 Task: Look for space in La Breita, Peru from 2nd June, 2023 to 15th June, 2023 for 2 adults in price range Rs.10000 to Rs.15000. Place can be entire place with 1 bedroom having 1 bed and 1 bathroom. Property type can be house, flat, guest house, hotel. Booking option can be shelf check-in. Required host language is English.
Action: Mouse moved to (481, 94)
Screenshot: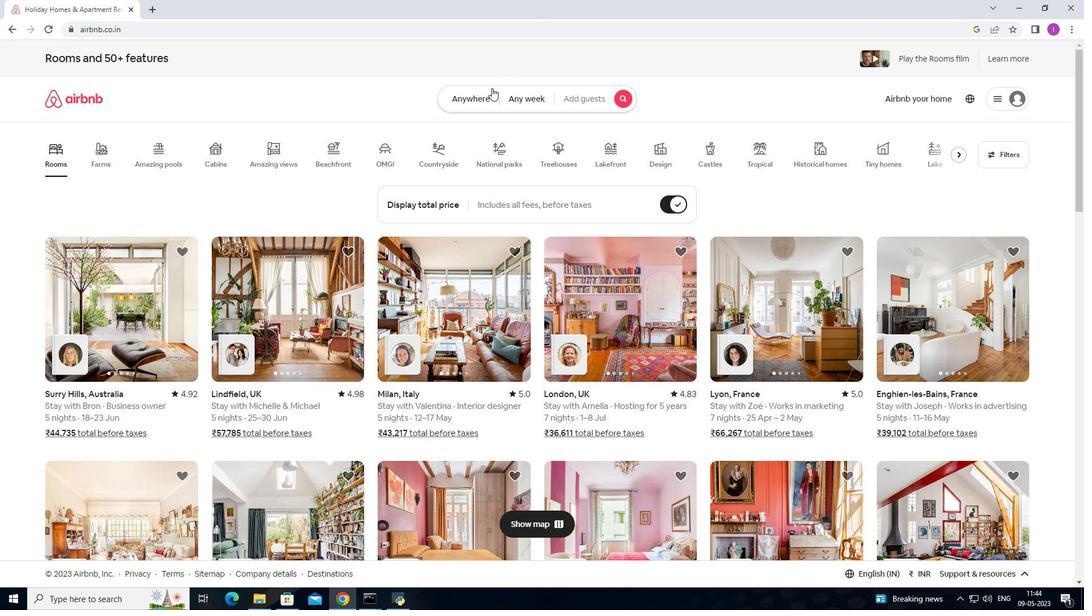 
Action: Mouse pressed left at (481, 94)
Screenshot: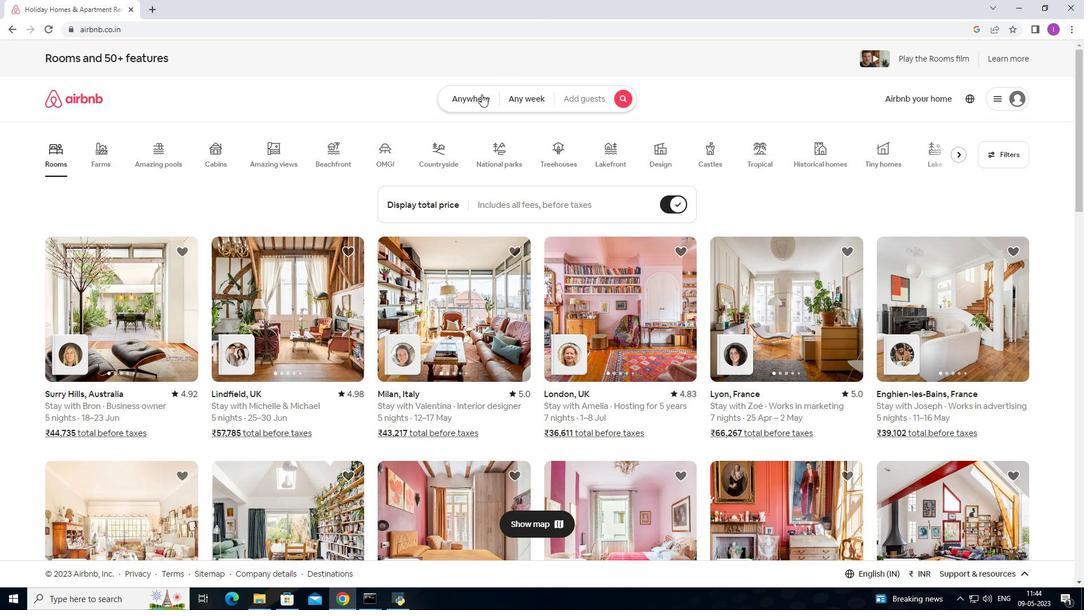 
Action: Mouse moved to (359, 141)
Screenshot: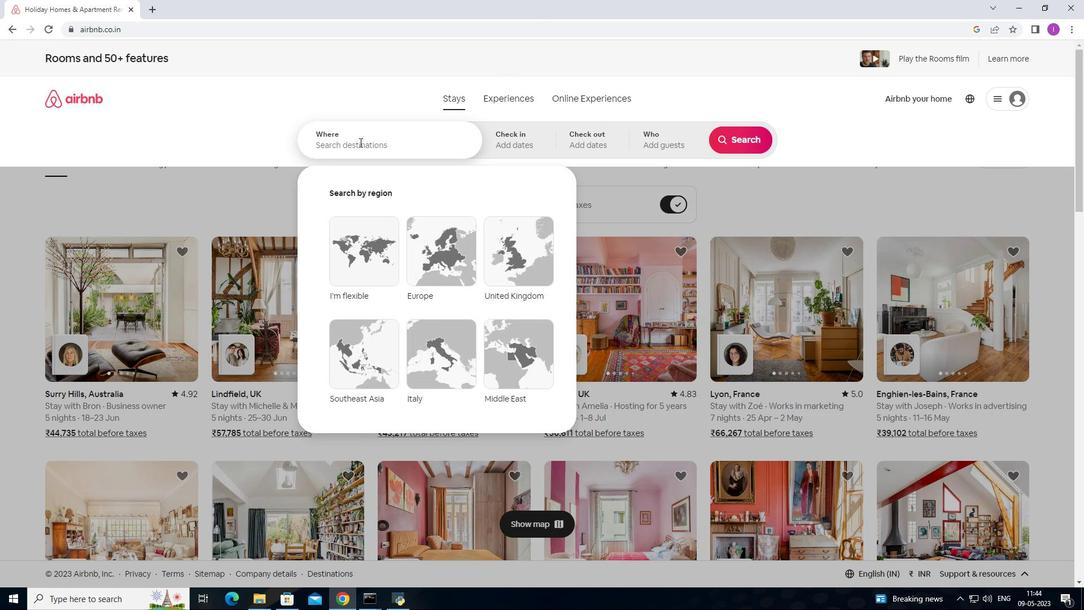
Action: Mouse pressed left at (359, 141)
Screenshot: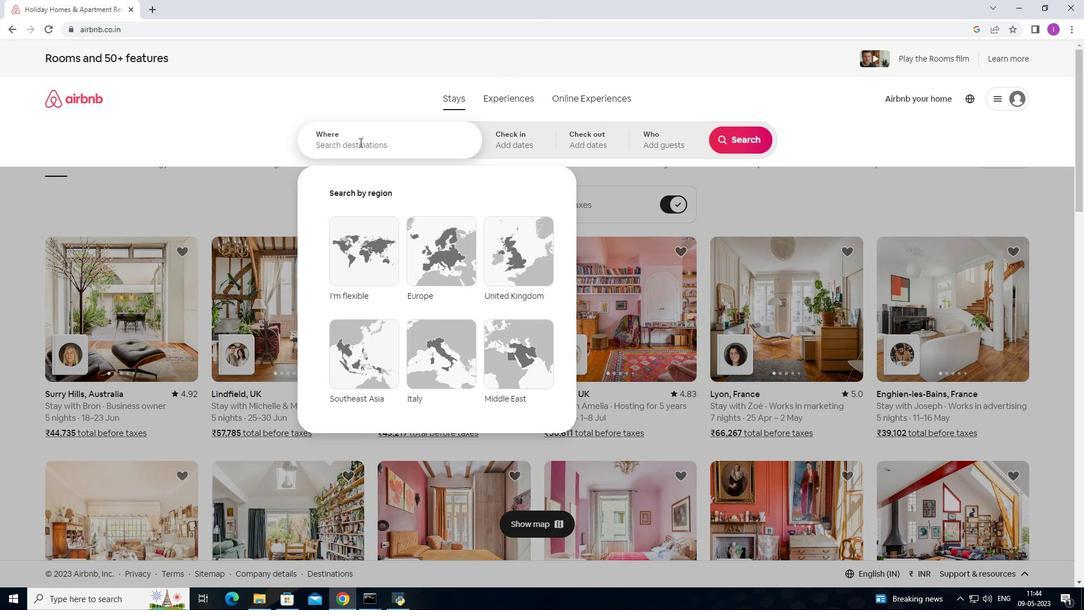 
Action: Mouse moved to (306, 194)
Screenshot: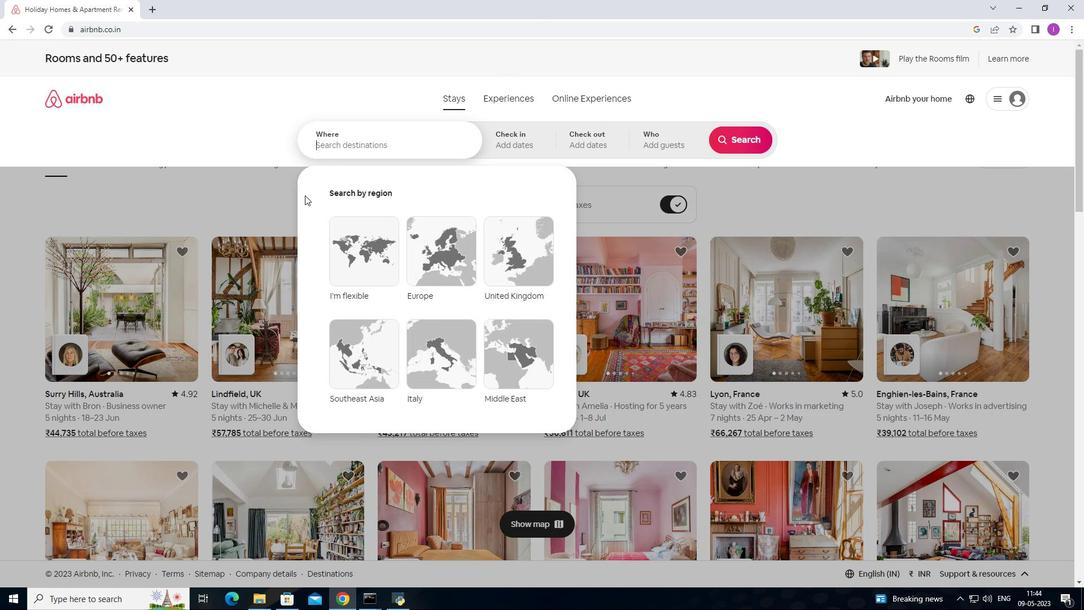 
Action: Key pressed <Key.shift>La<Key.space><Key.shift>Breita,<Key.shift><Key.shift><Key.shift><Key.shift><Key.shift><Key.shift><Key.shift><Key.shift><Key.shift><Key.shift><Key.shift><Key.shift><Key.shift>Peru
Screenshot: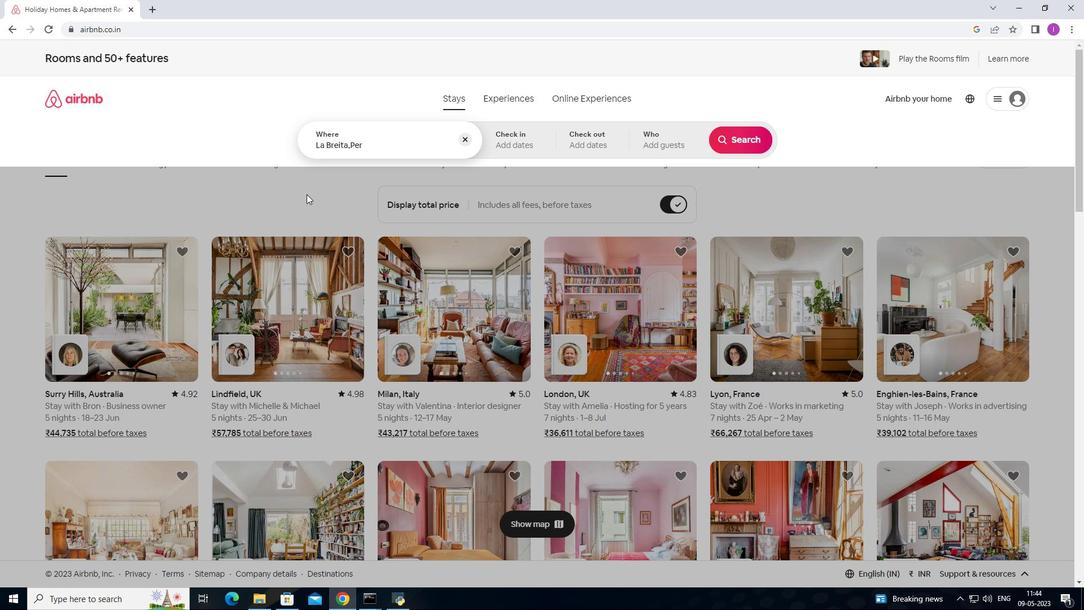 
Action: Mouse moved to (525, 135)
Screenshot: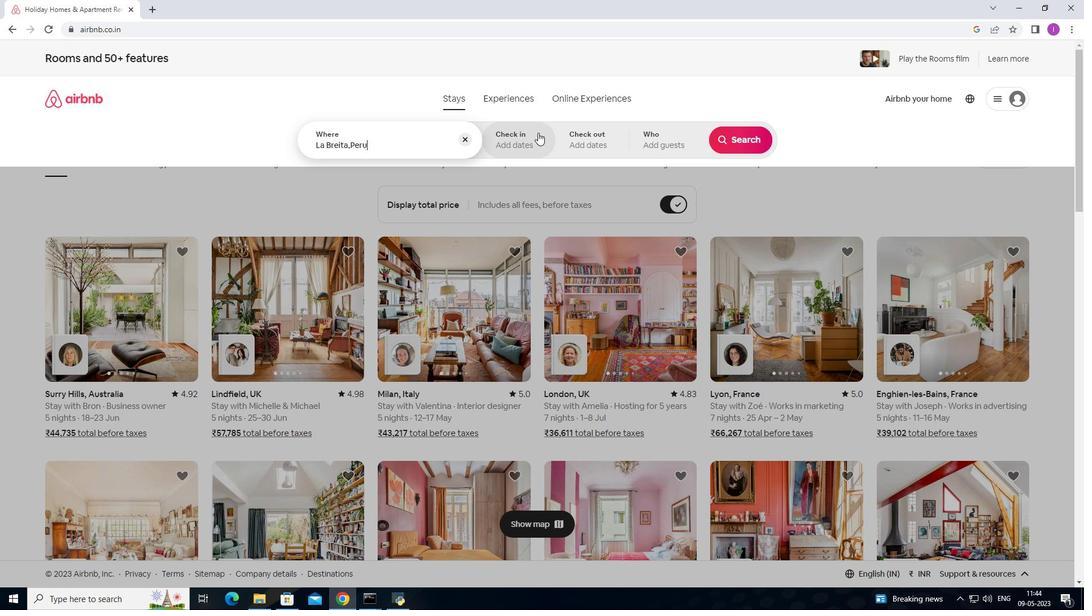 
Action: Mouse pressed left at (525, 135)
Screenshot: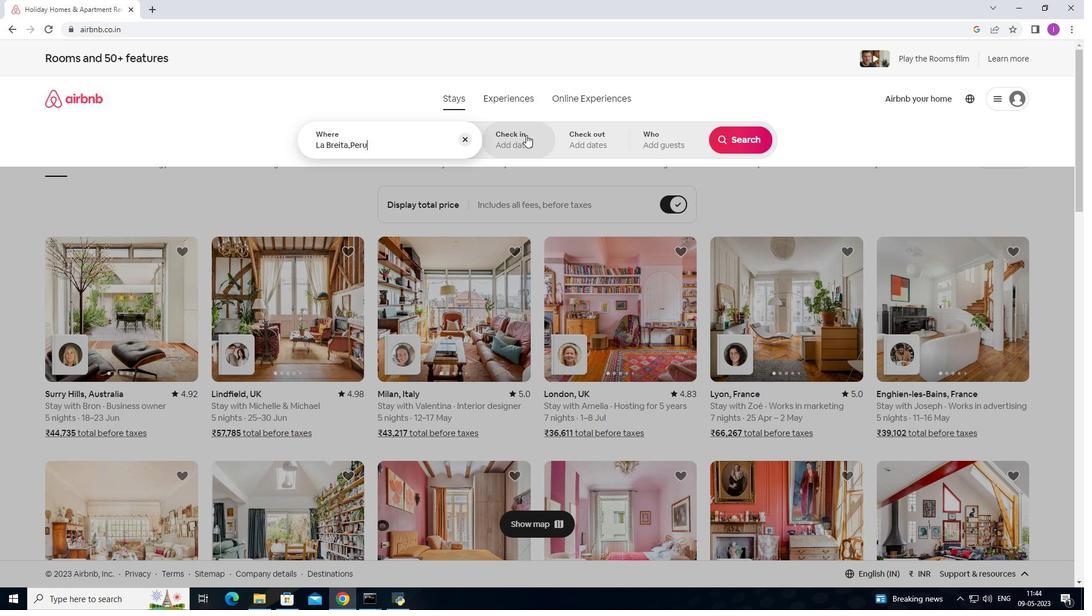 
Action: Mouse moved to (699, 281)
Screenshot: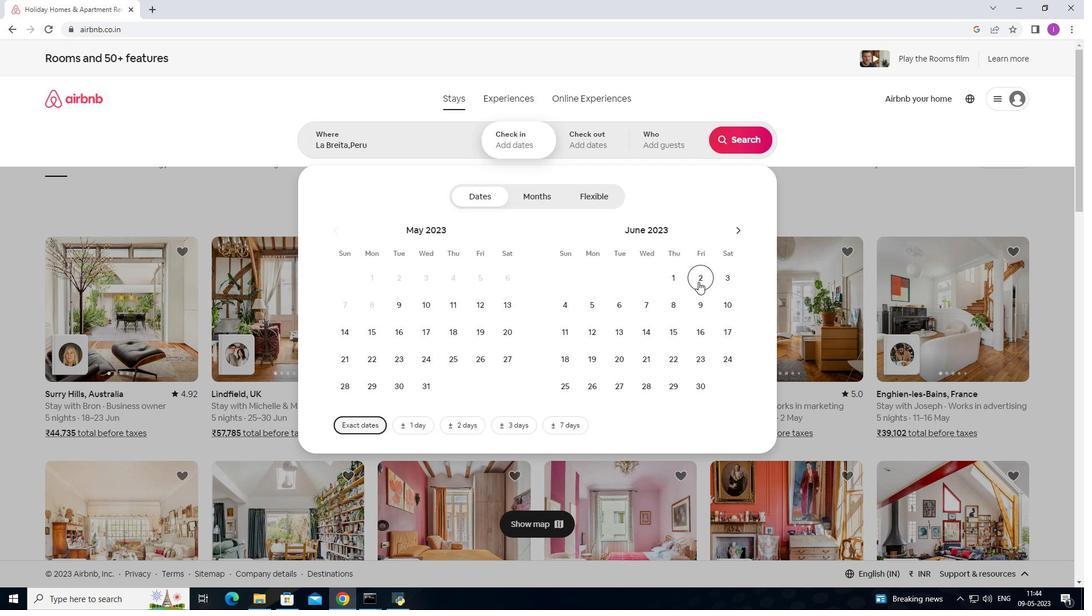
Action: Mouse pressed left at (699, 281)
Screenshot: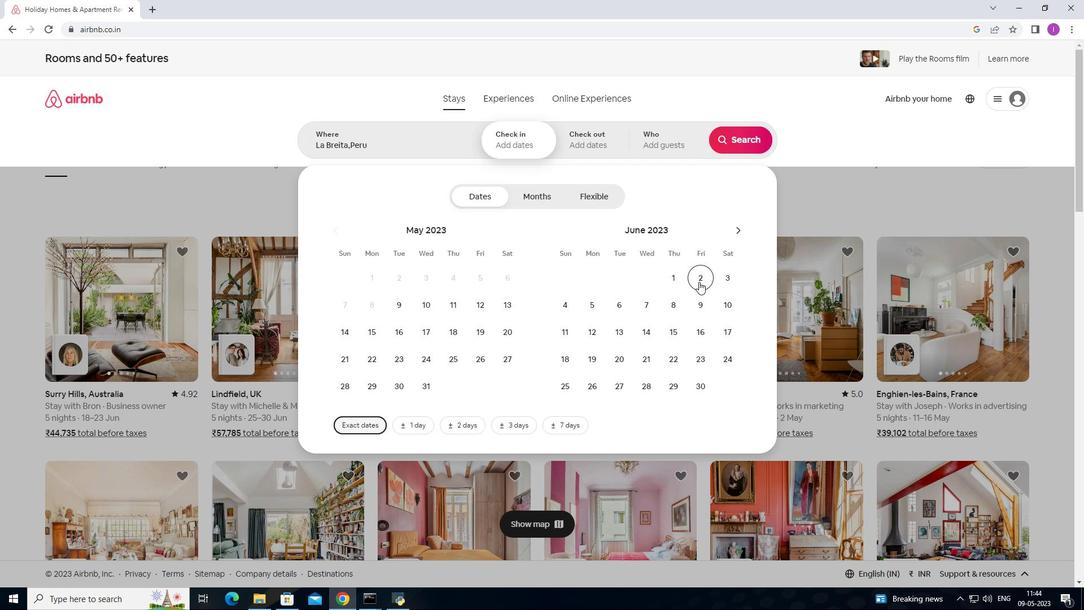 
Action: Mouse moved to (667, 333)
Screenshot: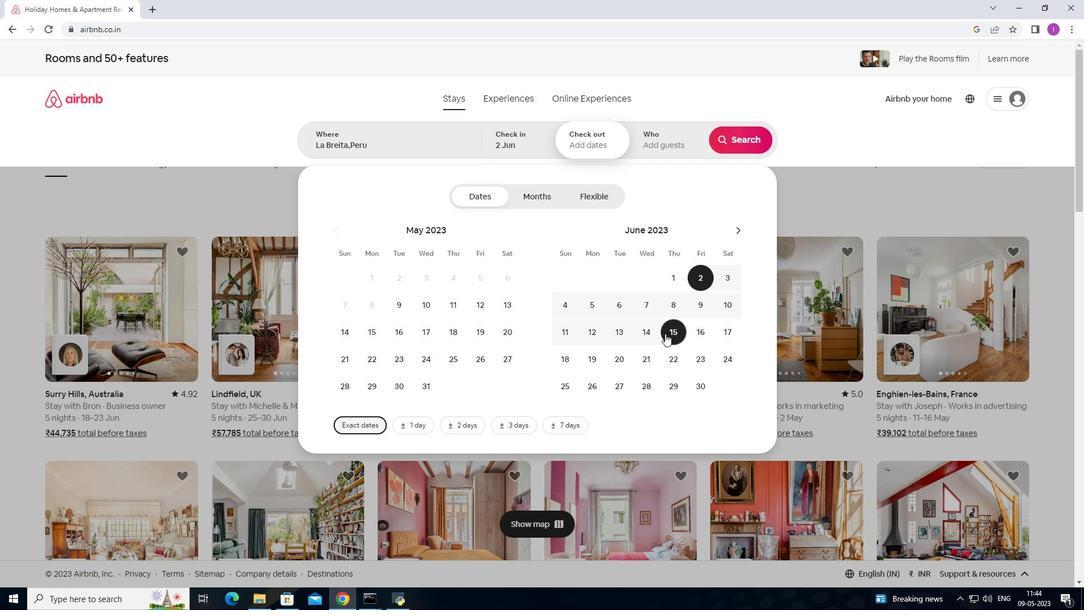 
Action: Mouse pressed left at (667, 333)
Screenshot: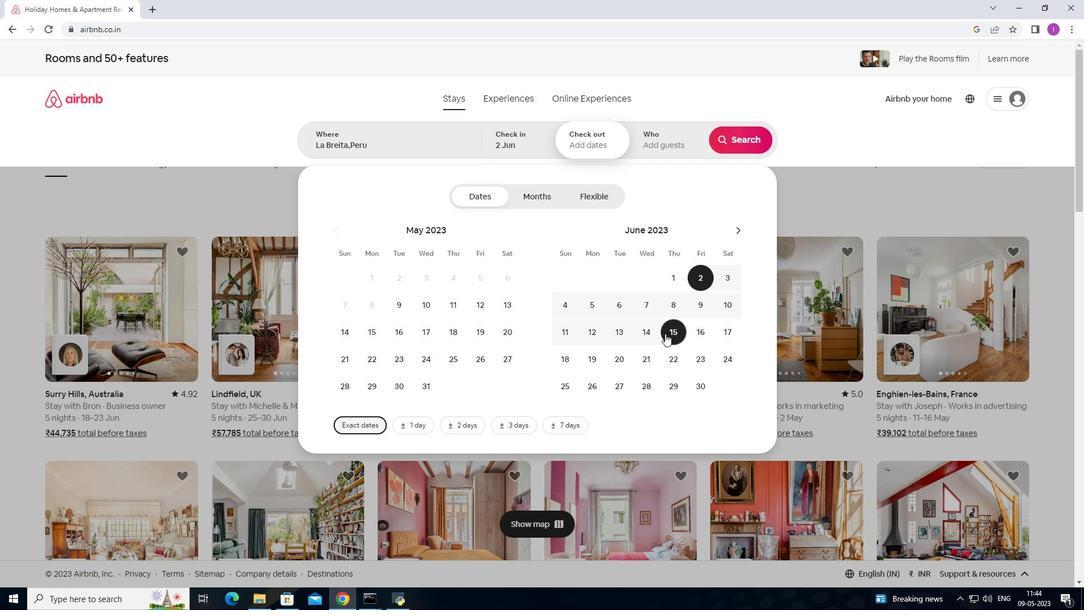 
Action: Mouse moved to (673, 140)
Screenshot: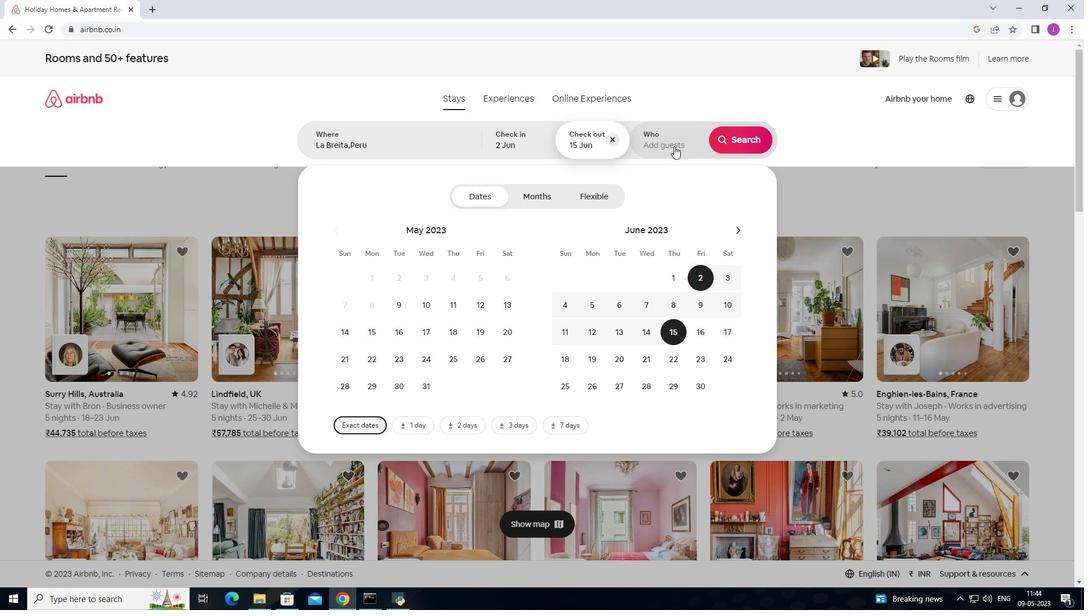 
Action: Mouse pressed left at (673, 140)
Screenshot: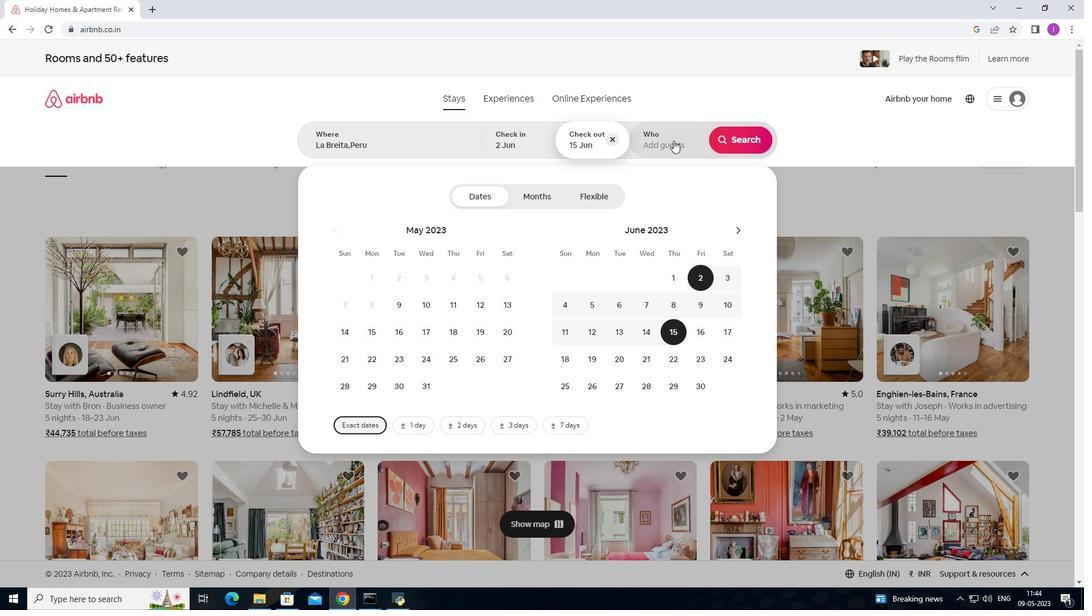 
Action: Mouse moved to (744, 196)
Screenshot: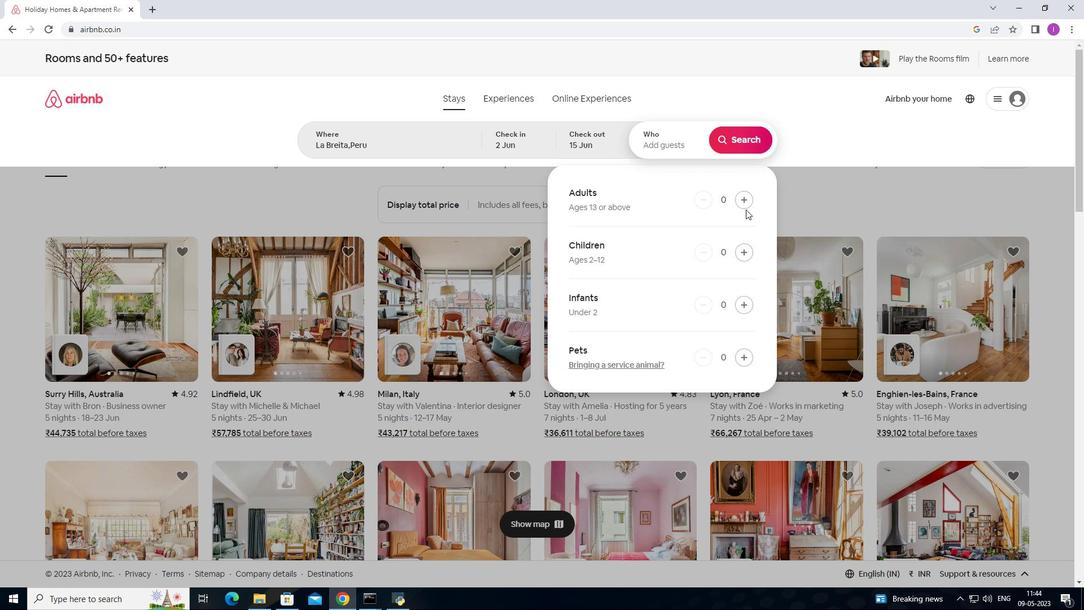 
Action: Mouse pressed left at (744, 196)
Screenshot: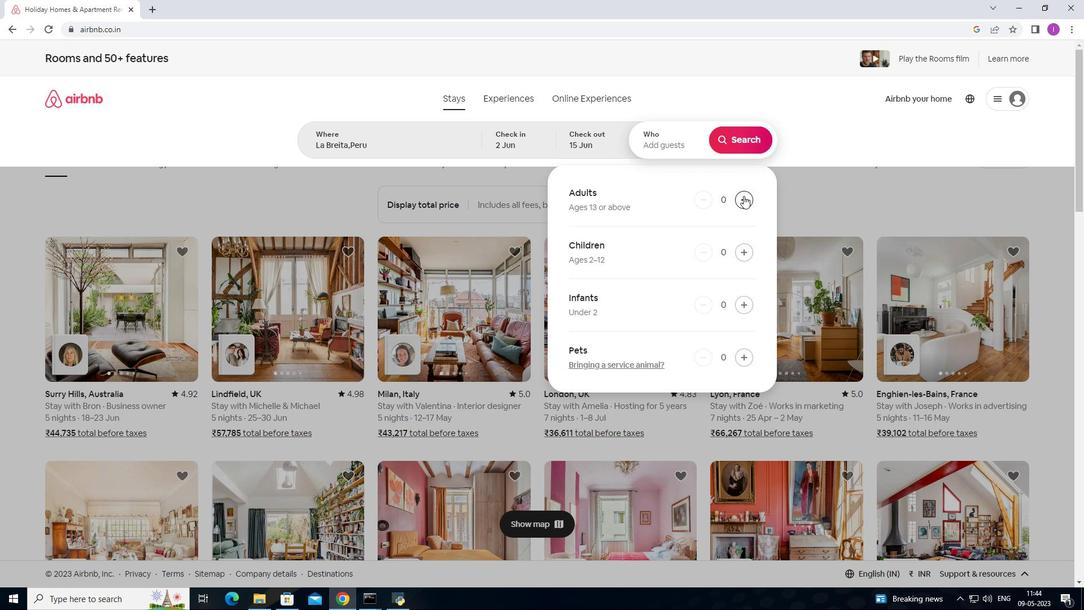
Action: Mouse moved to (746, 201)
Screenshot: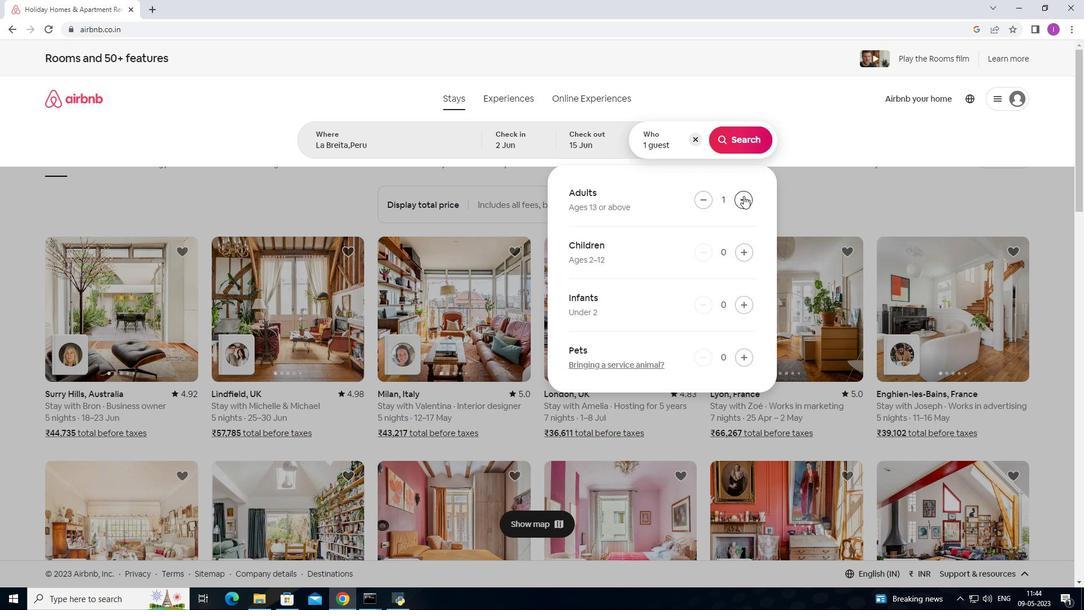 
Action: Mouse pressed left at (746, 201)
Screenshot: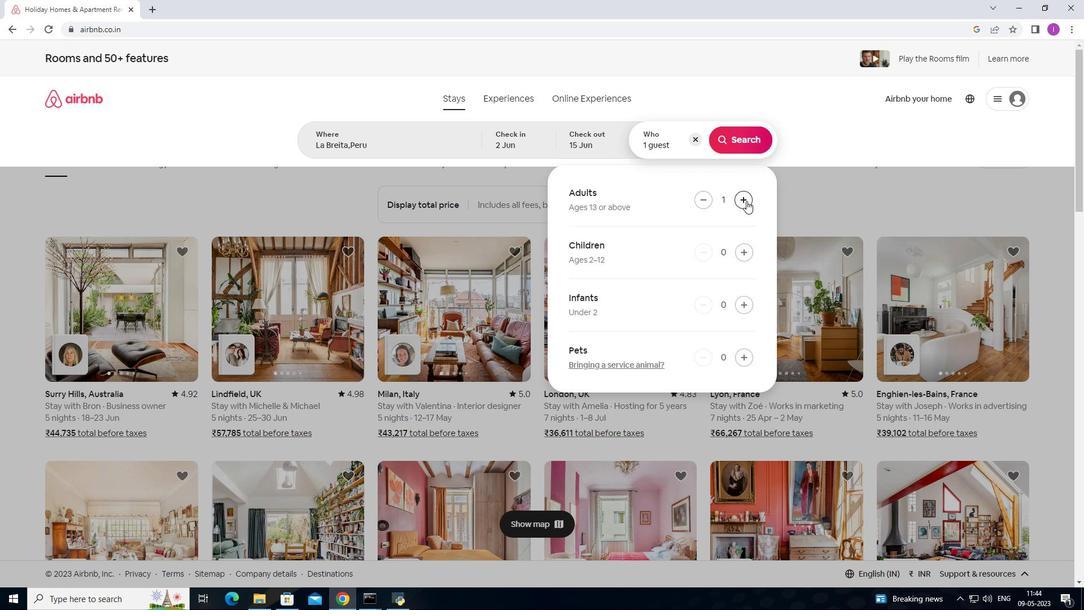 
Action: Mouse moved to (740, 142)
Screenshot: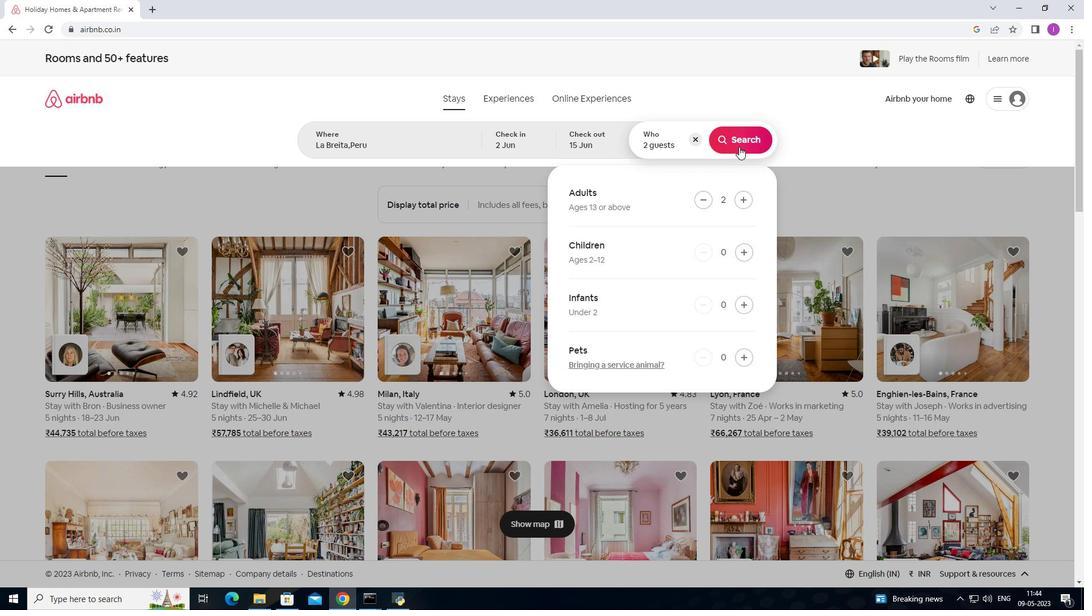 
Action: Mouse pressed left at (740, 142)
Screenshot: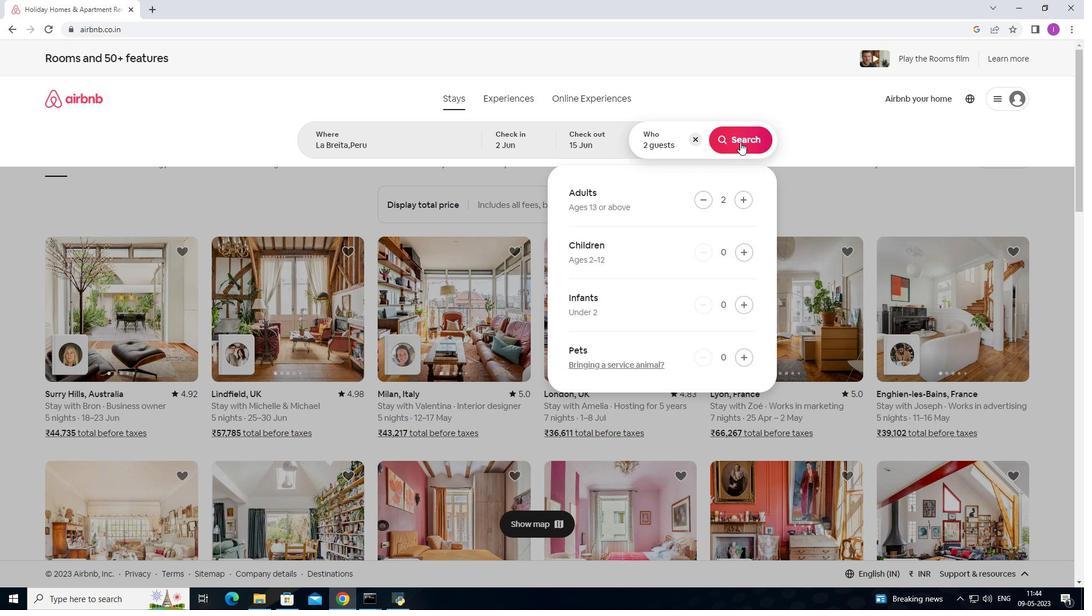 
Action: Mouse moved to (1038, 110)
Screenshot: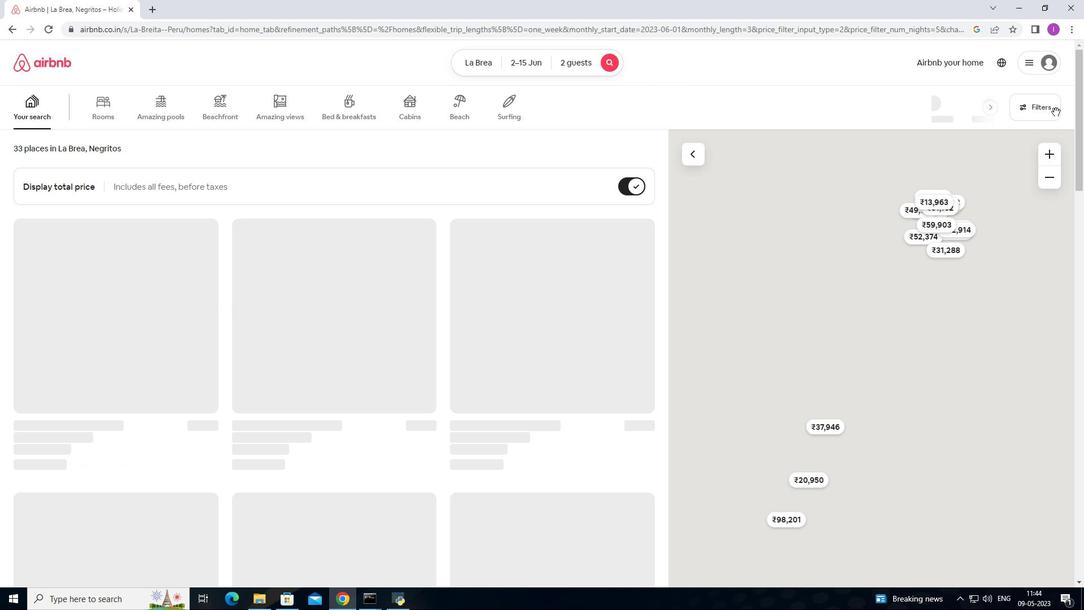 
Action: Mouse pressed left at (1038, 110)
Screenshot: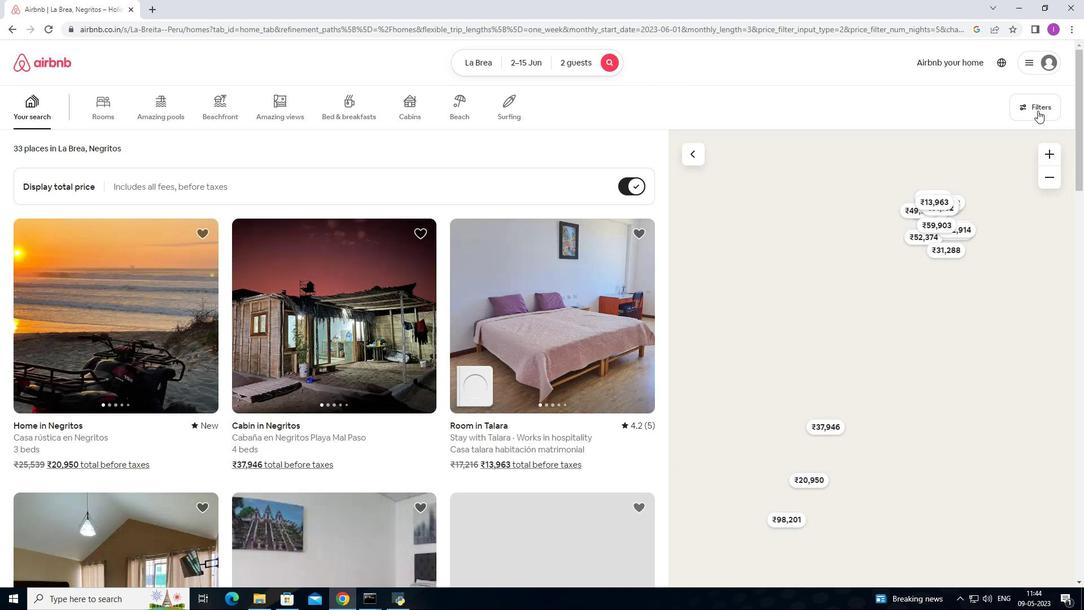 
Action: Mouse moved to (411, 381)
Screenshot: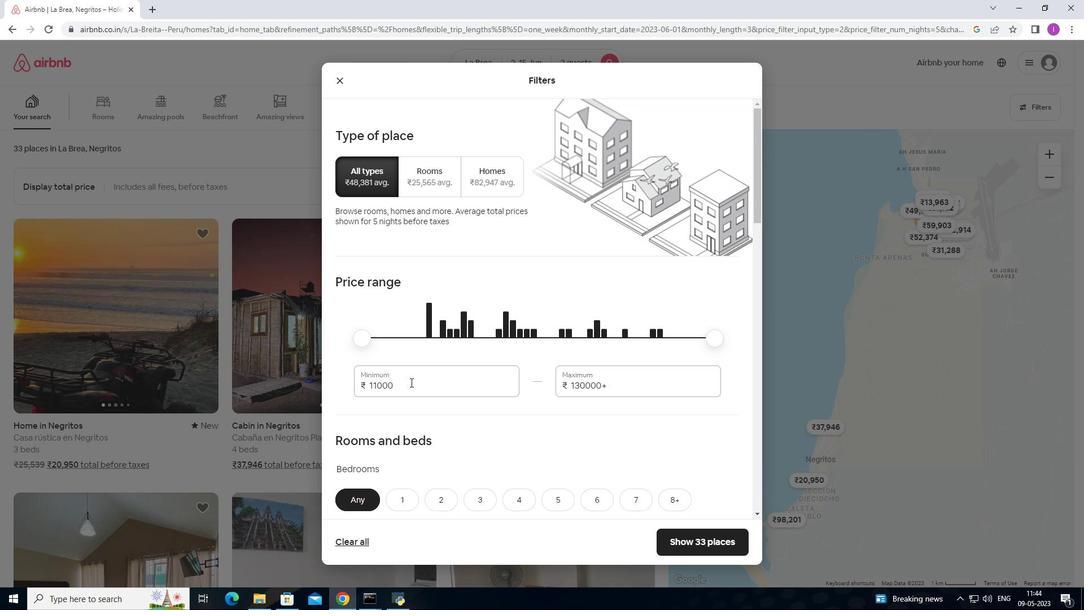 
Action: Mouse pressed left at (411, 381)
Screenshot: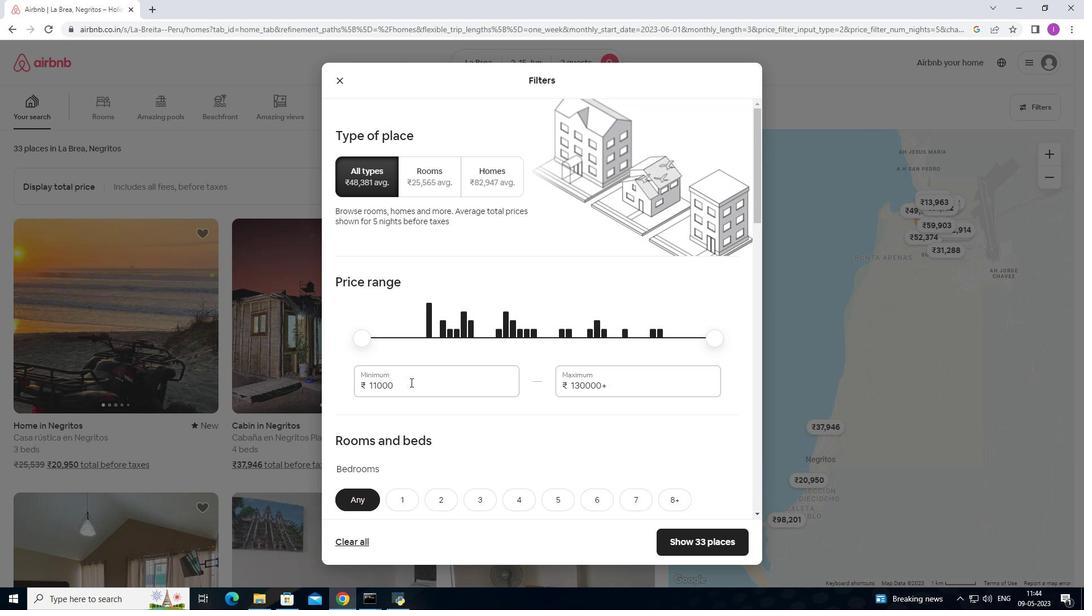 
Action: Mouse moved to (369, 372)
Screenshot: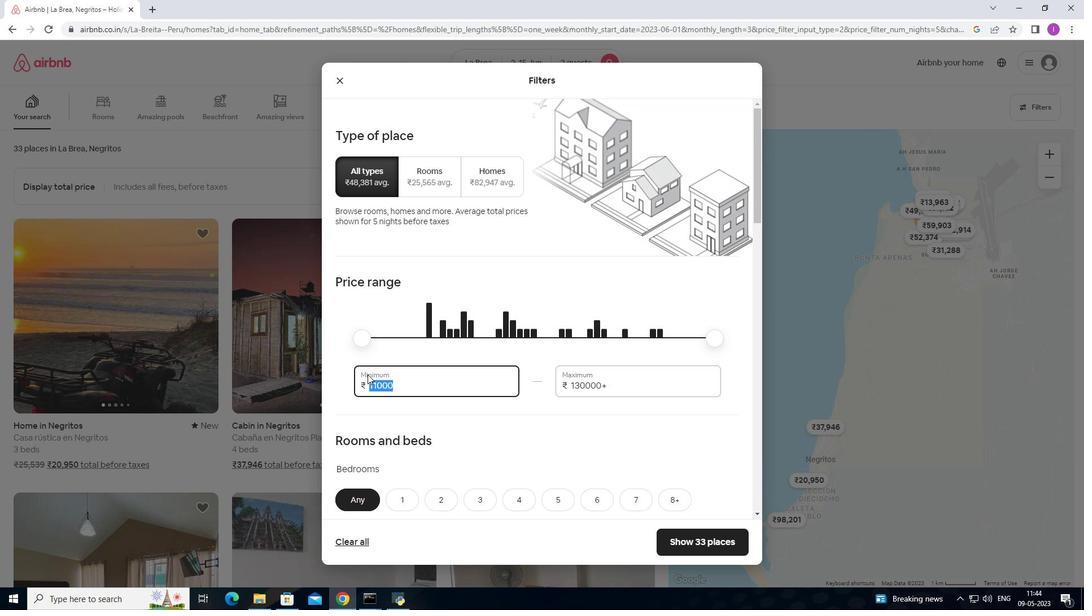 
Action: Key pressed 1
Screenshot: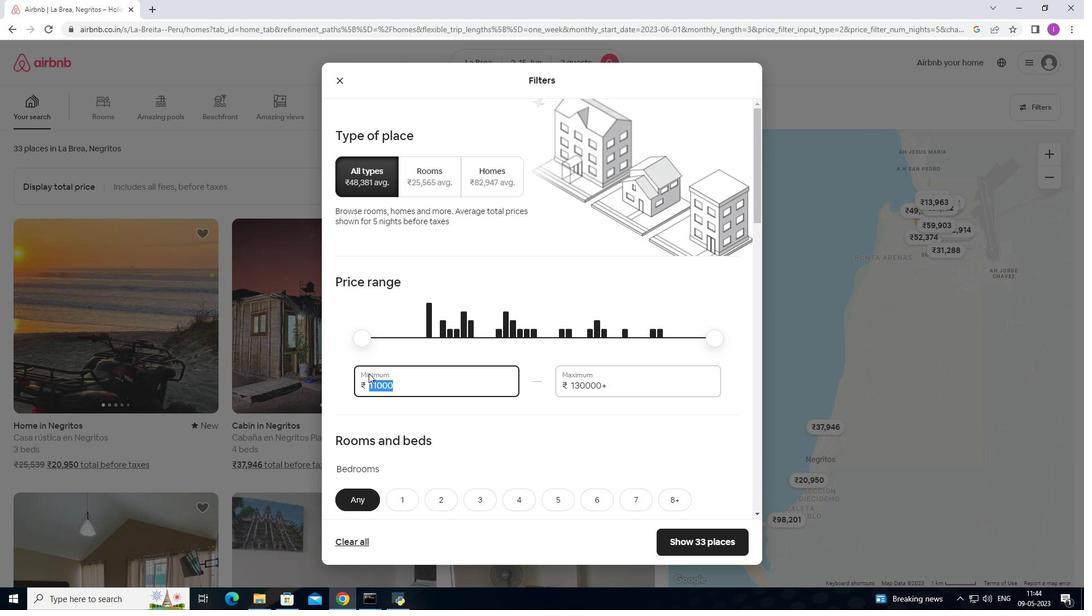 
Action: Mouse moved to (372, 368)
Screenshot: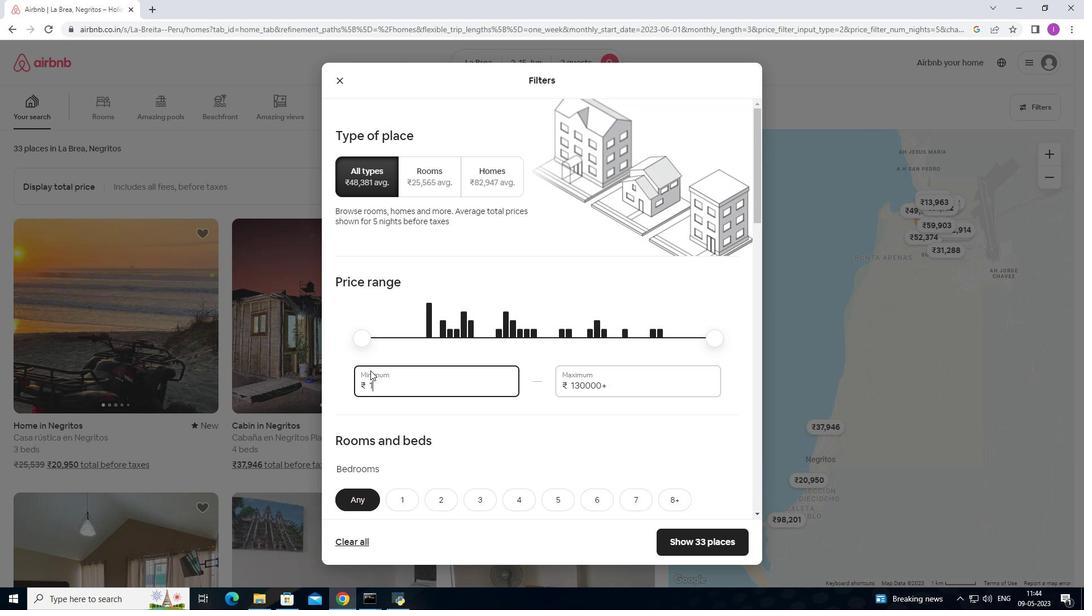 
Action: Key pressed 00
Screenshot: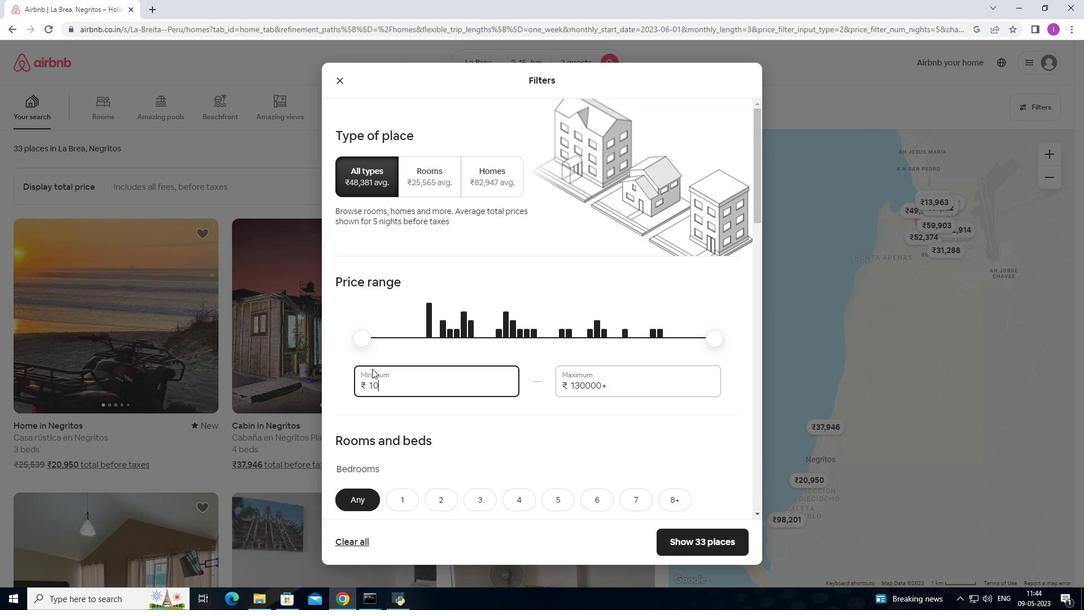 
Action: Mouse moved to (372, 368)
Screenshot: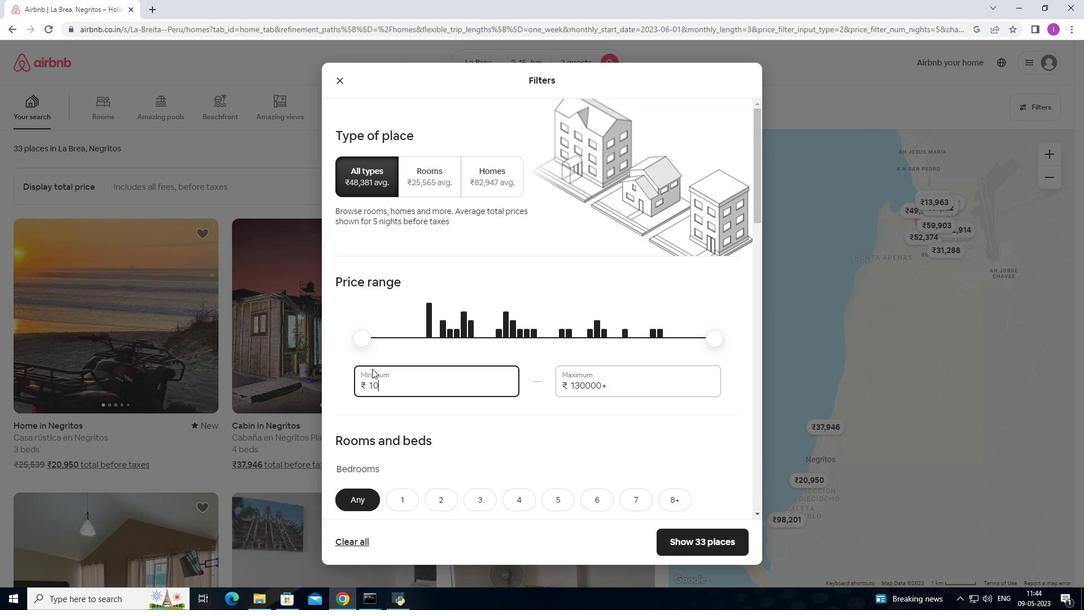 
Action: Key pressed 00
Screenshot: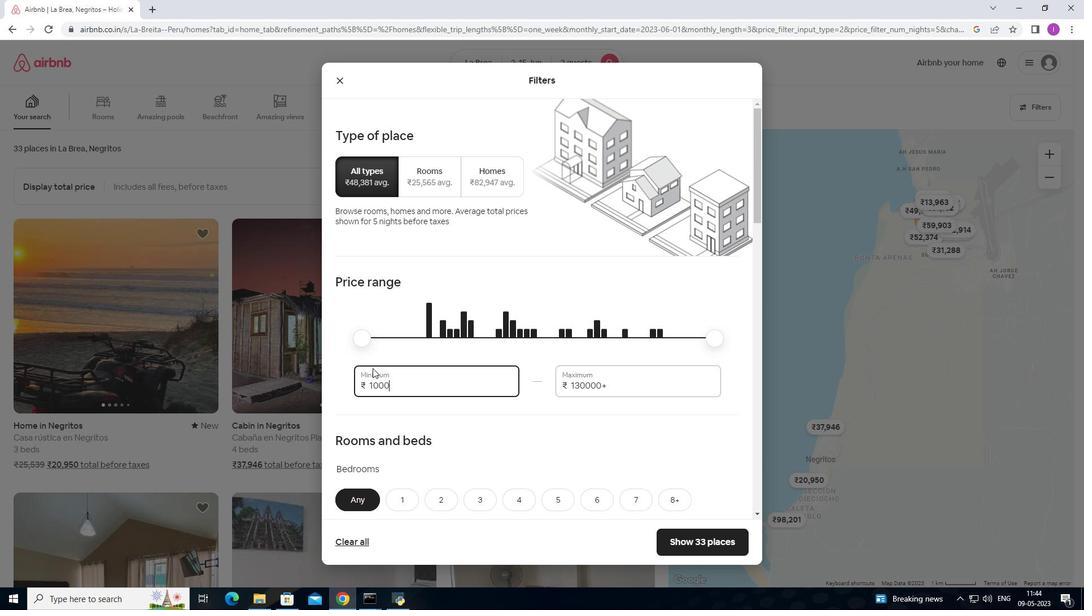 
Action: Mouse moved to (619, 379)
Screenshot: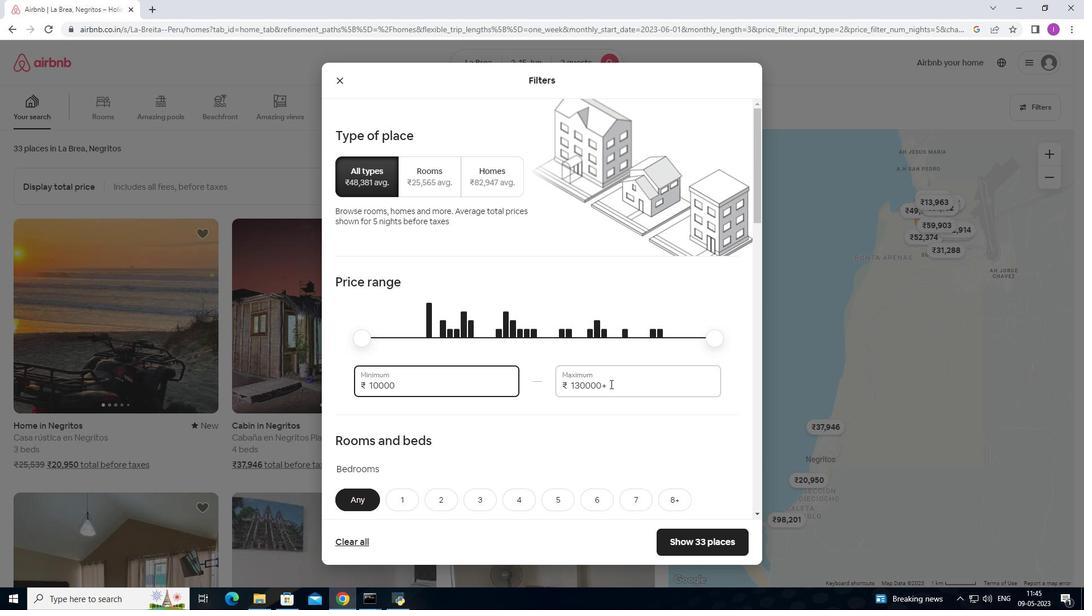 
Action: Mouse pressed left at (619, 379)
Screenshot: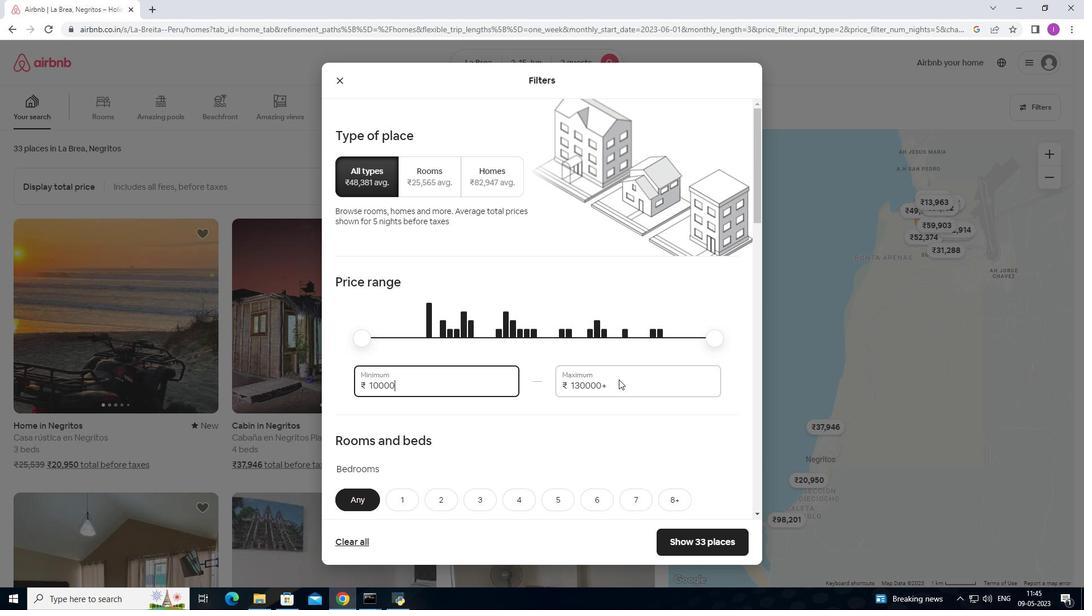 
Action: Mouse moved to (622, 386)
Screenshot: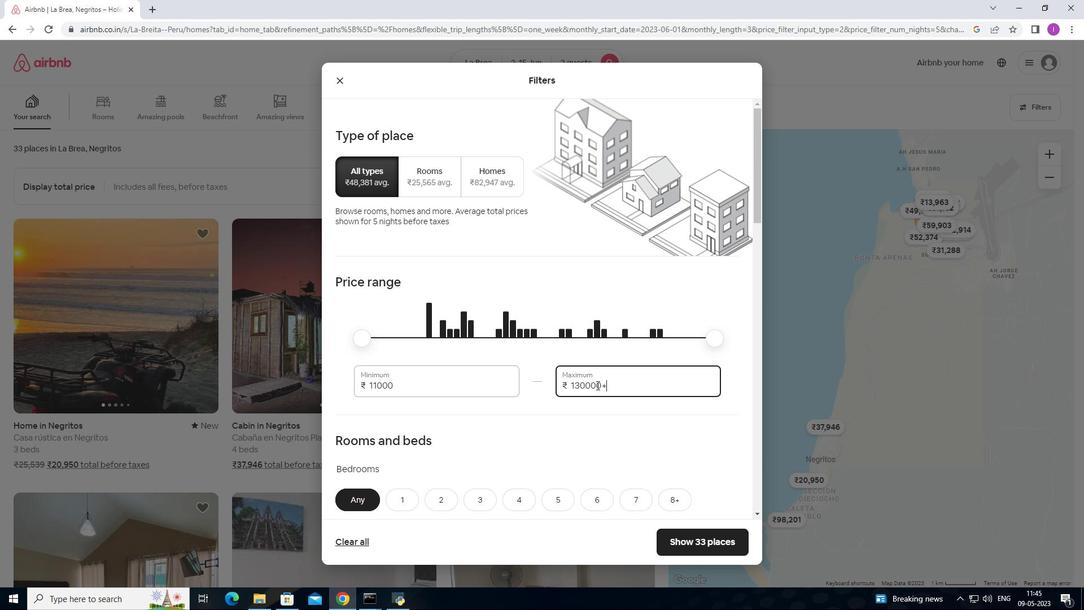 
Action: Mouse pressed left at (622, 386)
Screenshot: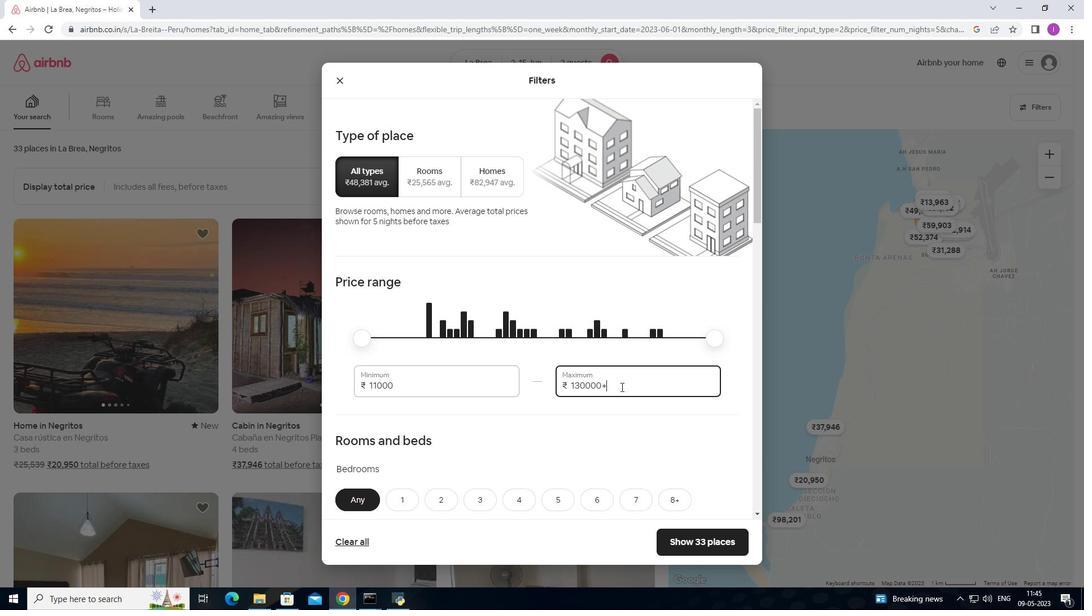 
Action: Mouse moved to (557, 388)
Screenshot: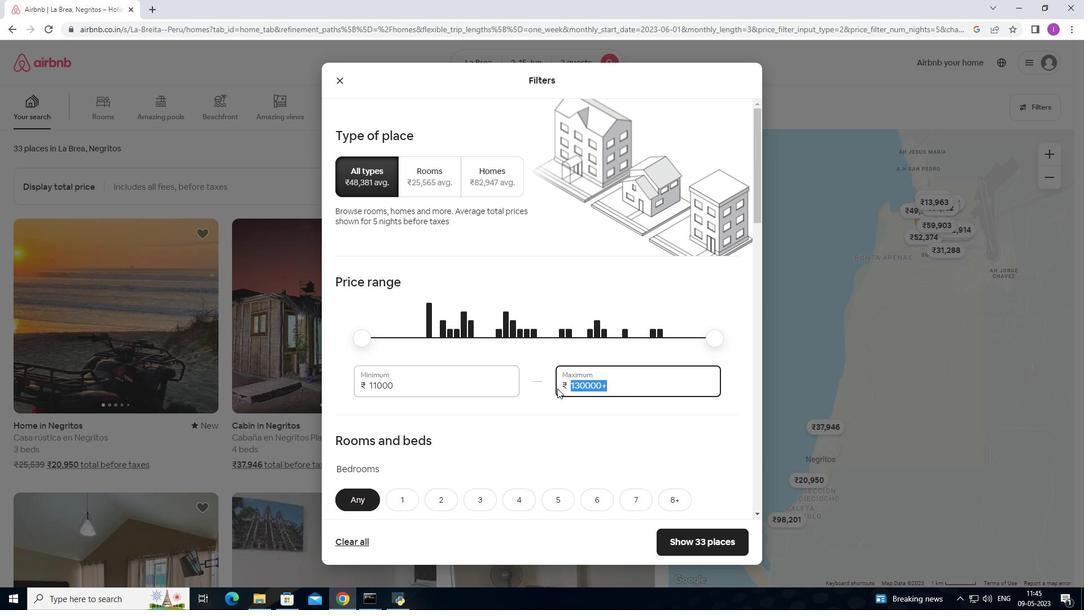
Action: Key pressed 1
Screenshot: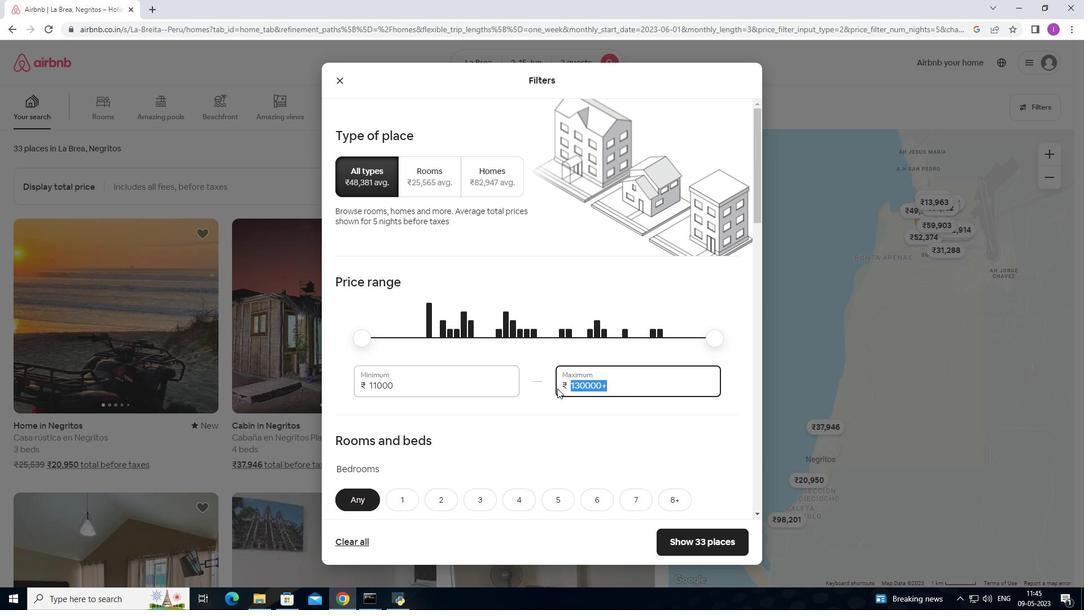 
Action: Mouse moved to (557, 386)
Screenshot: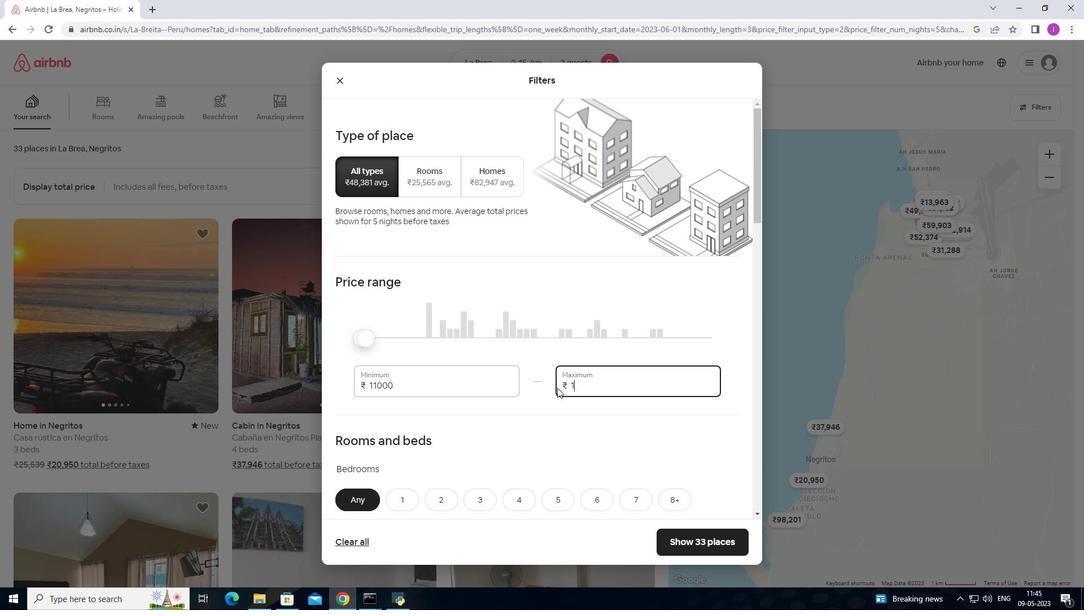 
Action: Key pressed 5000
Screenshot: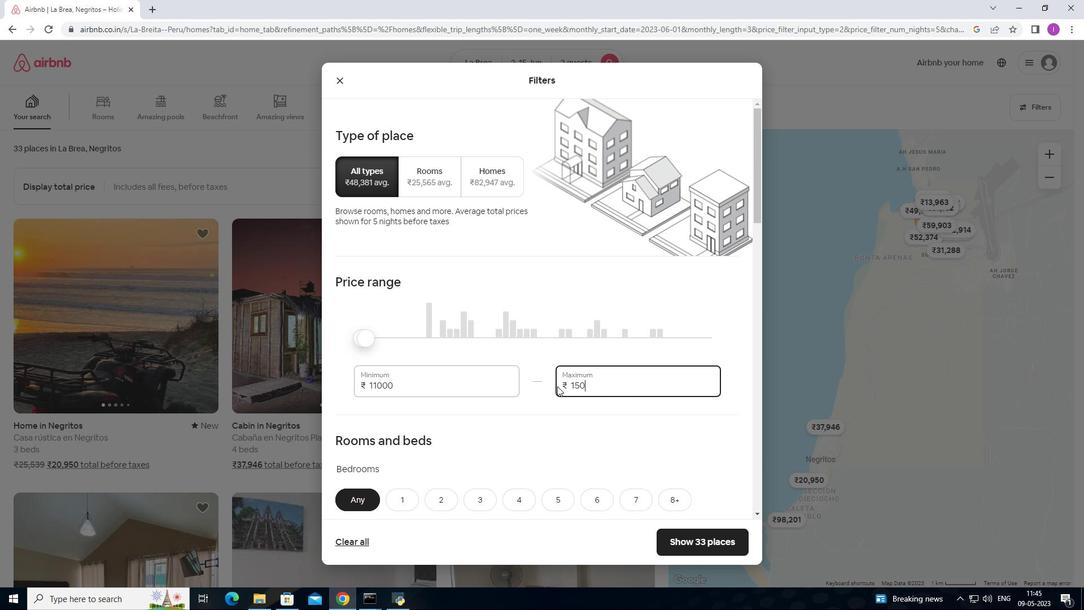 
Action: Mouse moved to (509, 418)
Screenshot: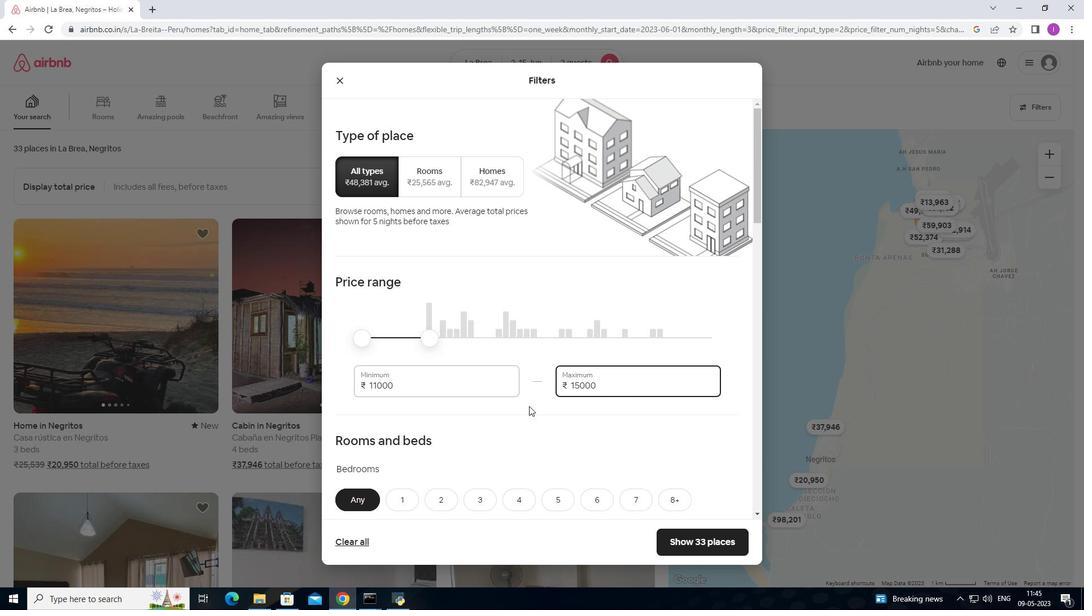 
Action: Mouse scrolled (509, 418) with delta (0, 0)
Screenshot: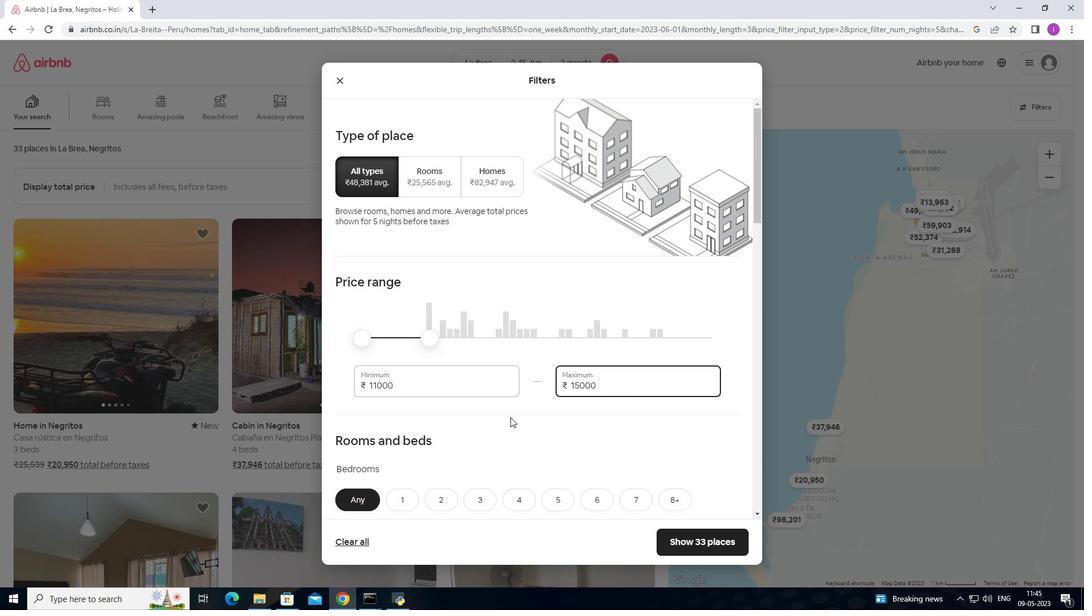 
Action: Mouse scrolled (509, 418) with delta (0, 0)
Screenshot: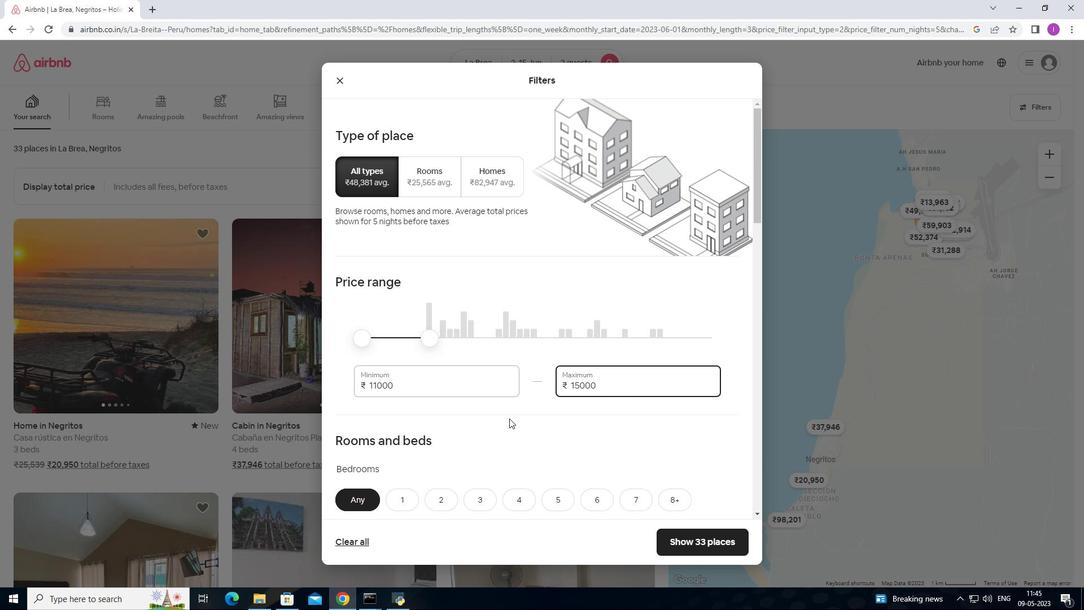 
Action: Mouse scrolled (509, 418) with delta (0, 0)
Screenshot: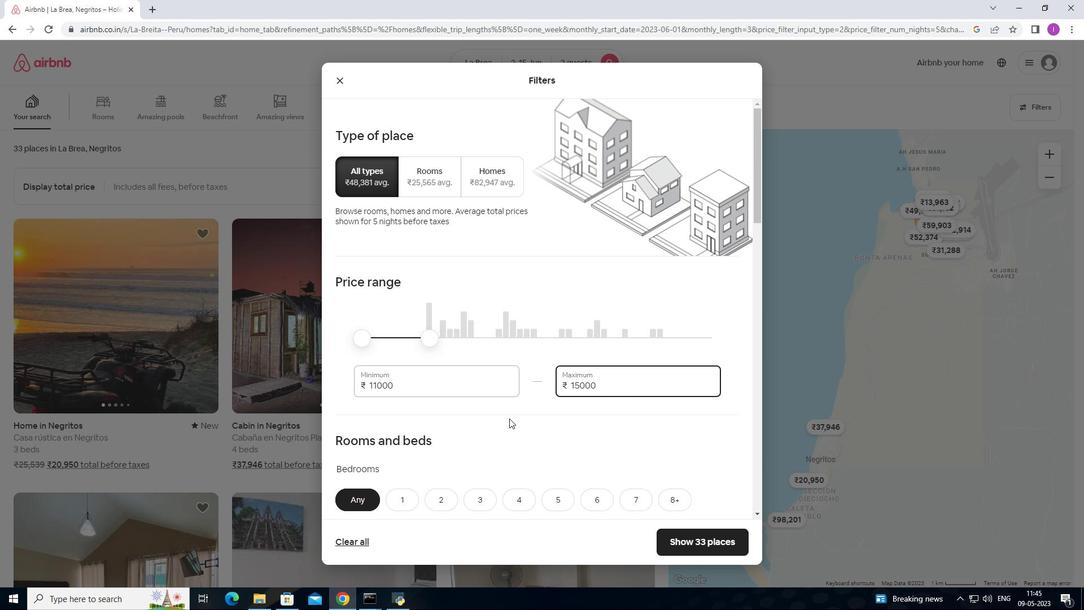 
Action: Mouse moved to (396, 216)
Screenshot: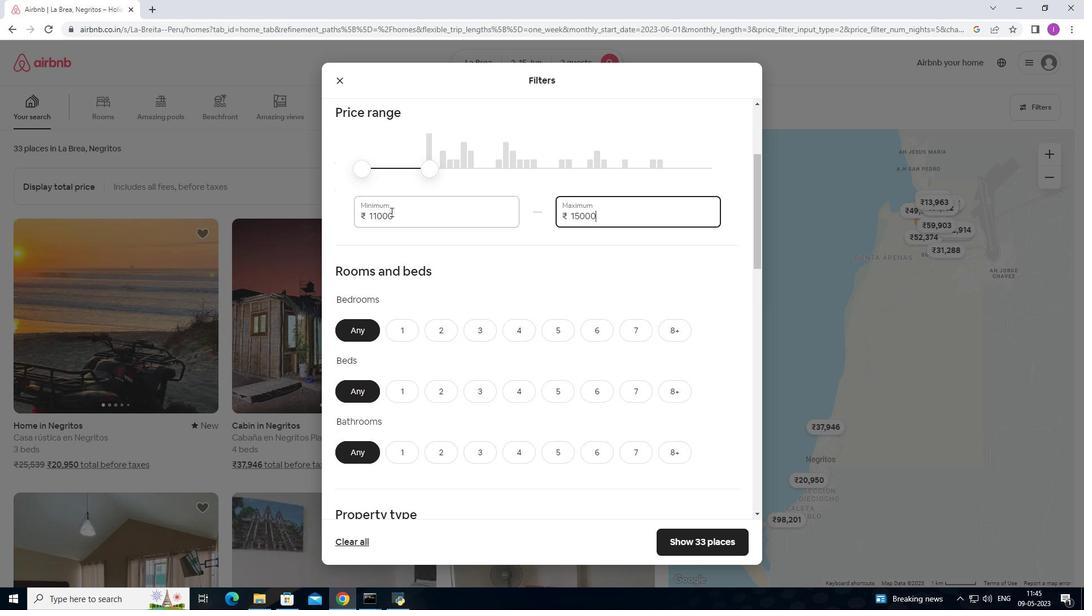 
Action: Mouse pressed left at (396, 216)
Screenshot: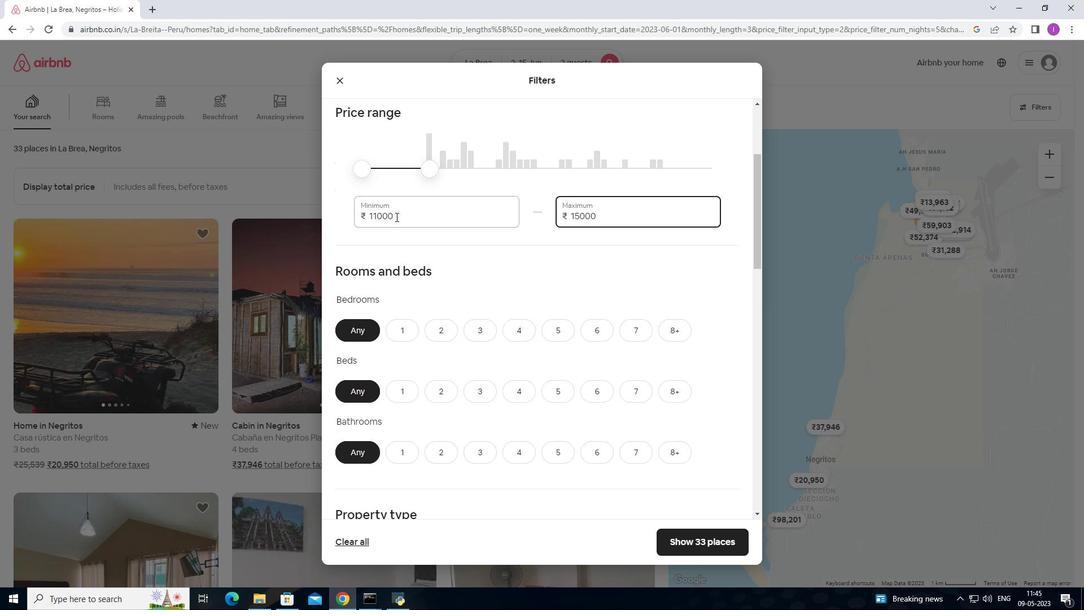 
Action: Mouse moved to (402, 241)
Screenshot: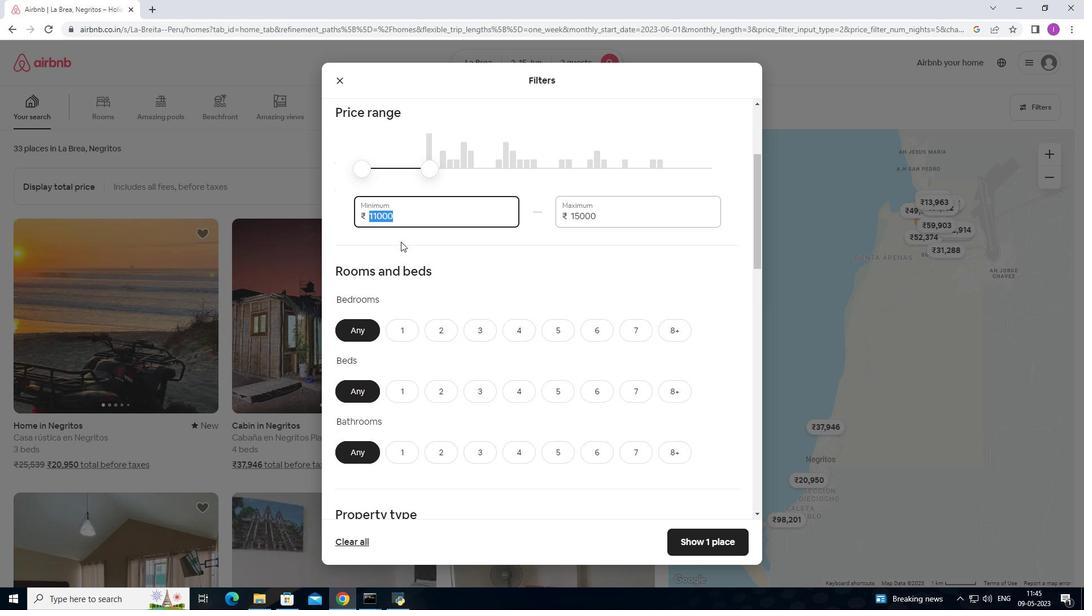 
Action: Key pressed 10
Screenshot: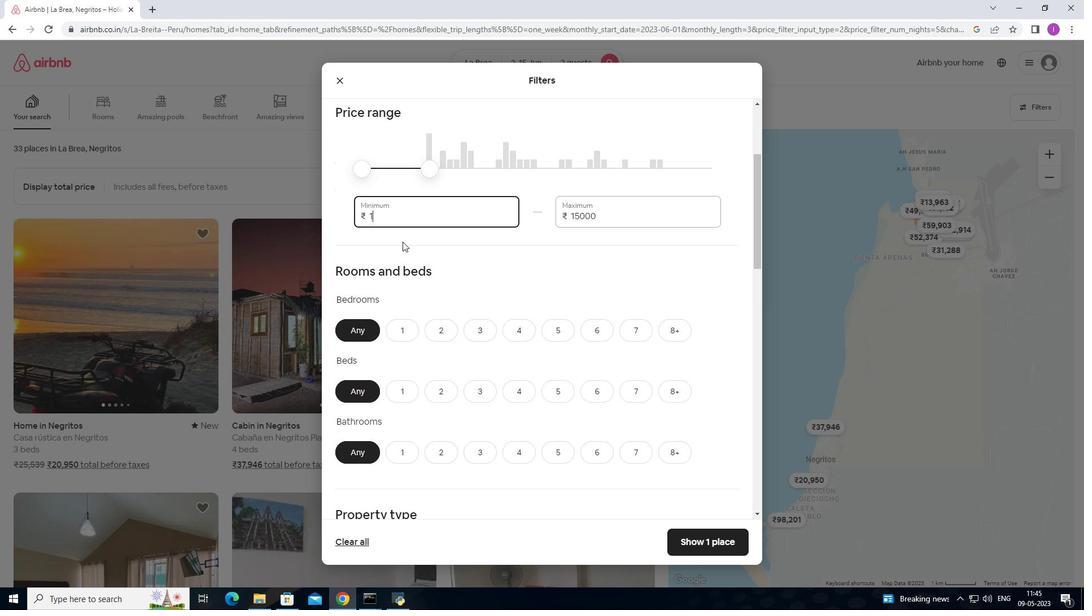 
Action: Mouse moved to (403, 241)
Screenshot: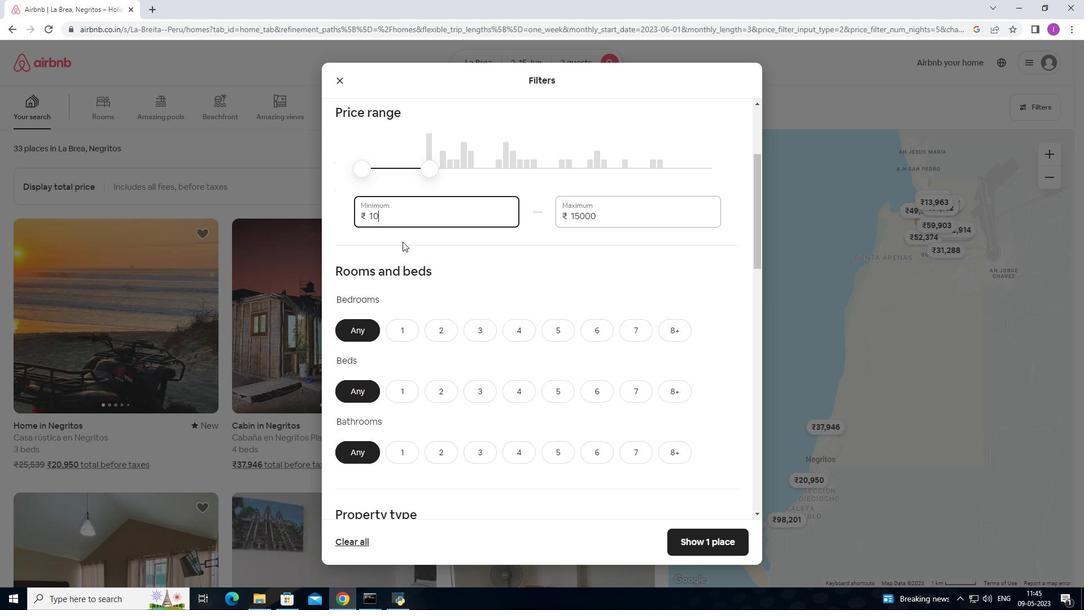 
Action: Key pressed 0
Screenshot: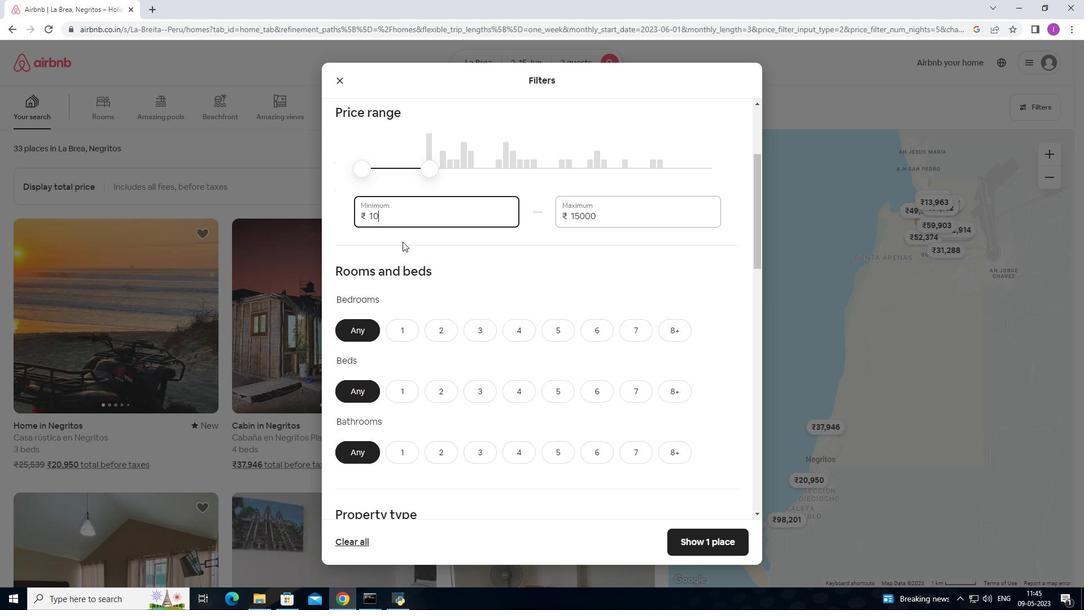 
Action: Mouse moved to (406, 241)
Screenshot: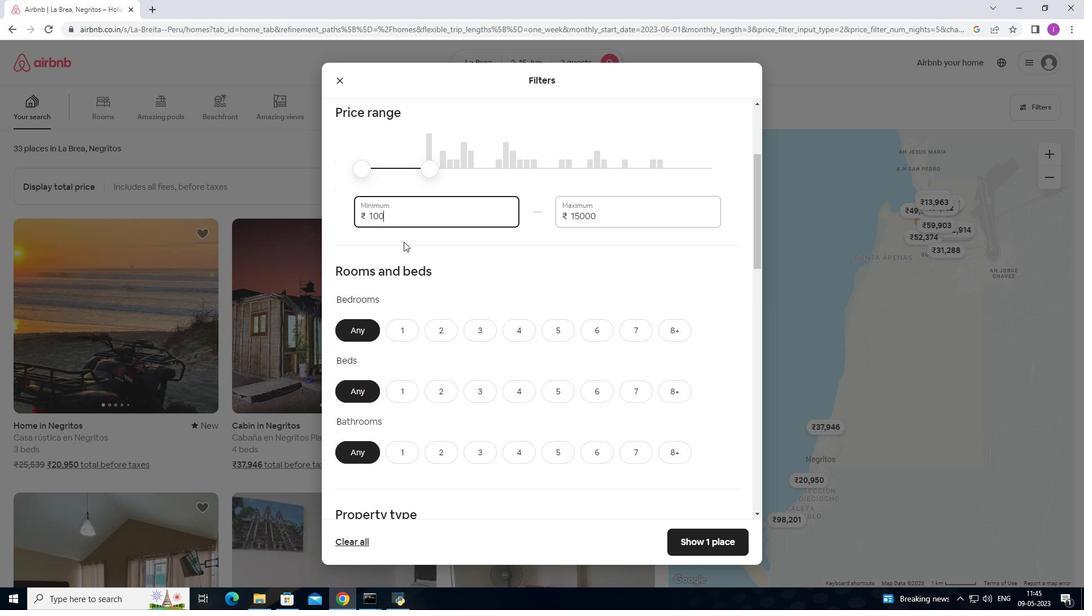 
Action: Key pressed 00
Screenshot: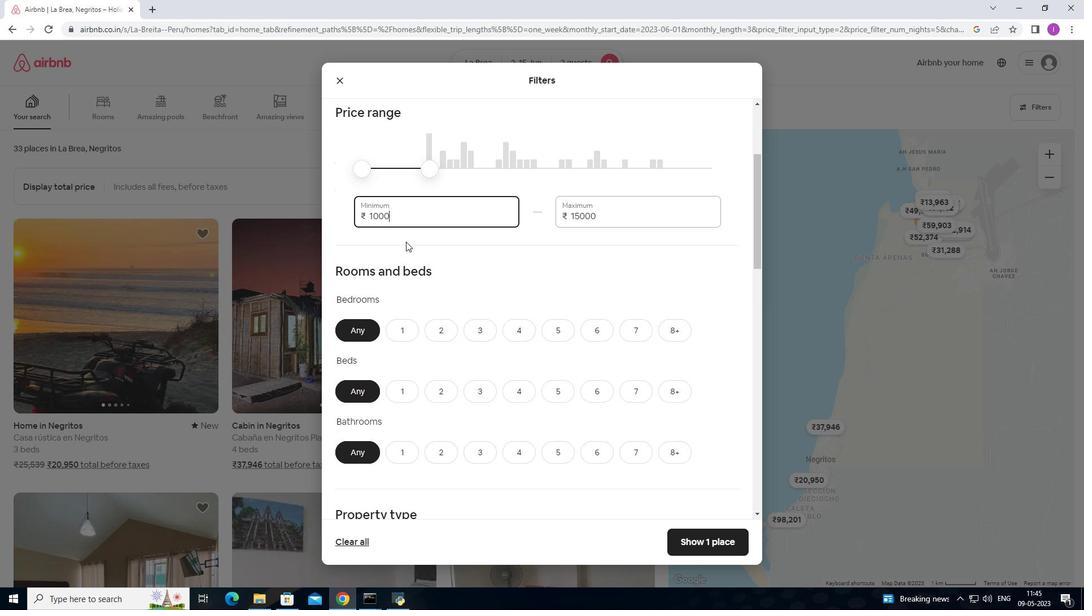 
Action: Mouse moved to (448, 279)
Screenshot: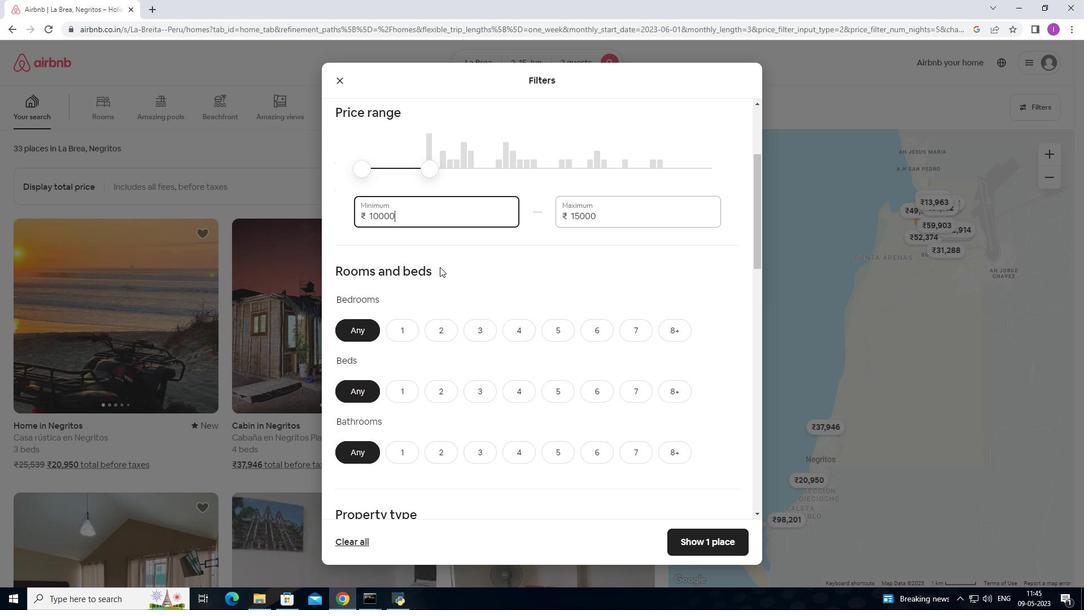 
Action: Mouse scrolled (448, 279) with delta (0, 0)
Screenshot: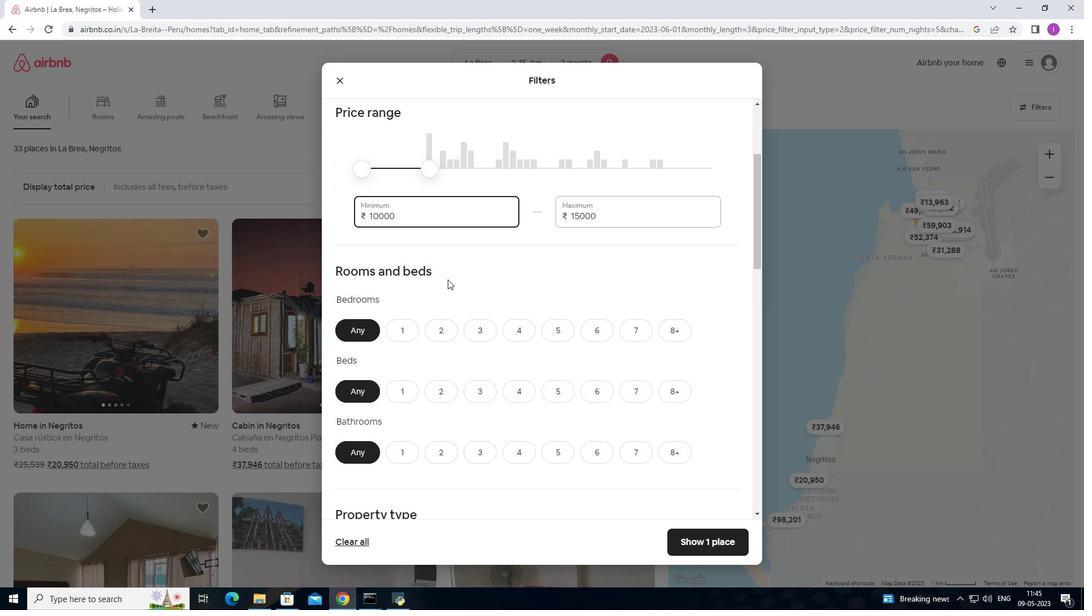
Action: Mouse scrolled (448, 279) with delta (0, 0)
Screenshot: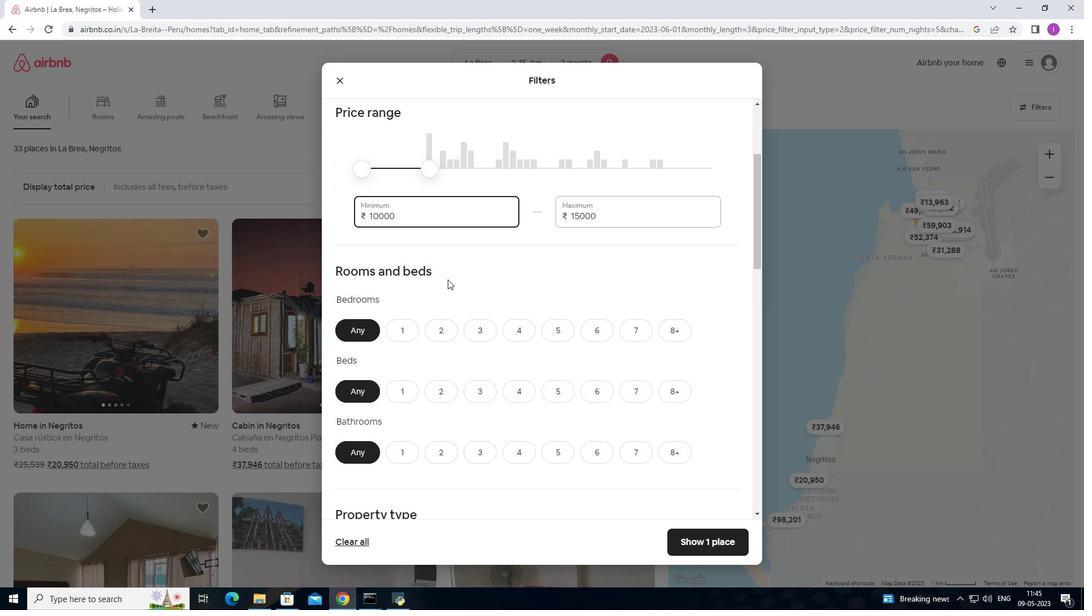 
Action: Mouse moved to (407, 218)
Screenshot: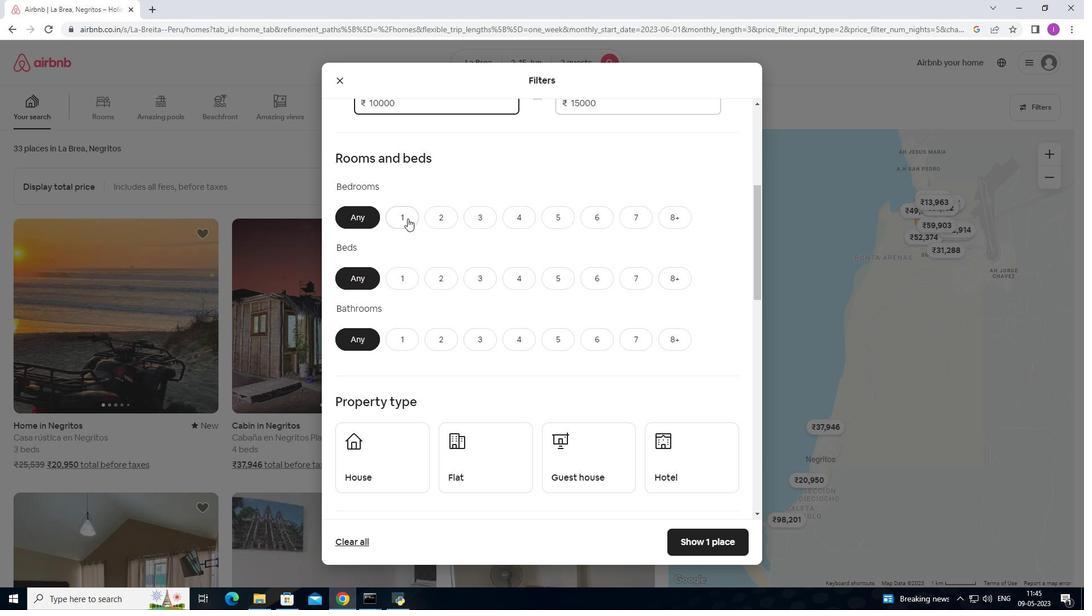 
Action: Mouse pressed left at (407, 218)
Screenshot: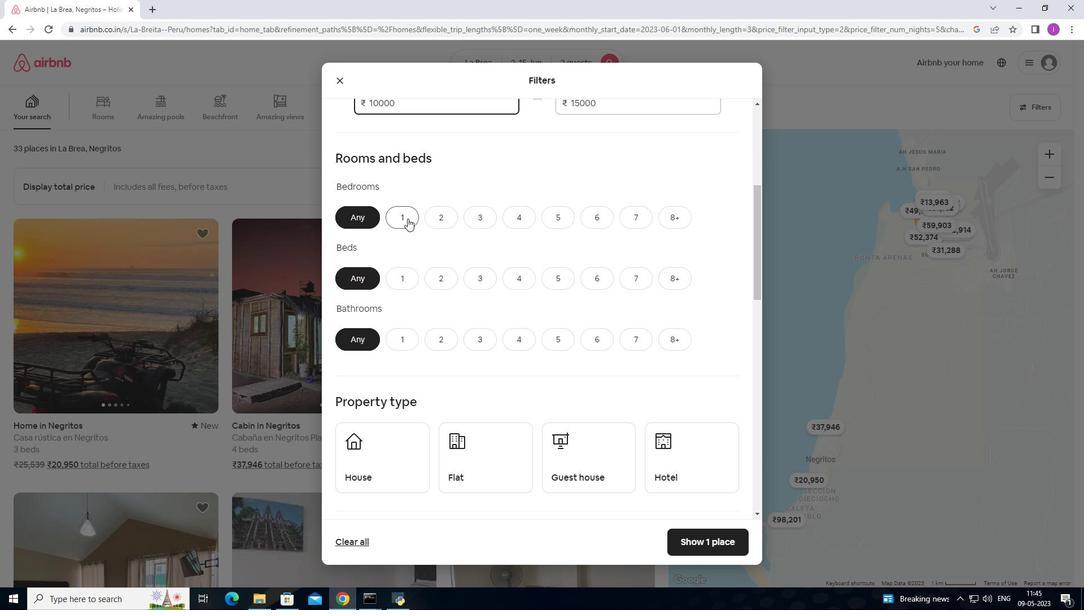 
Action: Mouse moved to (403, 272)
Screenshot: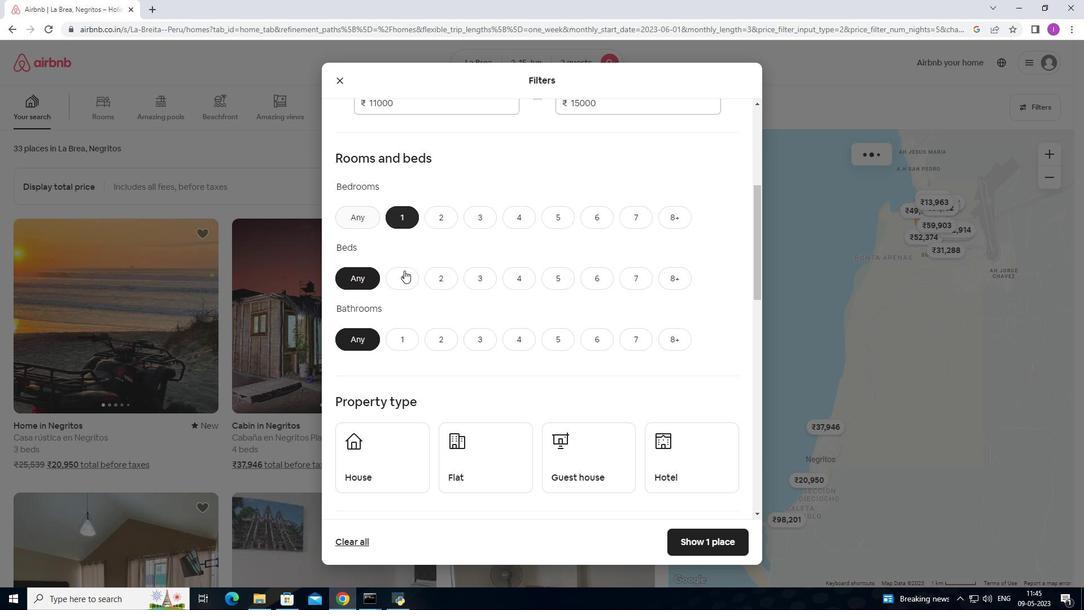 
Action: Mouse pressed left at (403, 272)
Screenshot: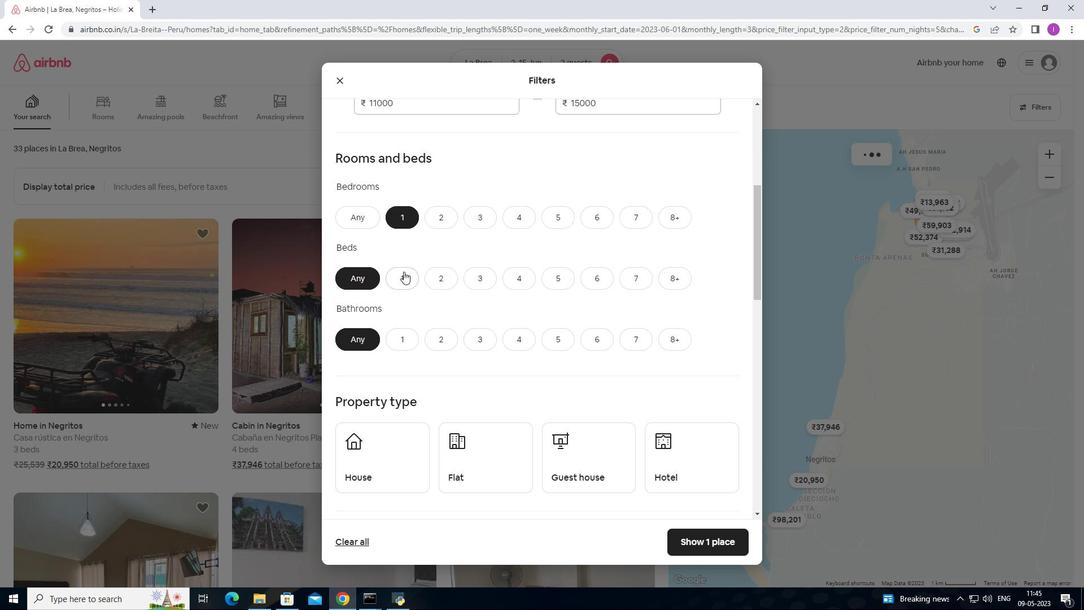 
Action: Mouse moved to (408, 336)
Screenshot: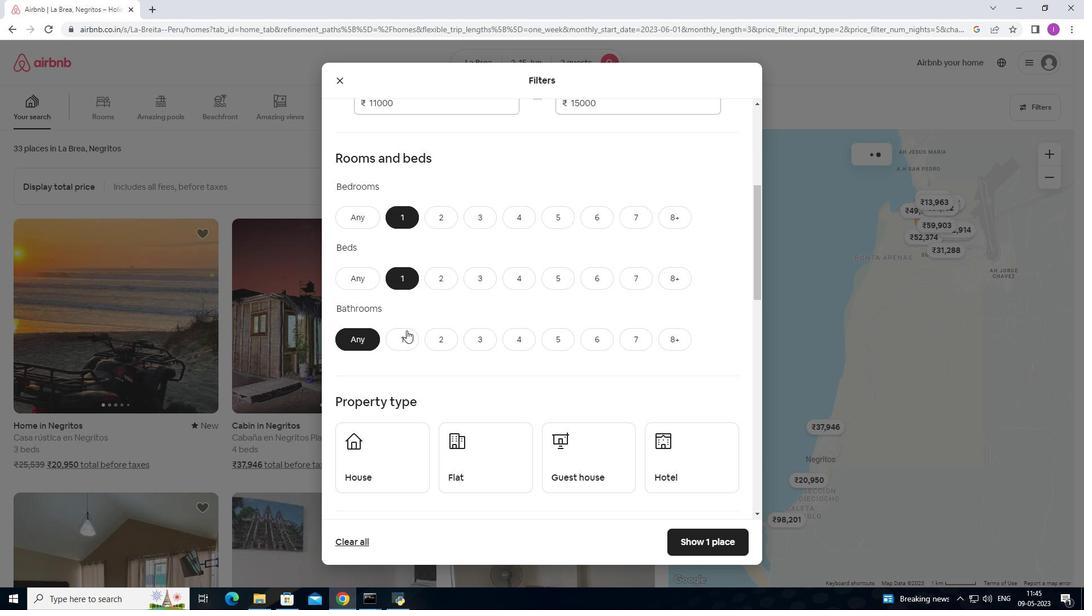 
Action: Mouse pressed left at (408, 336)
Screenshot: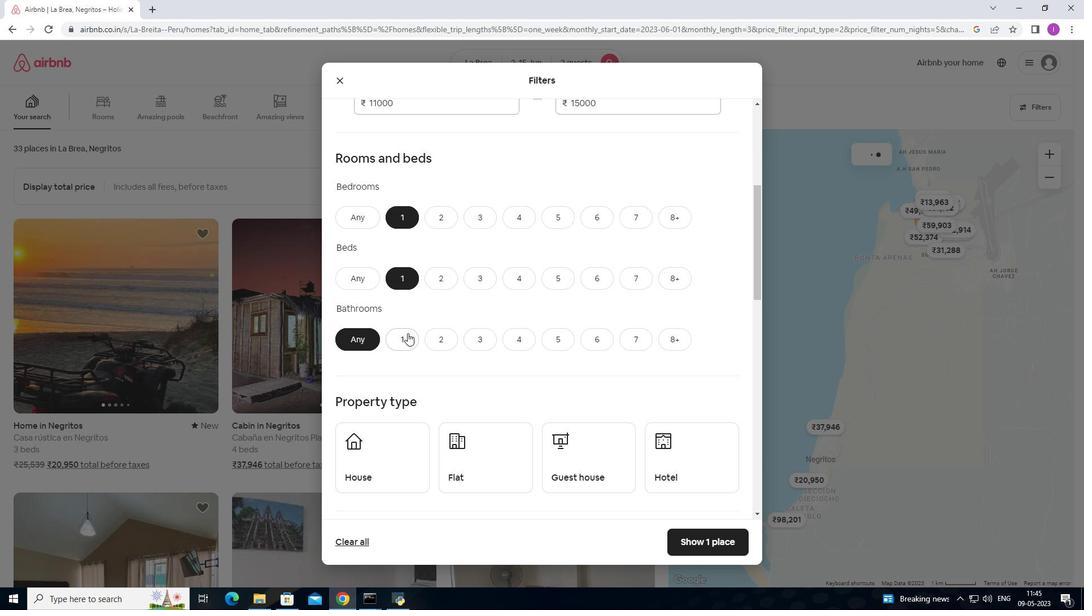 
Action: Mouse moved to (413, 334)
Screenshot: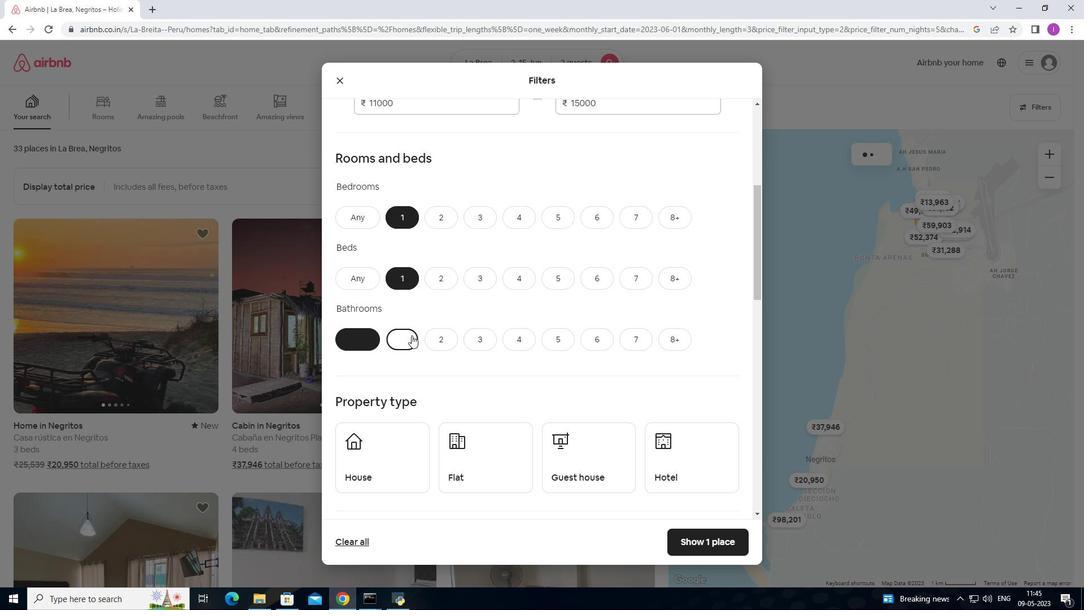 
Action: Mouse scrolled (413, 333) with delta (0, 0)
Screenshot: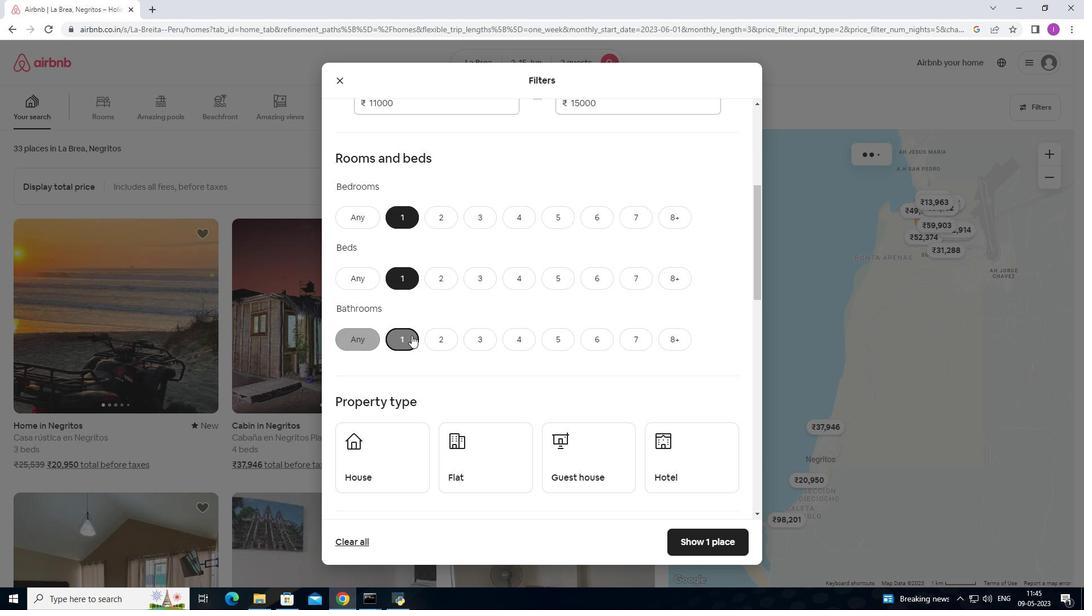 
Action: Mouse moved to (413, 334)
Screenshot: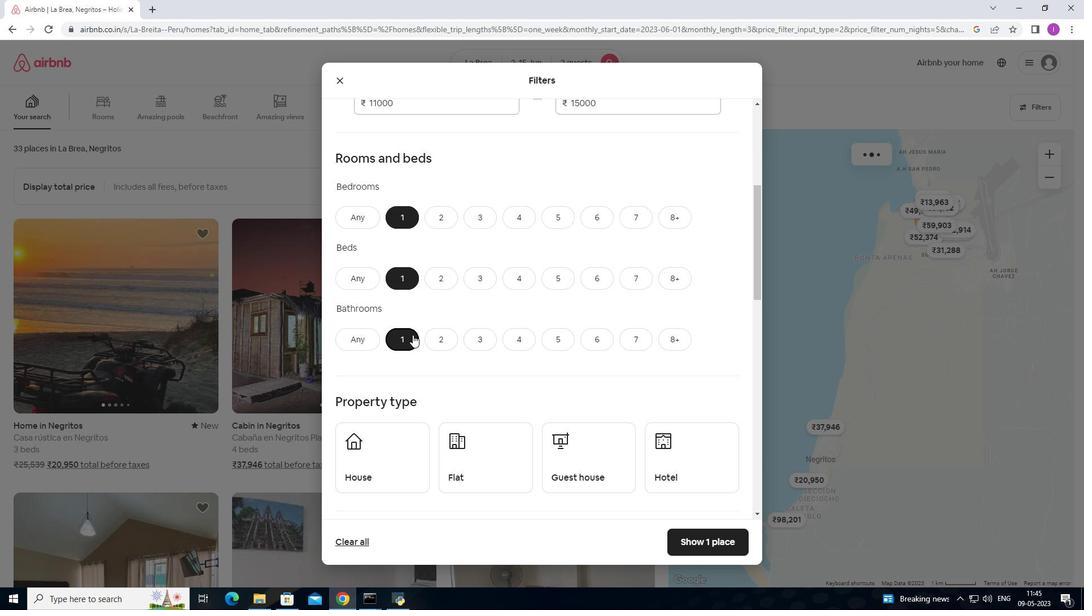 
Action: Mouse scrolled (413, 333) with delta (0, 0)
Screenshot: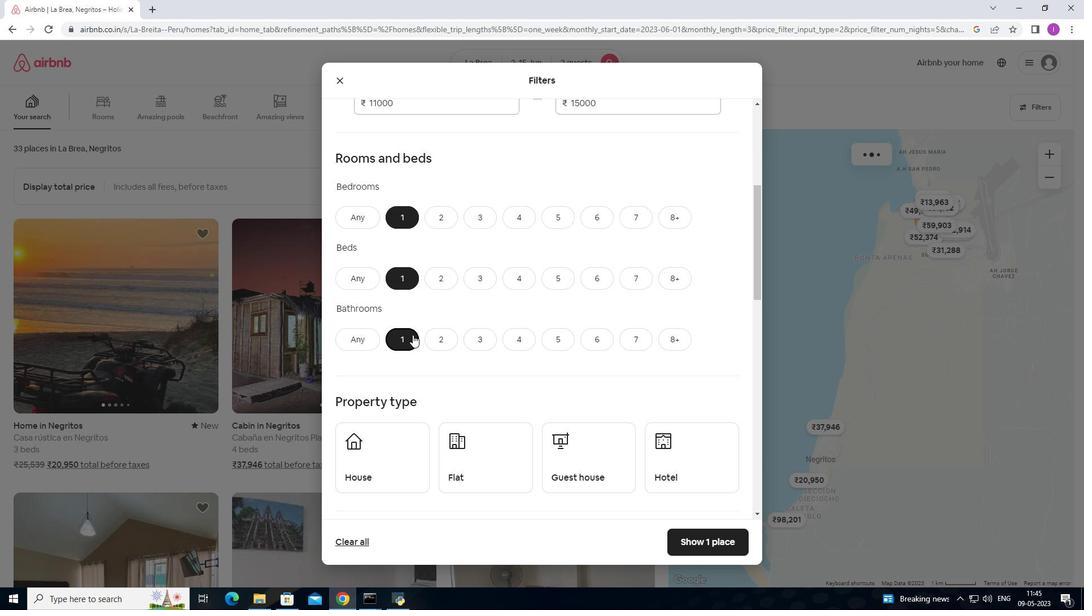 
Action: Mouse moved to (414, 334)
Screenshot: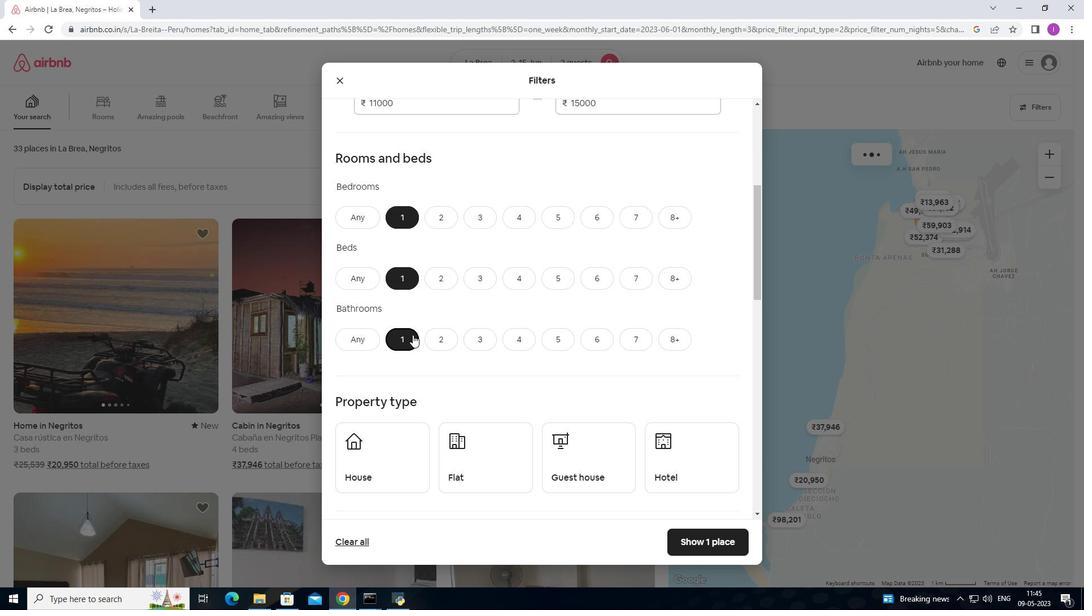 
Action: Mouse scrolled (414, 333) with delta (0, 0)
Screenshot: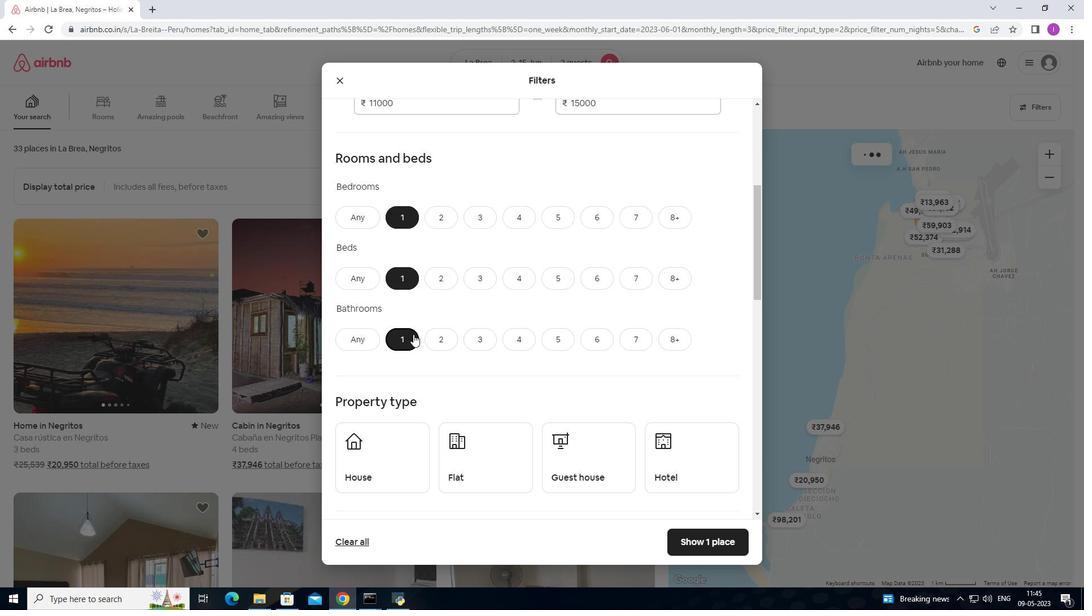 
Action: Mouse moved to (379, 287)
Screenshot: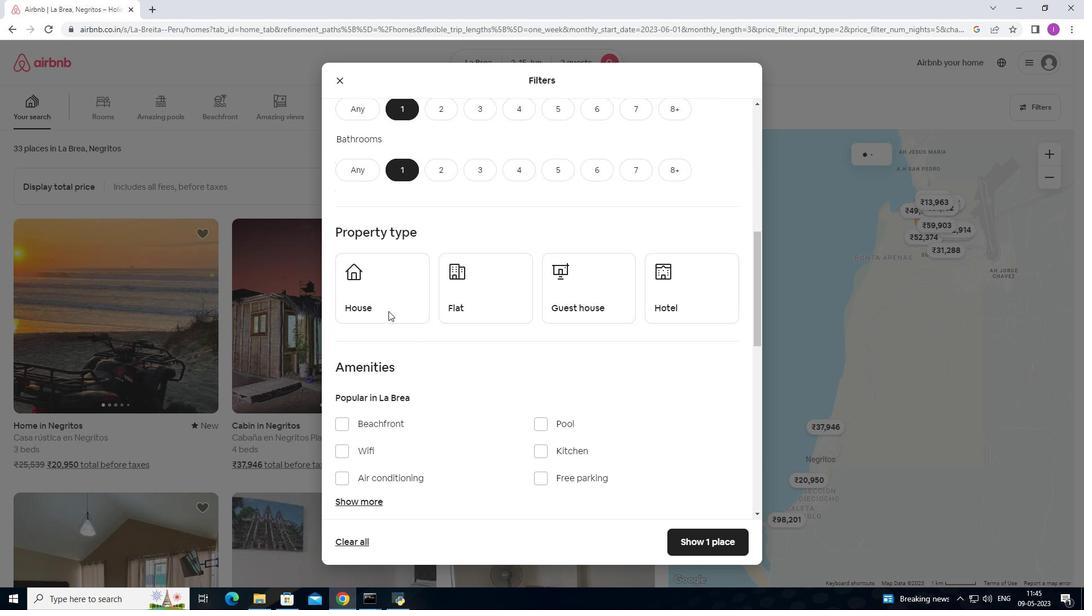 
Action: Mouse pressed left at (379, 287)
Screenshot: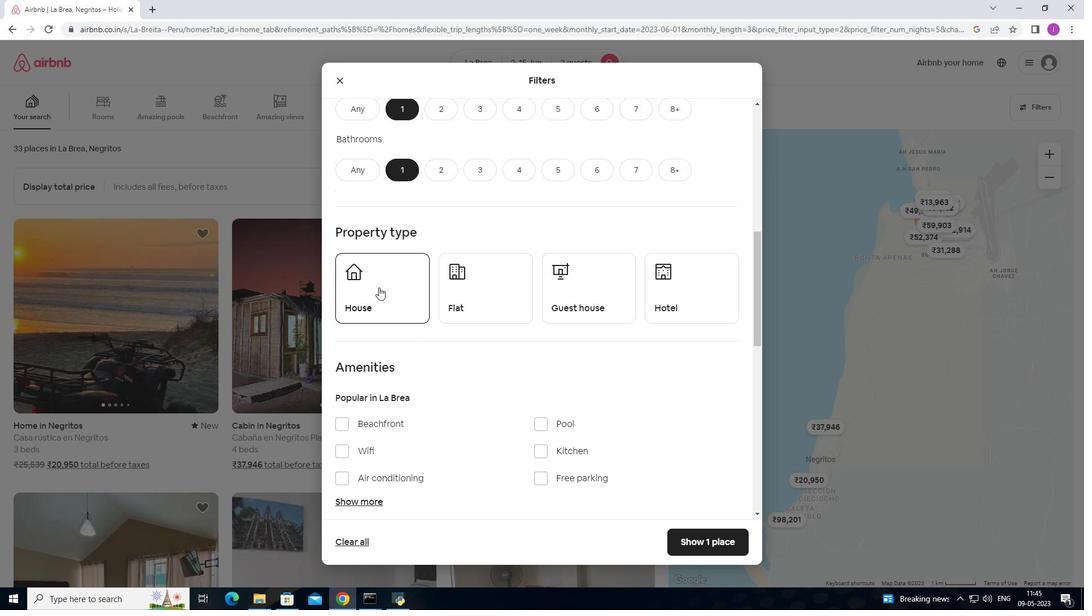 
Action: Mouse moved to (445, 296)
Screenshot: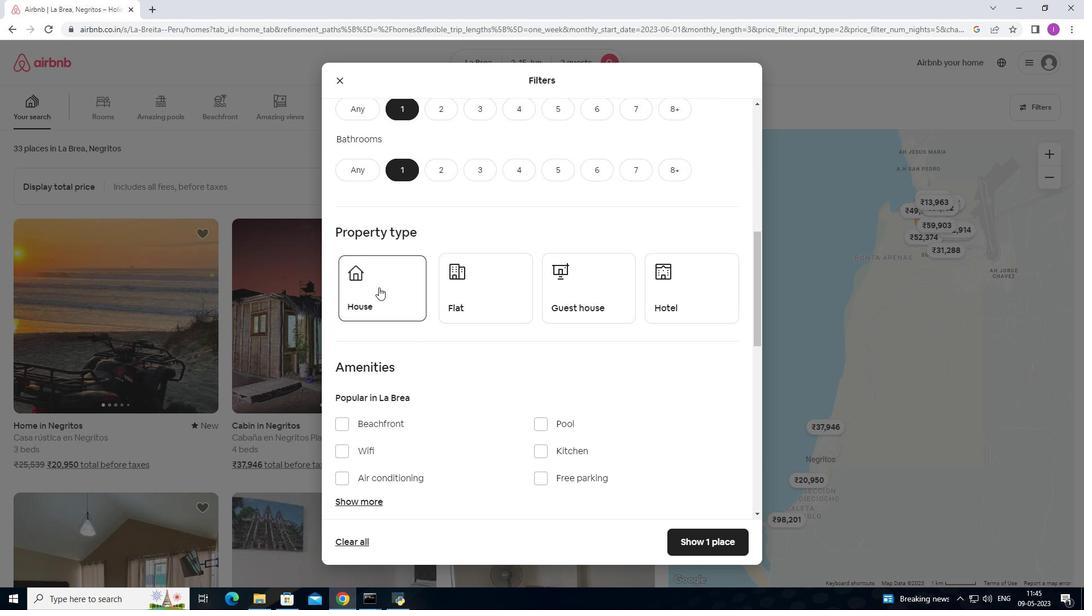 
Action: Mouse pressed left at (445, 296)
Screenshot: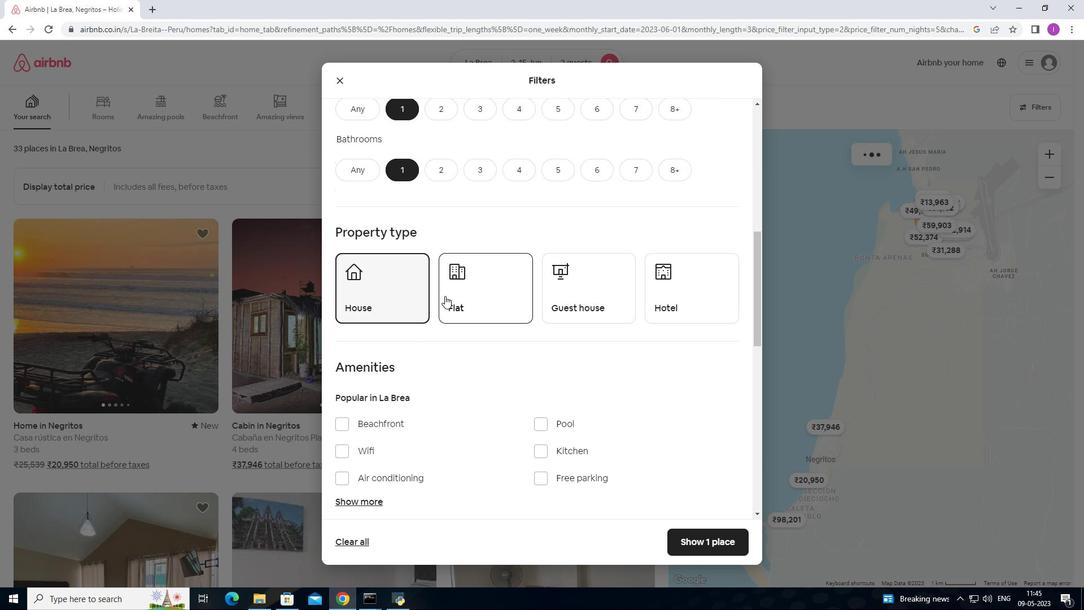 
Action: Mouse moved to (572, 293)
Screenshot: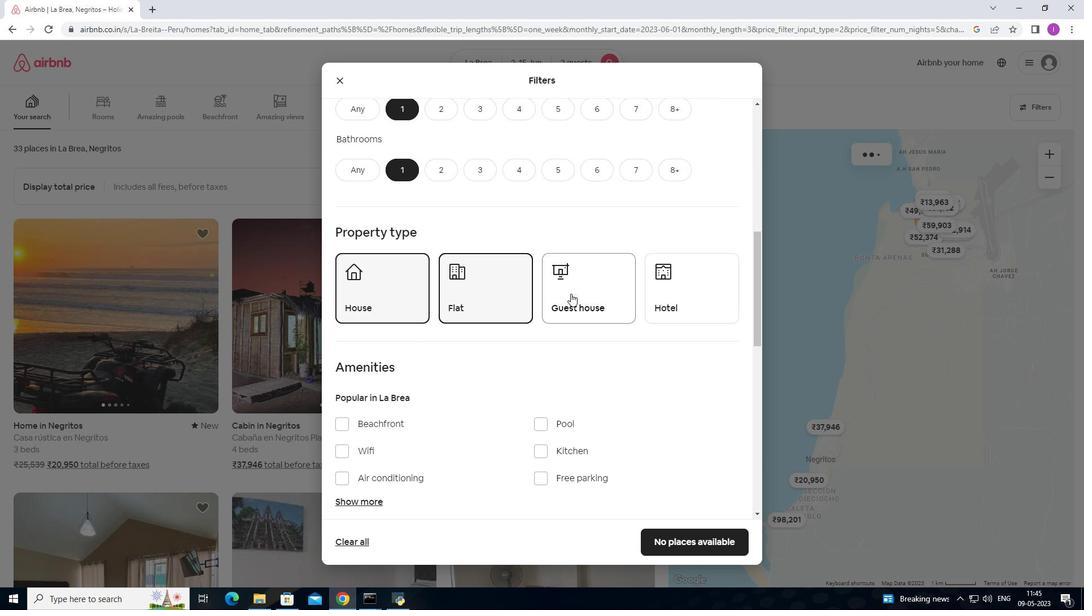 
Action: Mouse pressed left at (572, 293)
Screenshot: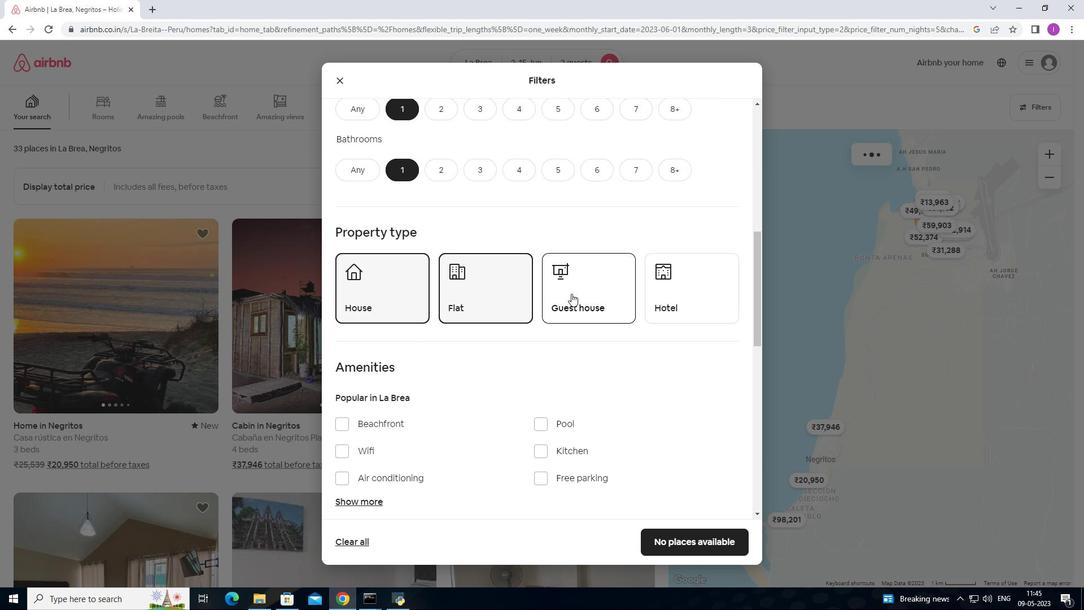 
Action: Mouse moved to (660, 306)
Screenshot: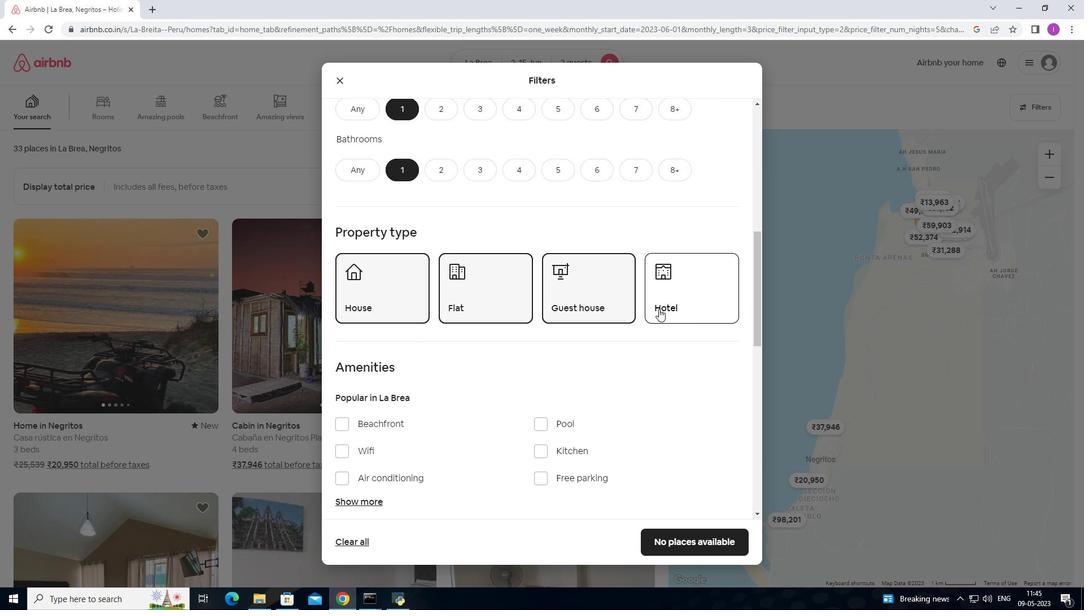 
Action: Mouse pressed left at (660, 306)
Screenshot: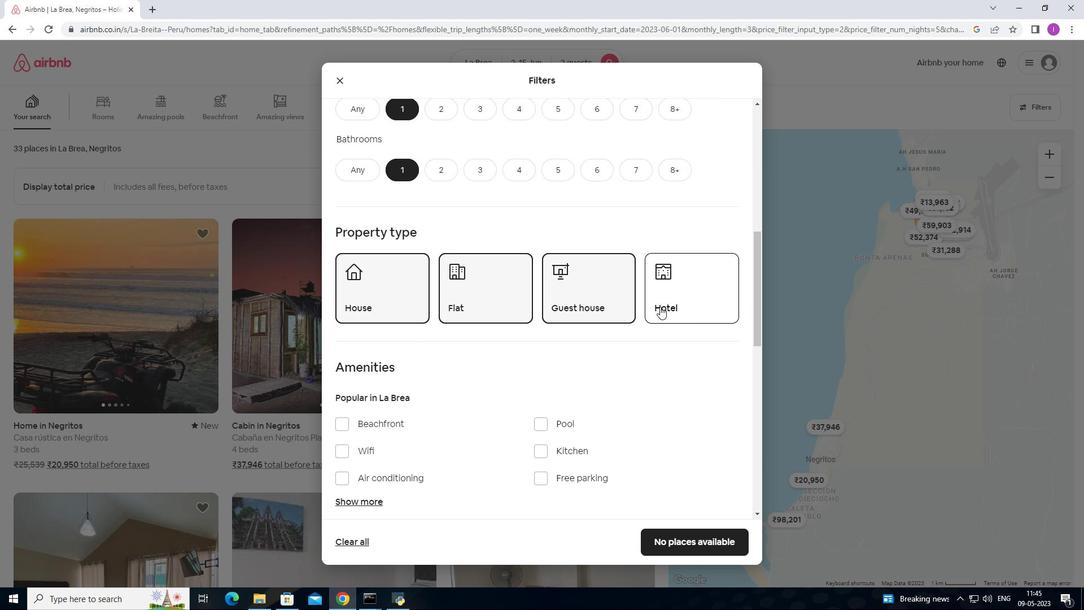 
Action: Mouse moved to (564, 348)
Screenshot: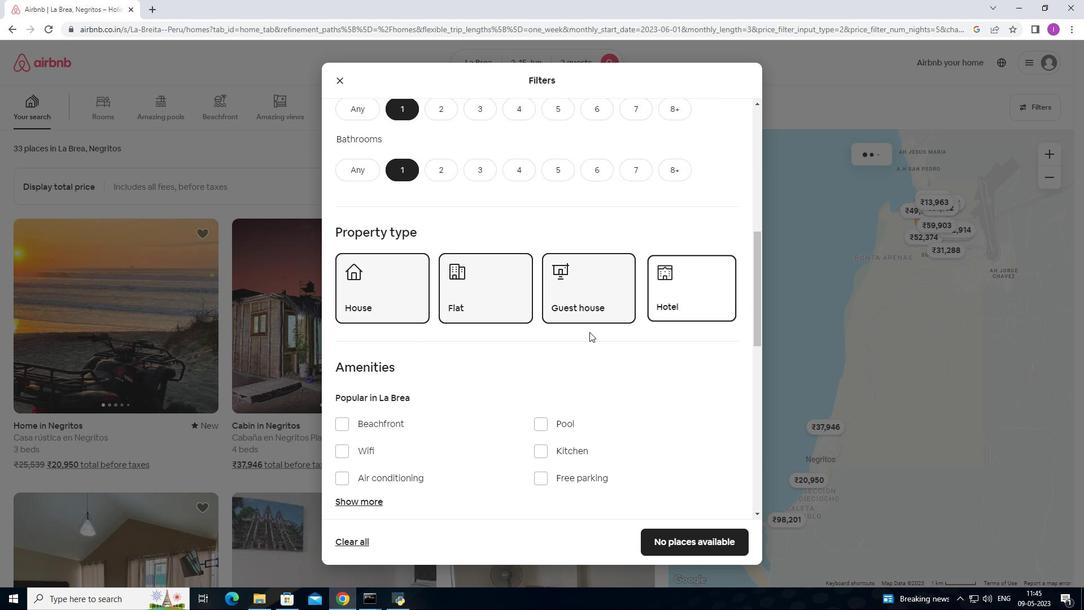 
Action: Mouse scrolled (564, 347) with delta (0, 0)
Screenshot: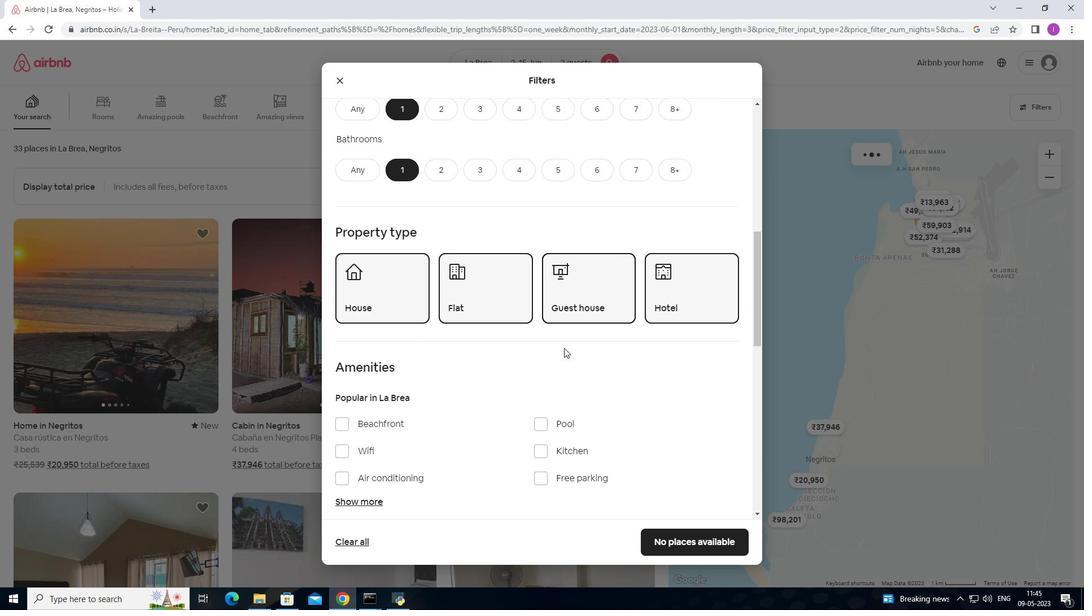 
Action: Mouse scrolled (564, 347) with delta (0, 0)
Screenshot: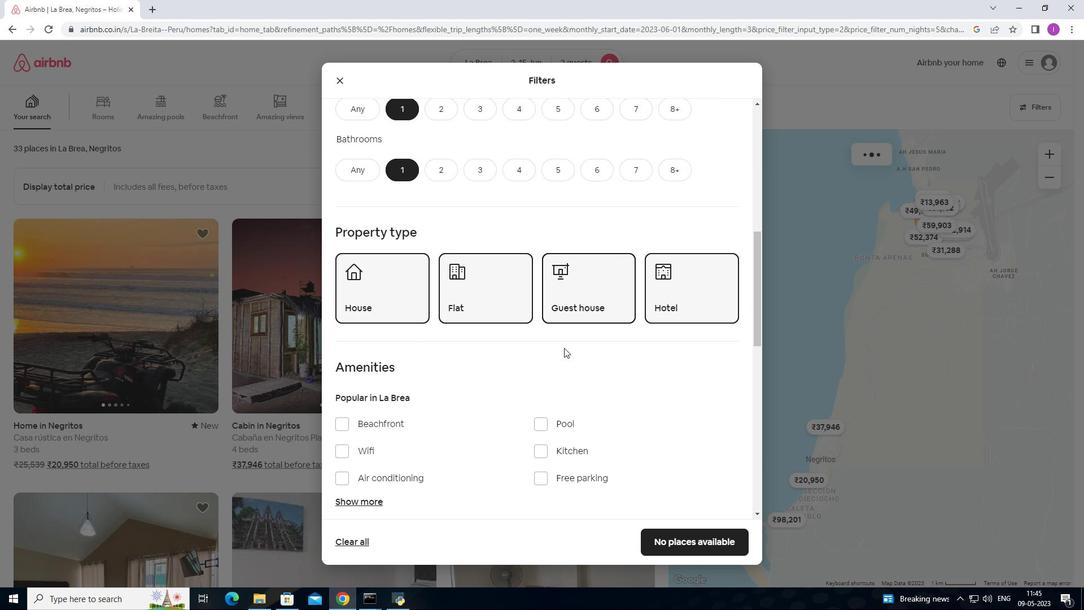 
Action: Mouse scrolled (564, 347) with delta (0, 0)
Screenshot: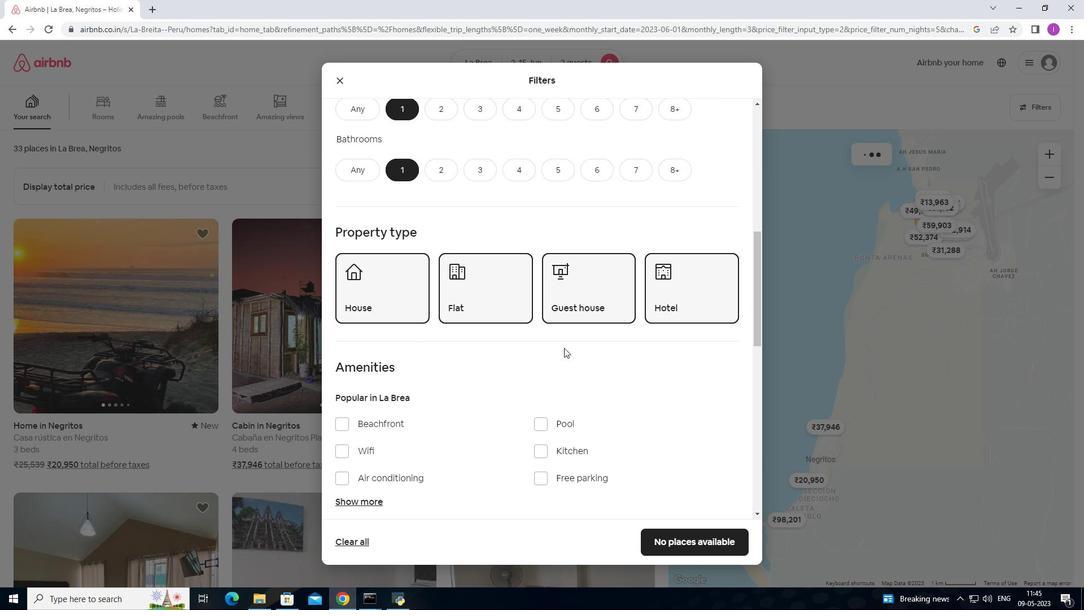 
Action: Mouse moved to (476, 317)
Screenshot: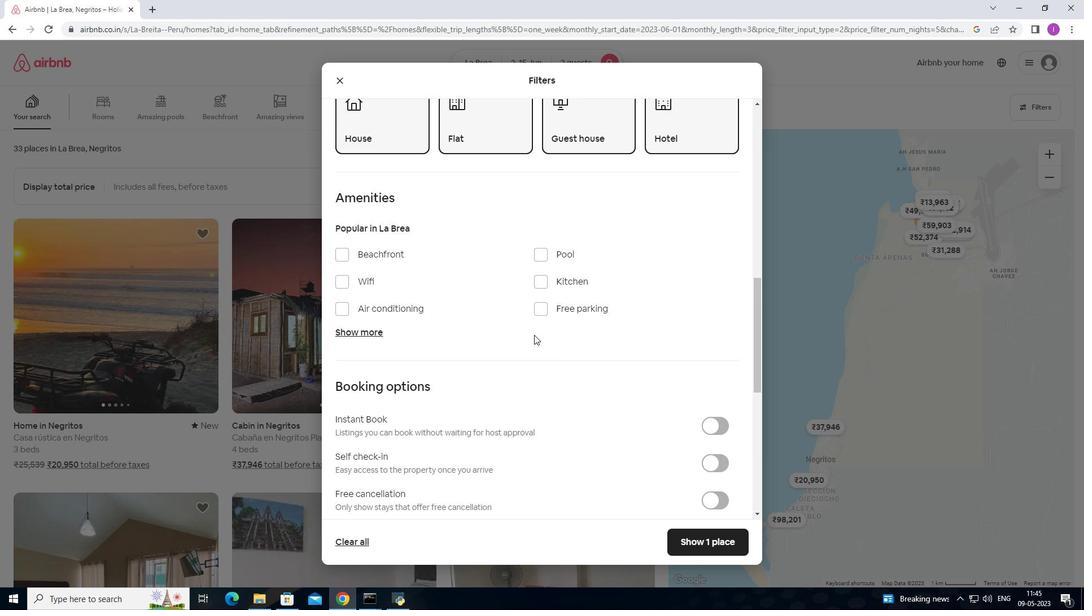 
Action: Mouse scrolled (476, 316) with delta (0, 0)
Screenshot: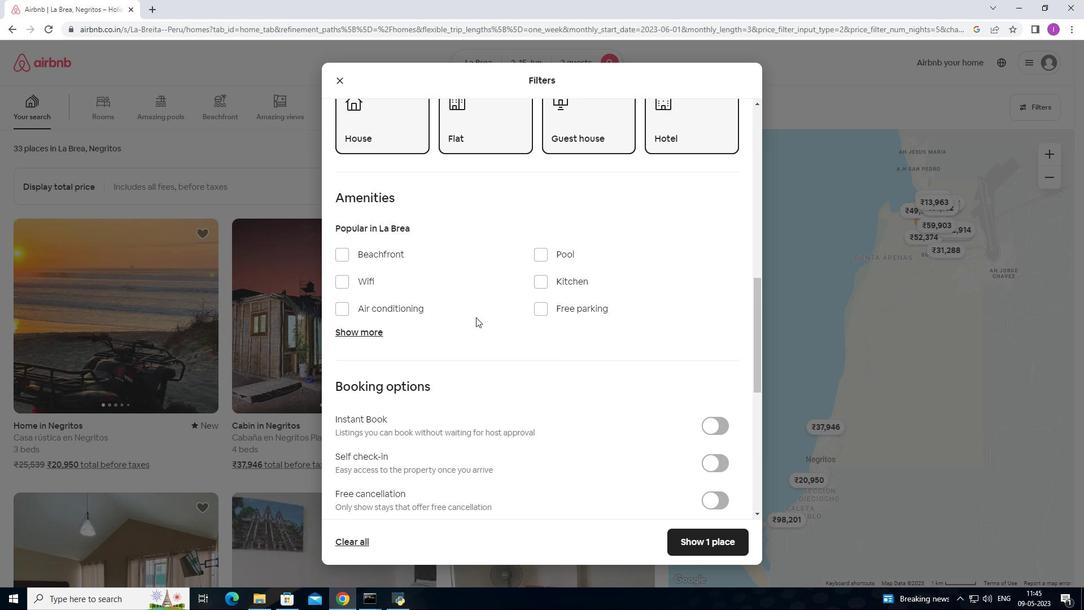 
Action: Mouse moved to (479, 314)
Screenshot: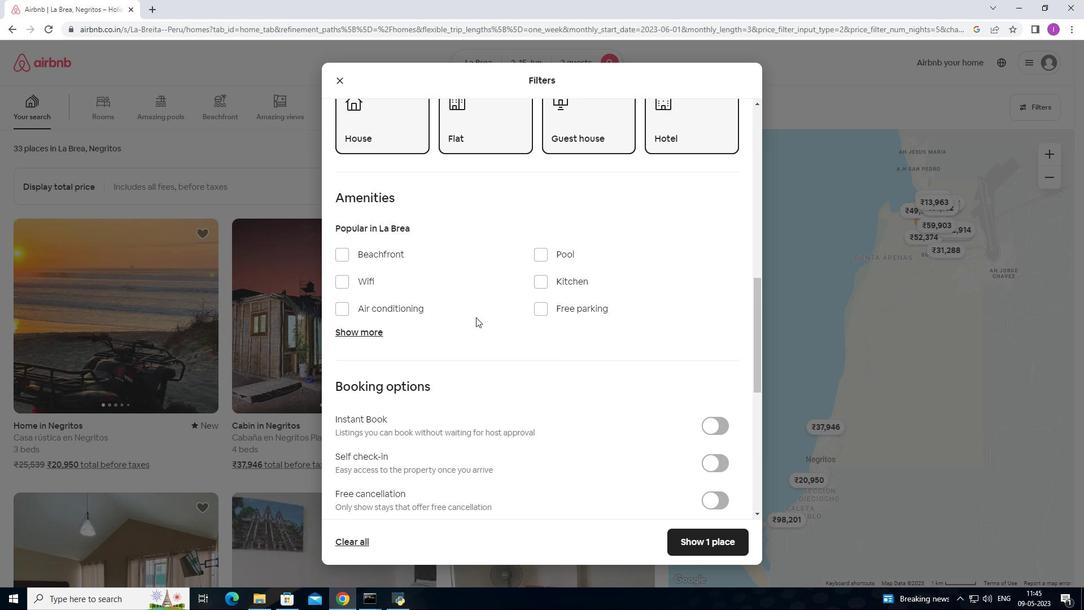 
Action: Mouse scrolled (479, 314) with delta (0, 0)
Screenshot: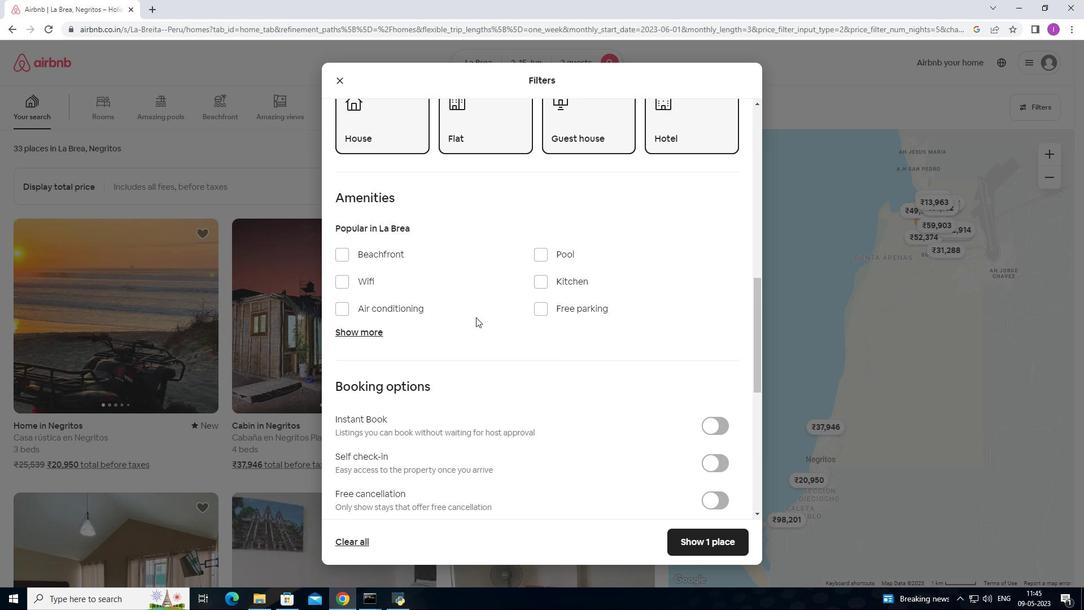 
Action: Mouse moved to (715, 352)
Screenshot: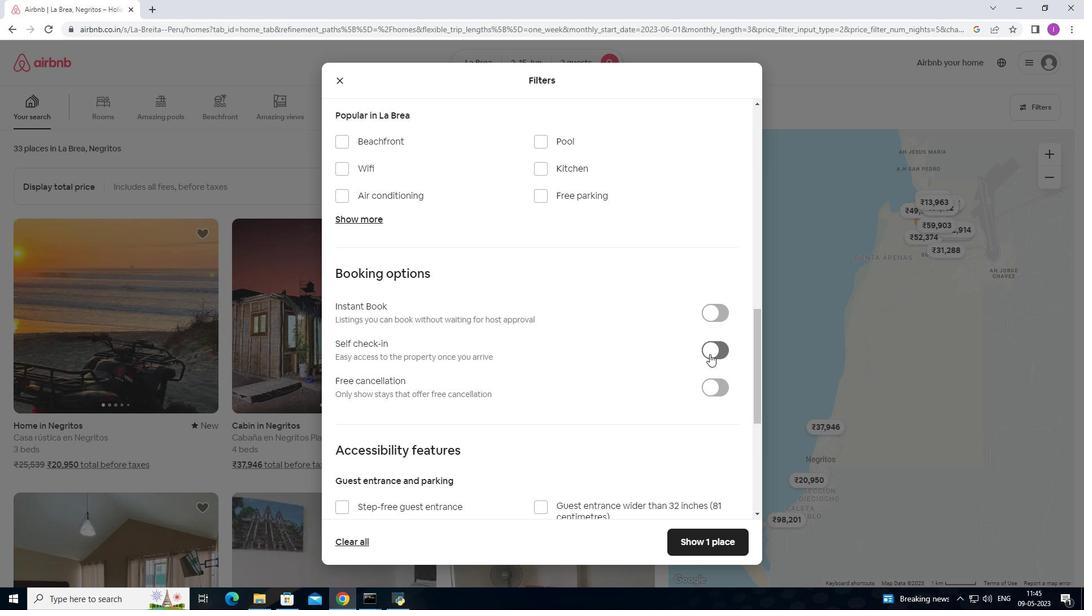 
Action: Mouse pressed left at (715, 352)
Screenshot: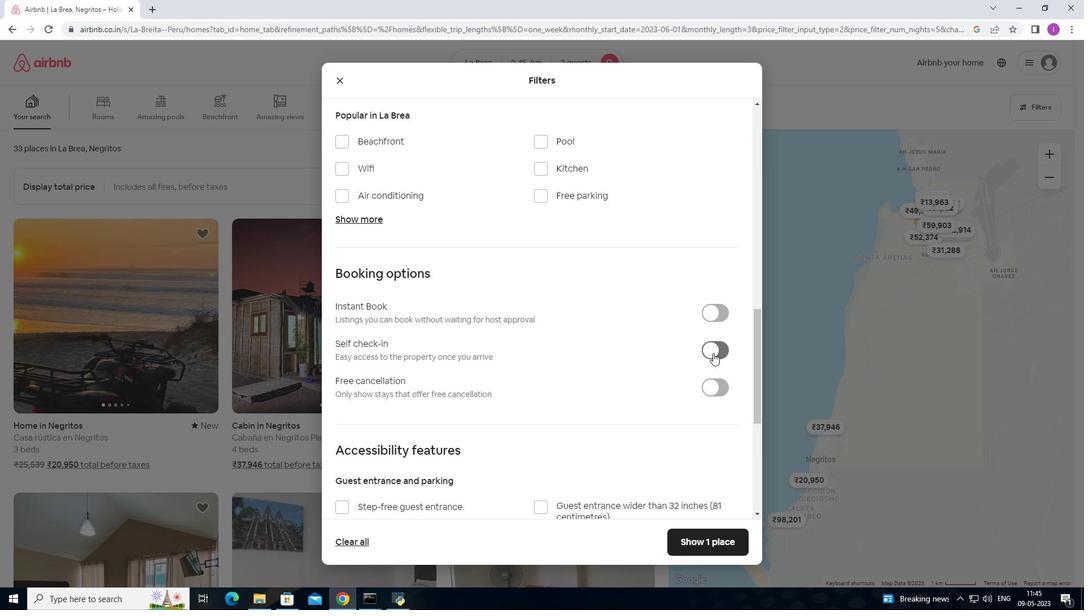 
Action: Mouse moved to (602, 364)
Screenshot: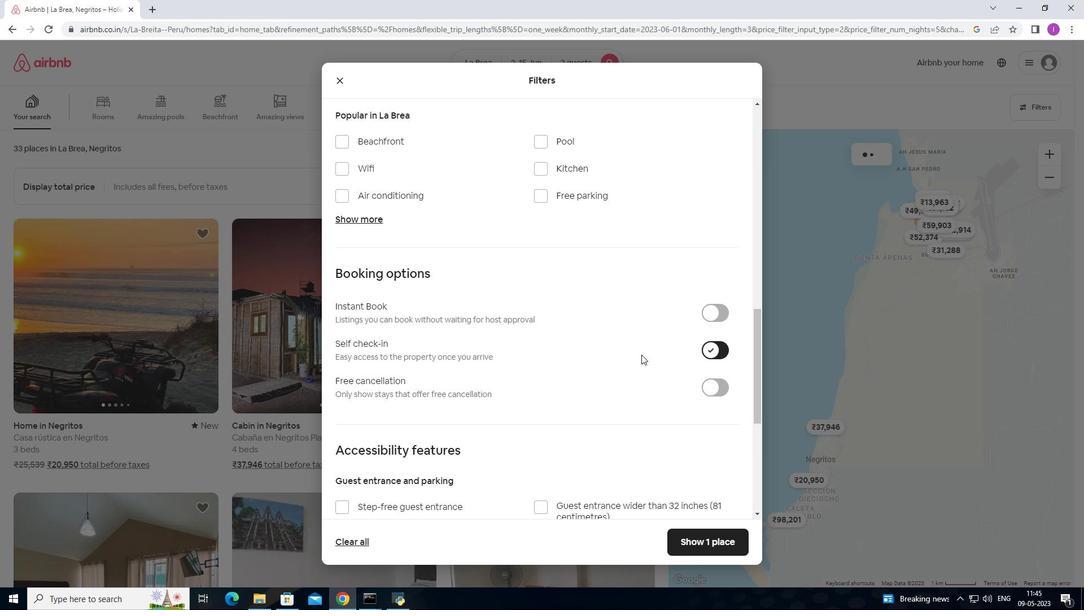 
Action: Mouse scrolled (602, 363) with delta (0, 0)
Screenshot: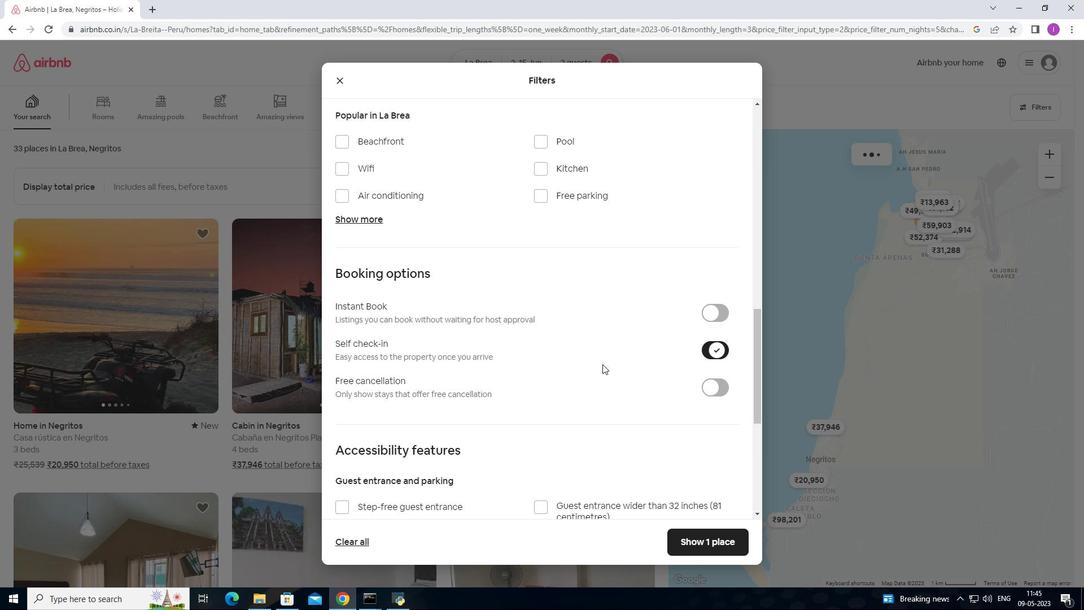 
Action: Mouse scrolled (602, 363) with delta (0, 0)
Screenshot: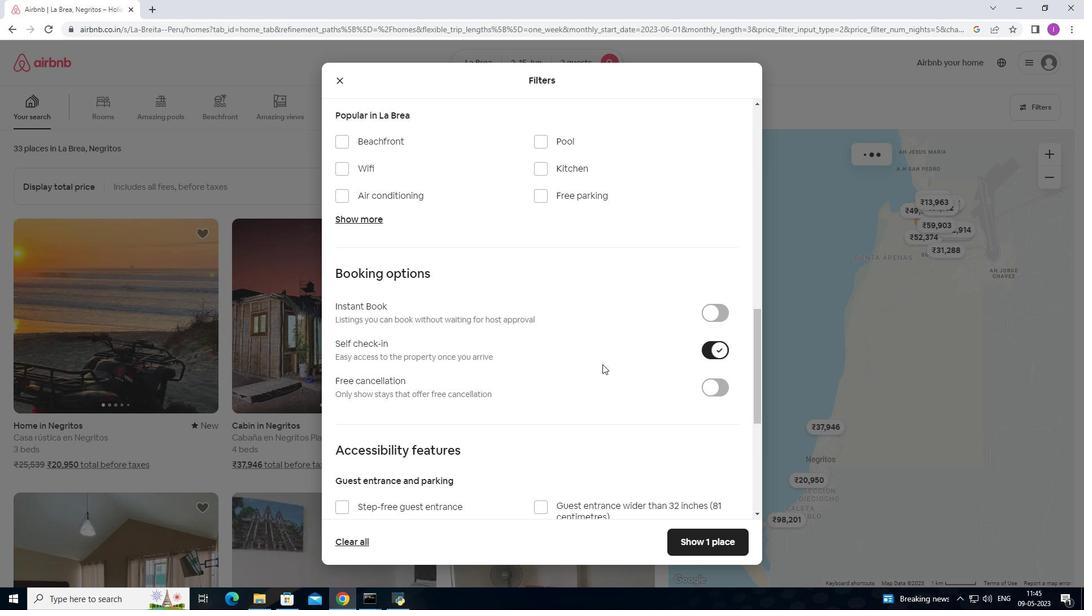 
Action: Mouse scrolled (602, 363) with delta (0, 0)
Screenshot: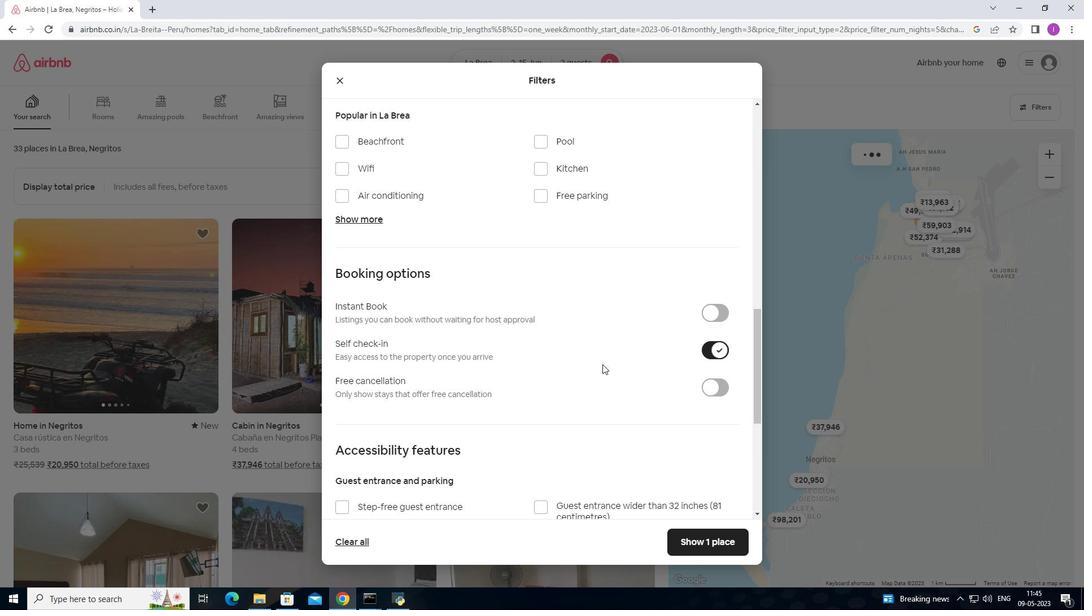 
Action: Mouse moved to (467, 376)
Screenshot: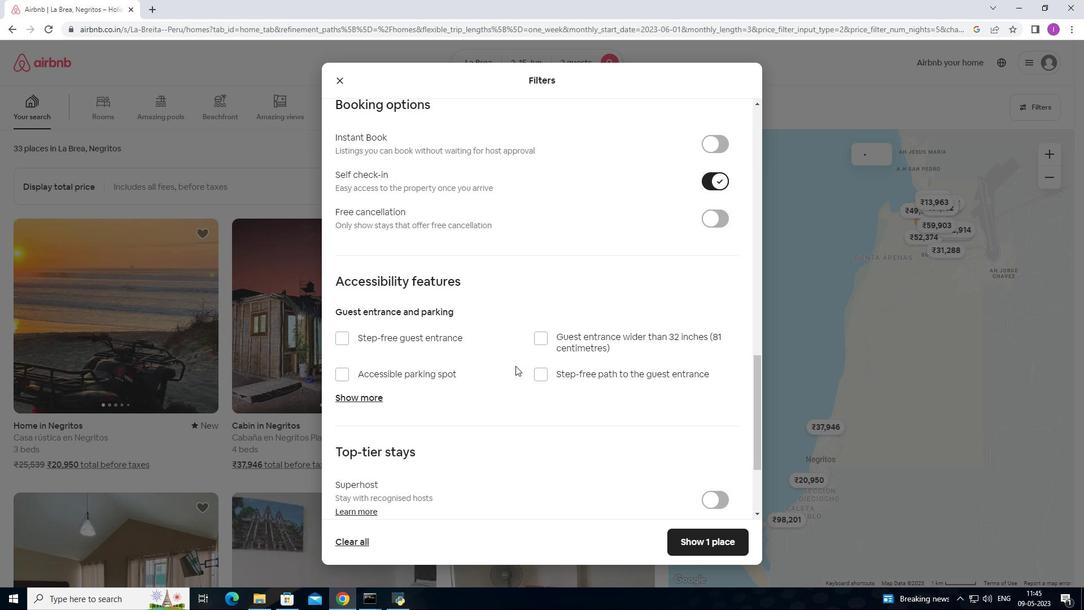 
Action: Mouse scrolled (467, 375) with delta (0, 0)
Screenshot: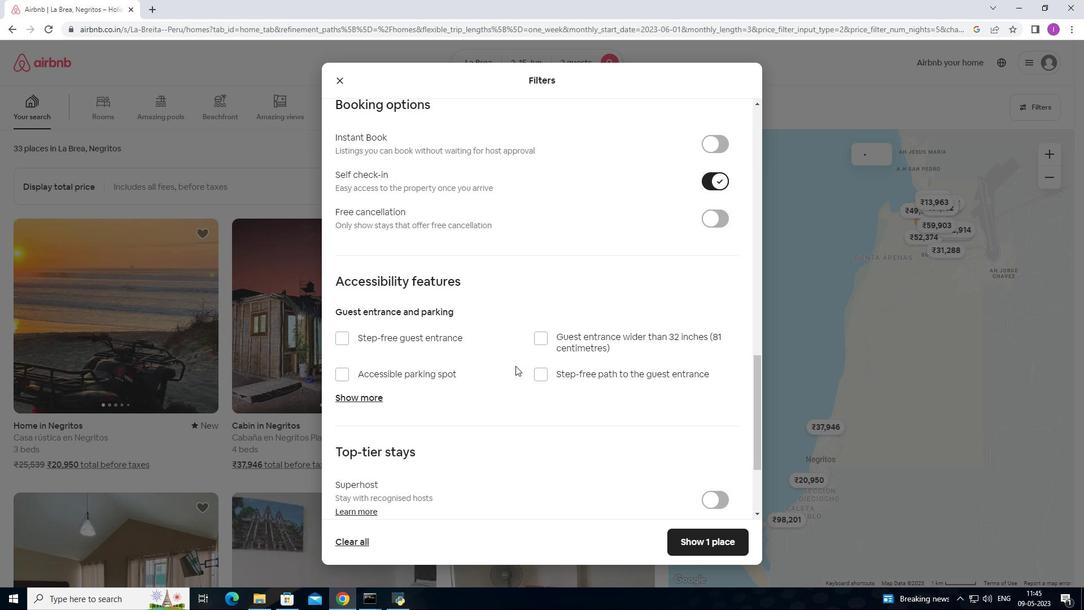 
Action: Mouse moved to (453, 383)
Screenshot: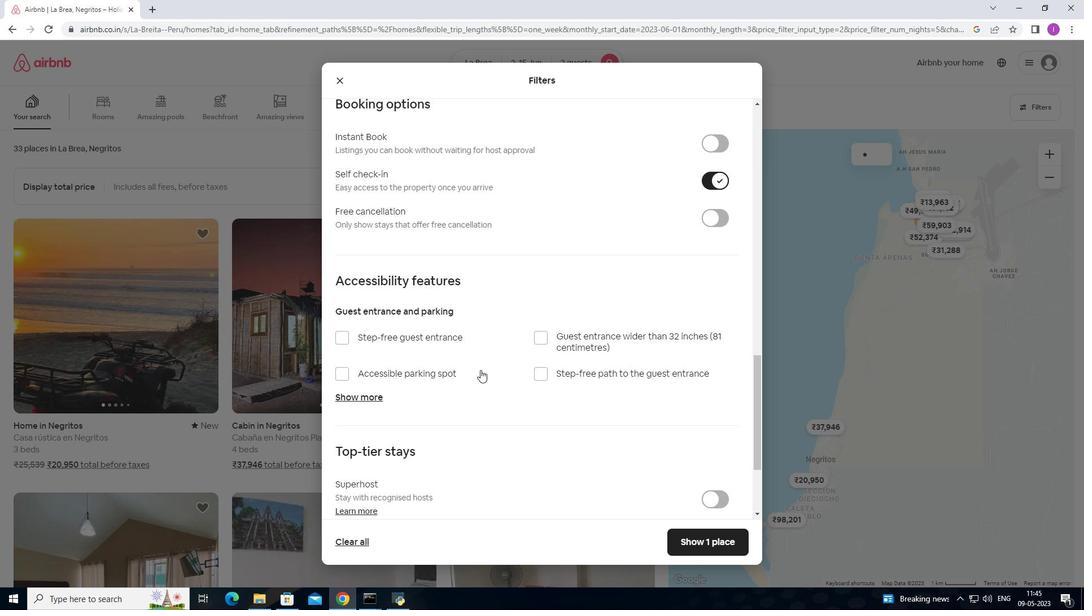 
Action: Mouse scrolled (453, 383) with delta (0, 0)
Screenshot: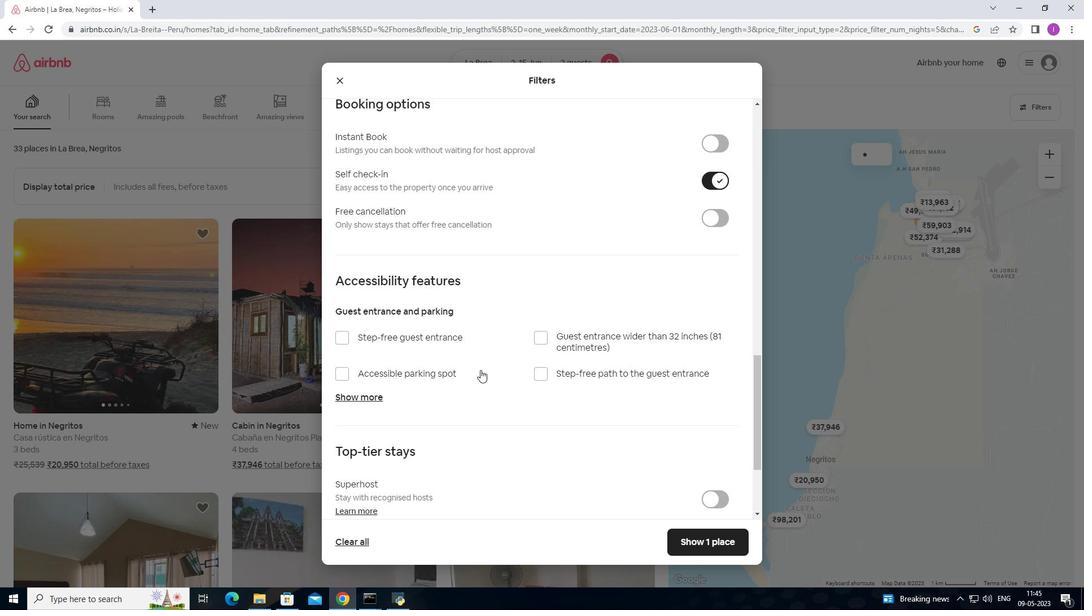 
Action: Mouse moved to (450, 386)
Screenshot: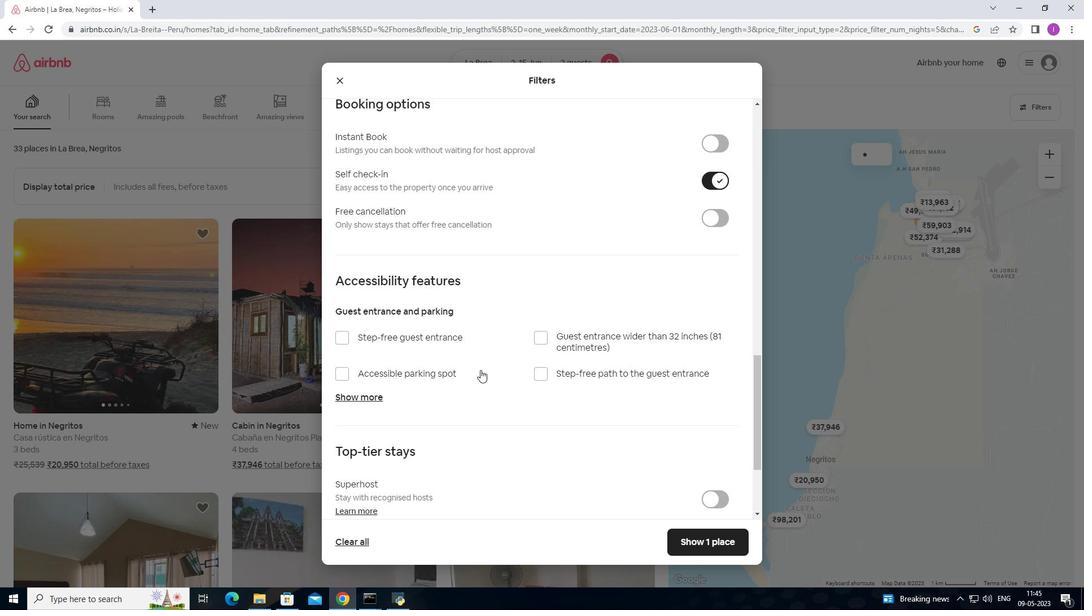 
Action: Mouse scrolled (450, 385) with delta (0, 0)
Screenshot: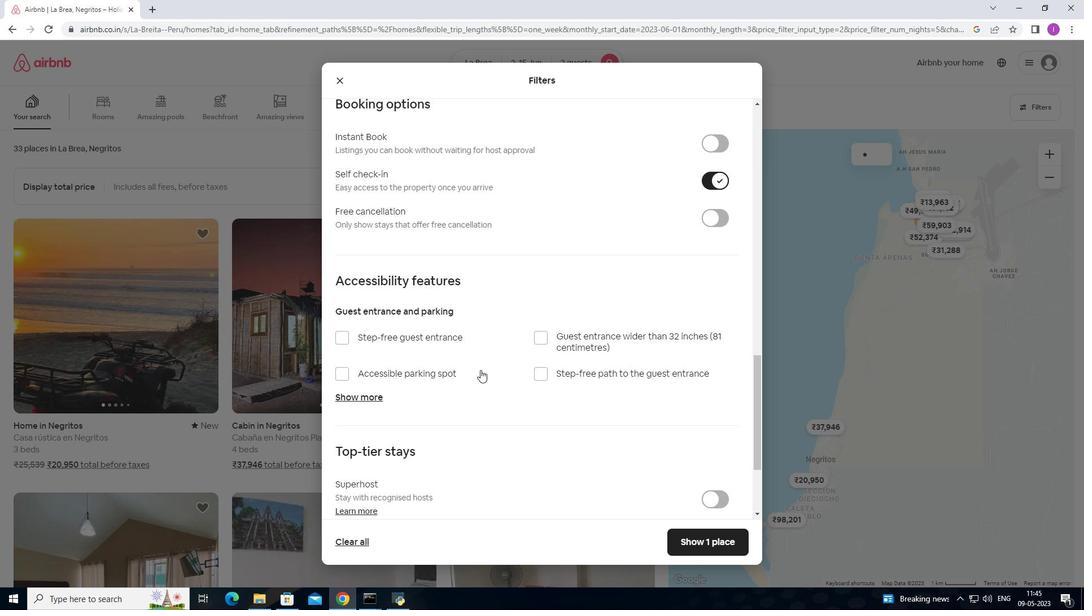 
Action: Mouse moved to (449, 387)
Screenshot: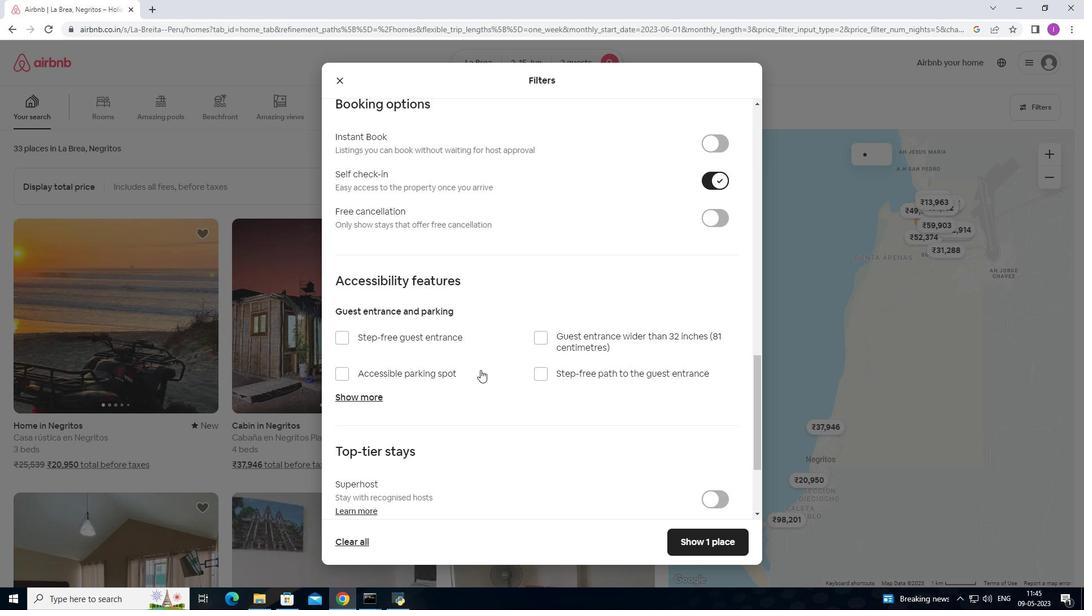 
Action: Mouse scrolled (449, 386) with delta (0, 0)
Screenshot: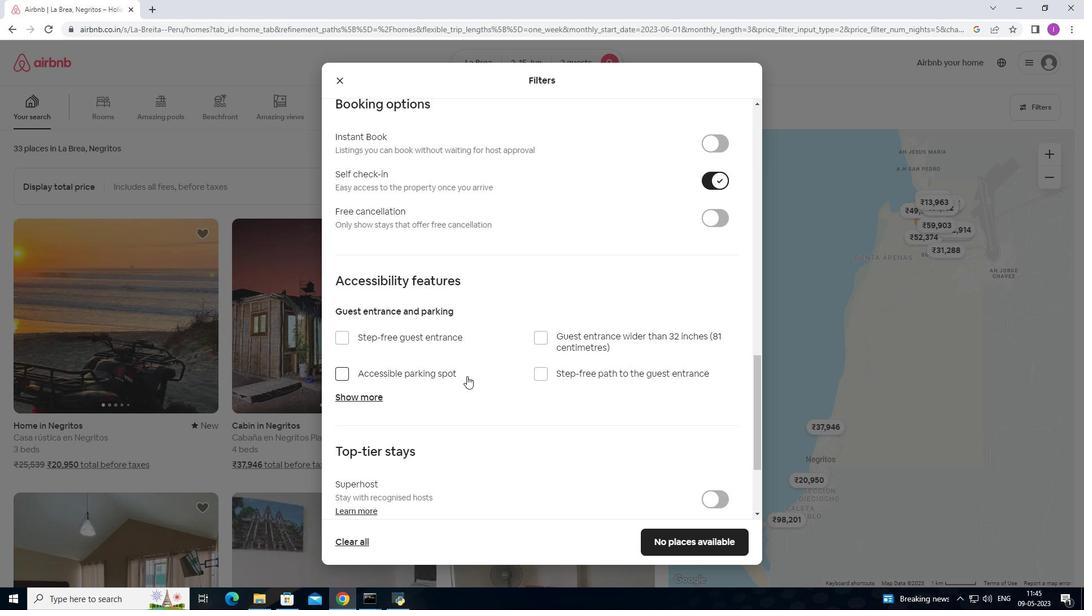 
Action: Mouse moved to (448, 387)
Screenshot: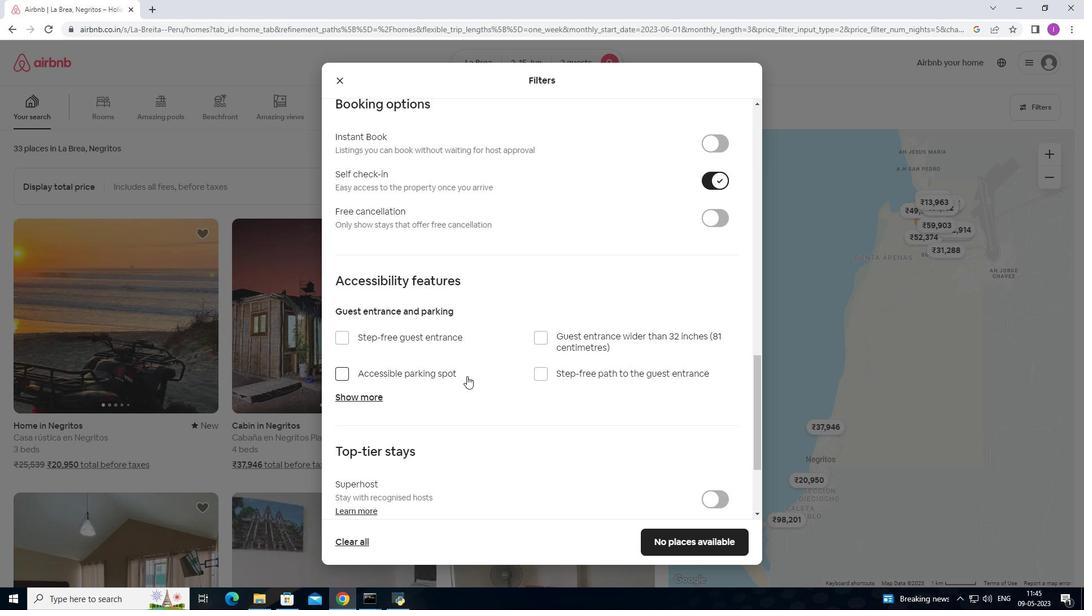 
Action: Mouse scrolled (448, 386) with delta (0, 0)
Screenshot: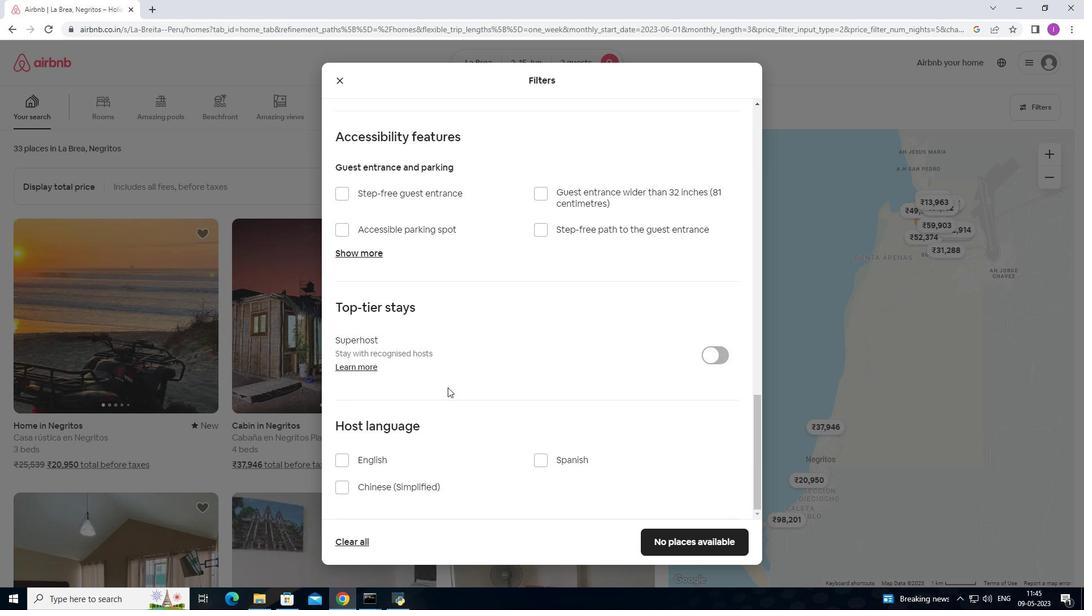 
Action: Mouse scrolled (448, 386) with delta (0, 0)
Screenshot: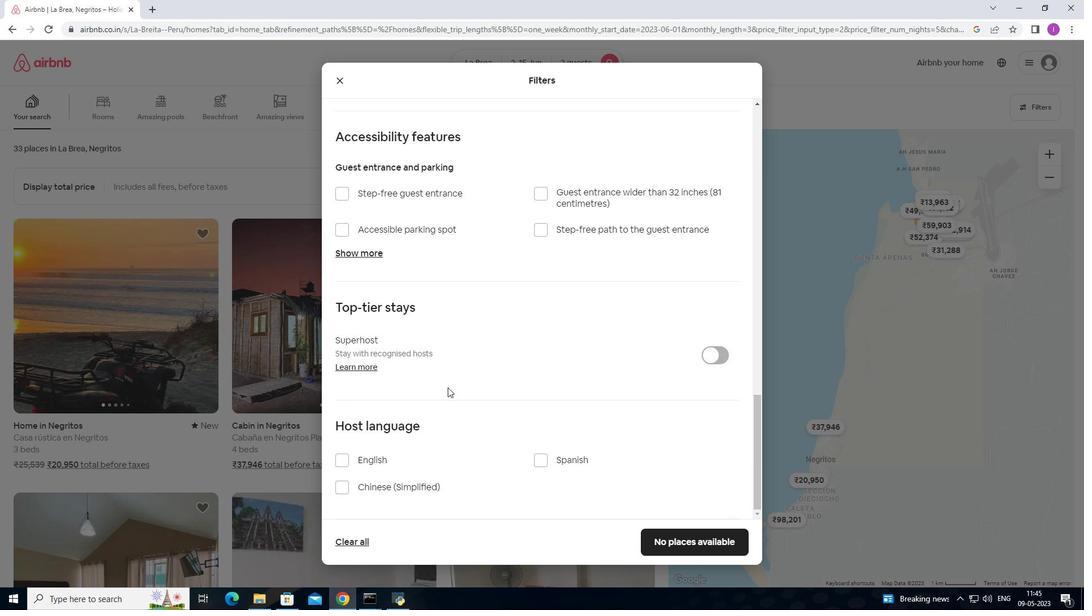 
Action: Mouse scrolled (448, 386) with delta (0, 0)
Screenshot: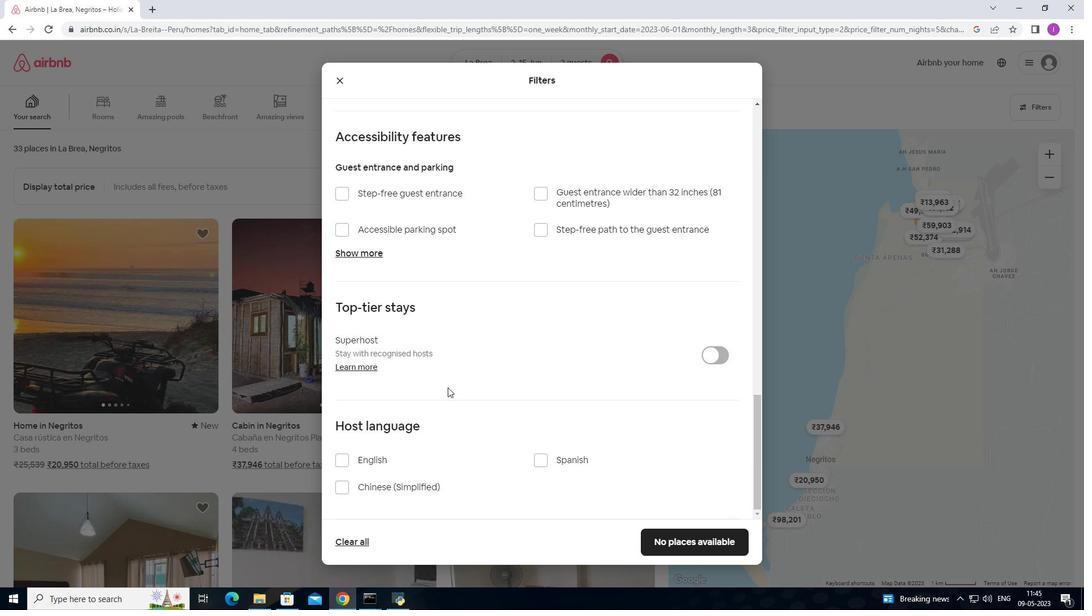 
Action: Mouse scrolled (448, 386) with delta (0, 0)
Screenshot: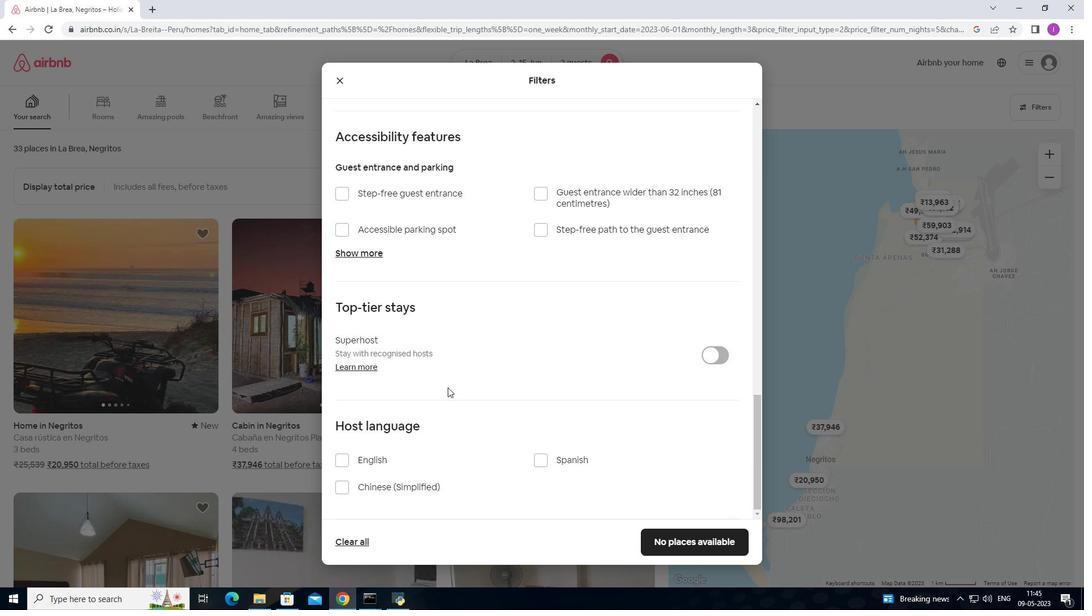 
Action: Mouse moved to (344, 455)
Screenshot: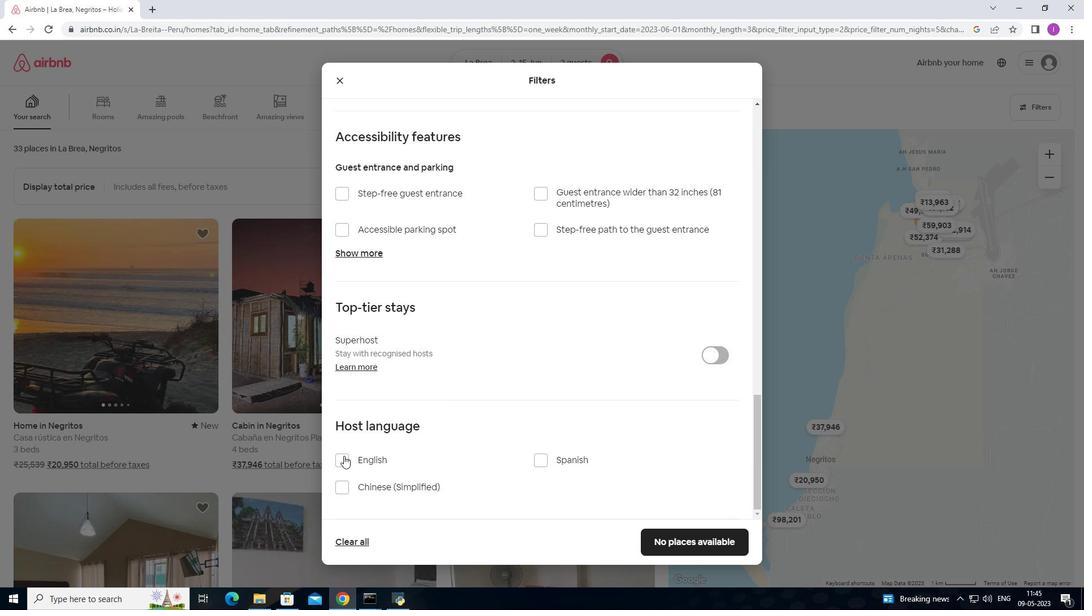 
Action: Mouse pressed left at (344, 455)
Screenshot: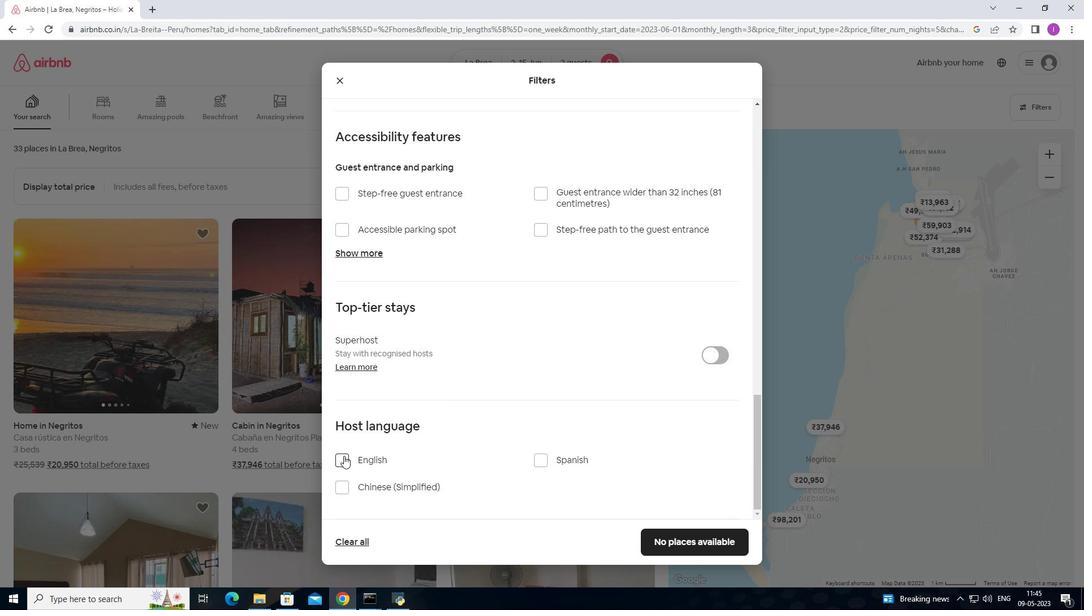 
Action: Mouse moved to (695, 541)
Screenshot: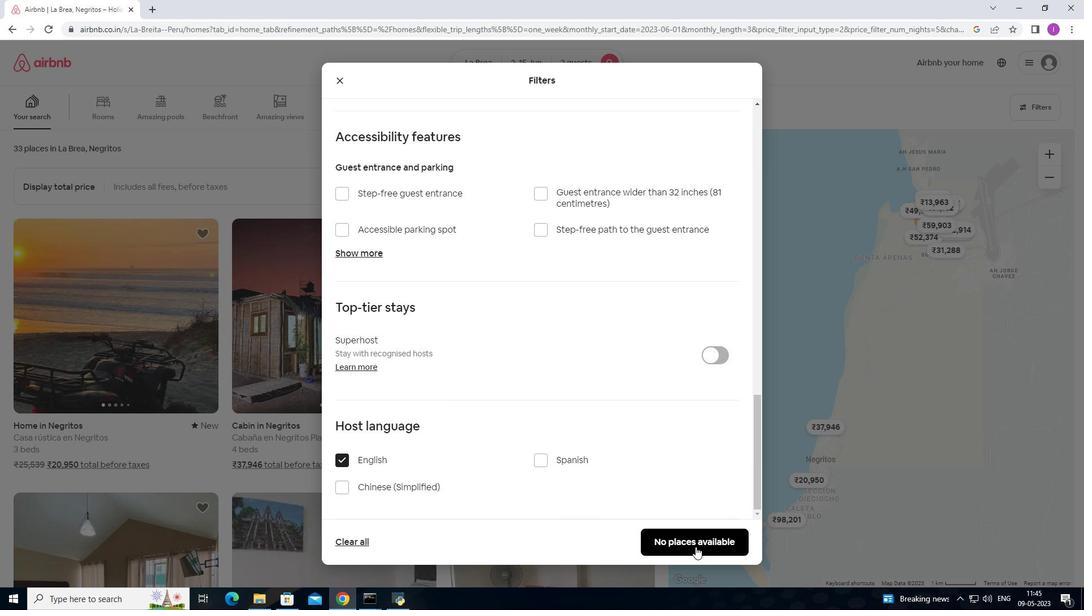 
Action: Mouse pressed left at (695, 541)
Screenshot: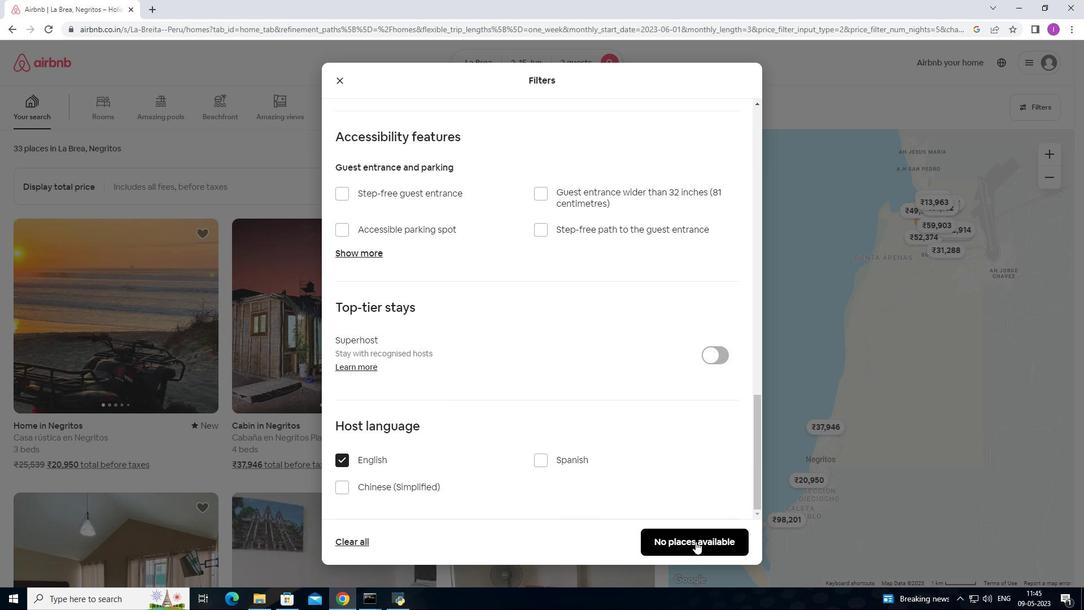 
Action: Mouse moved to (622, 490)
Screenshot: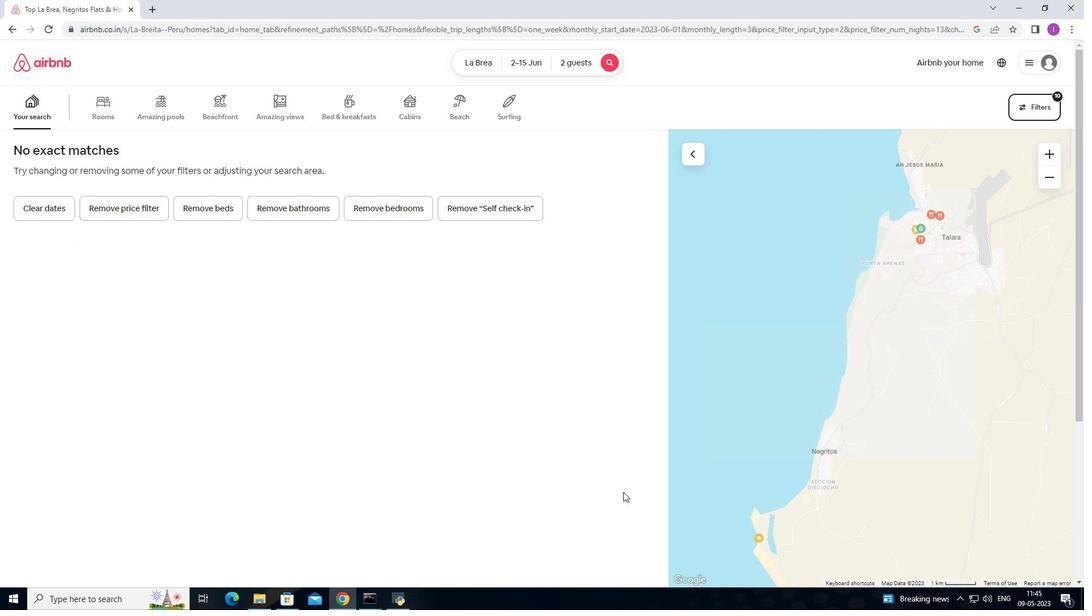 
